 Task: Open the event Second Team Building Game: Bowling Tournament and Team Competition on '2023/12/16', change the date to 2023/10/15, change the font style of the description to Arial, set the availability to Working elsewhere, insert an emoji Red heart, logged in from the account softage.10@softage.net and add another guest for the event, softage.9@softage.net. Change the alignment of the event description to Align left.Change the font color of the description to Red and select an event charm, 
Action: Mouse pressed left at (357, 163)
Screenshot: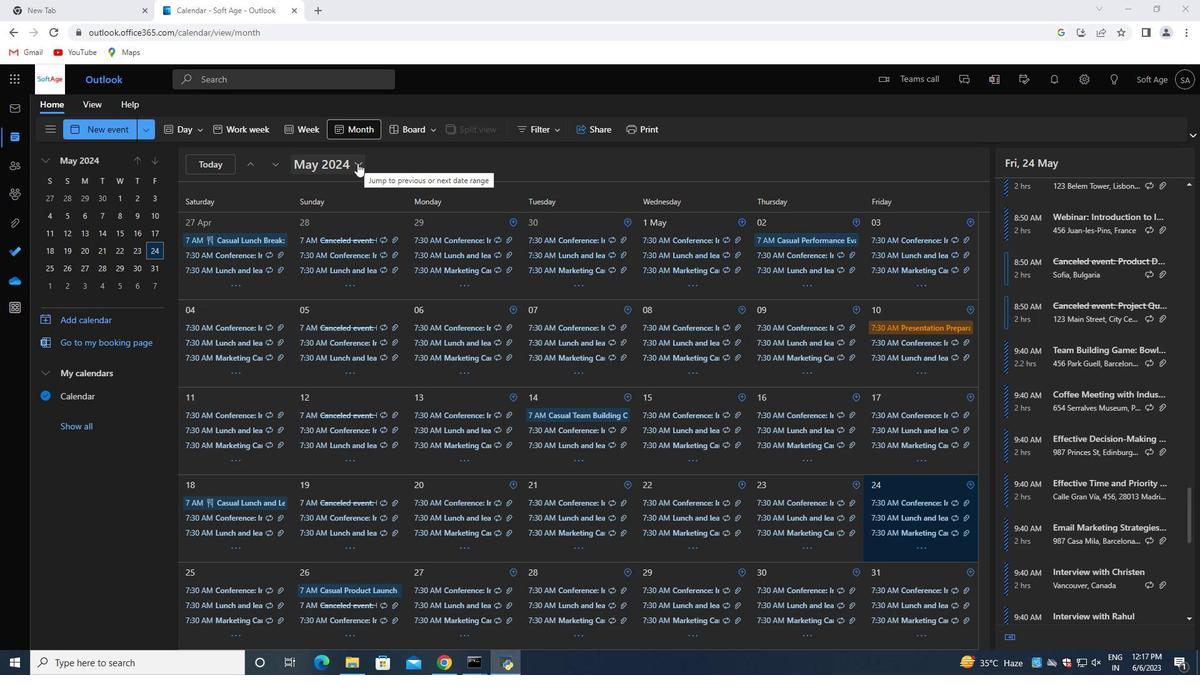 
Action: Mouse moved to (398, 195)
Screenshot: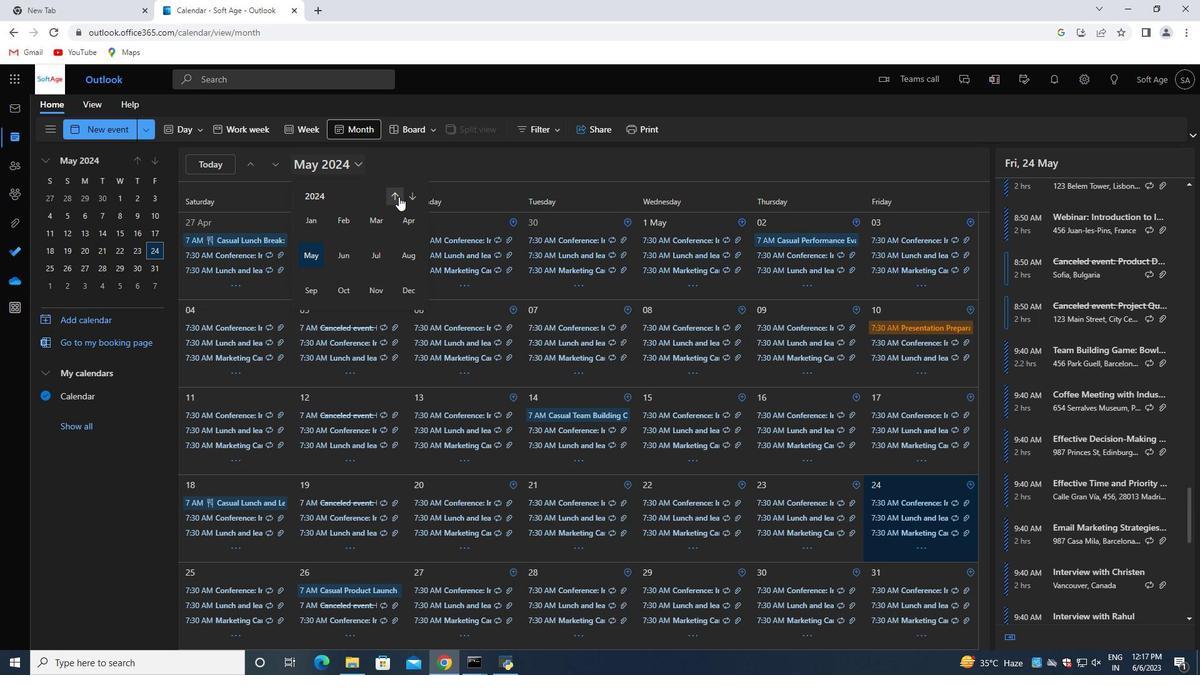 
Action: Mouse pressed left at (398, 195)
Screenshot: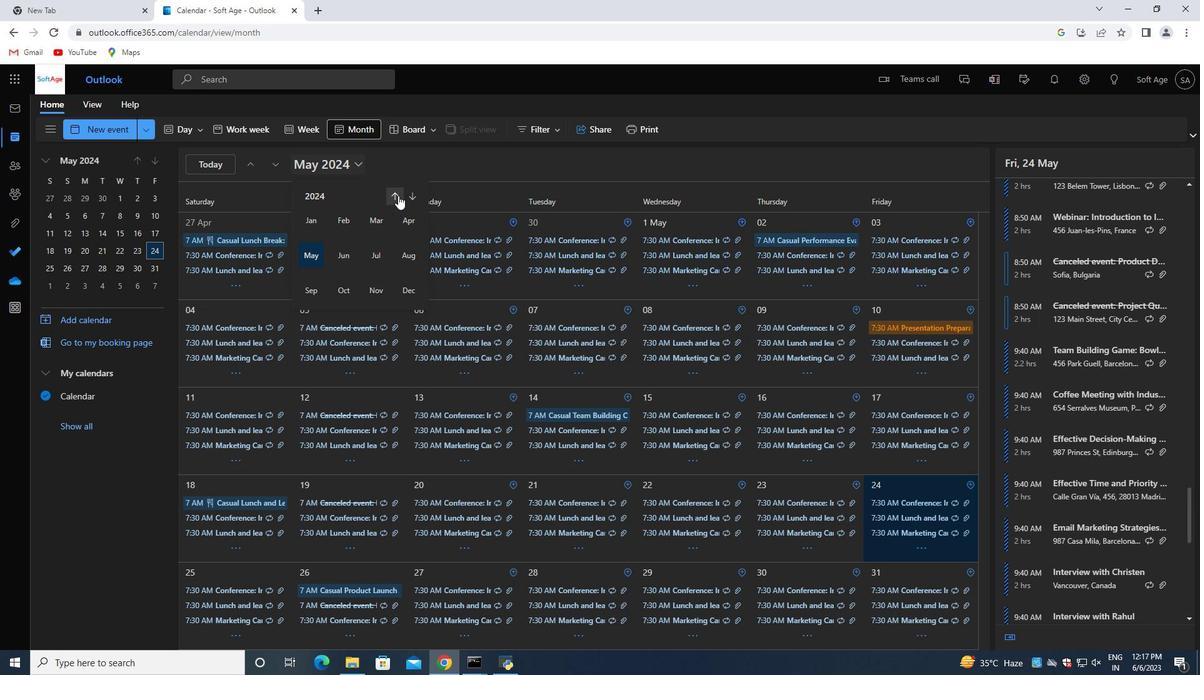 
Action: Mouse moved to (411, 293)
Screenshot: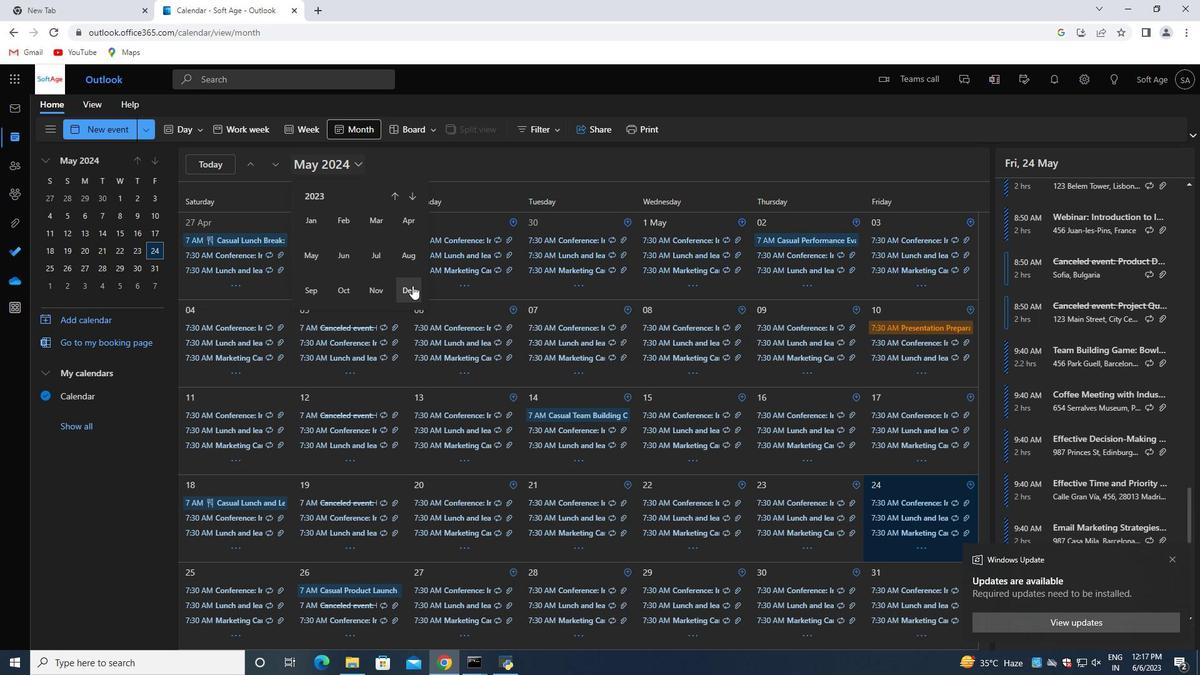
Action: Mouse pressed left at (411, 293)
Screenshot: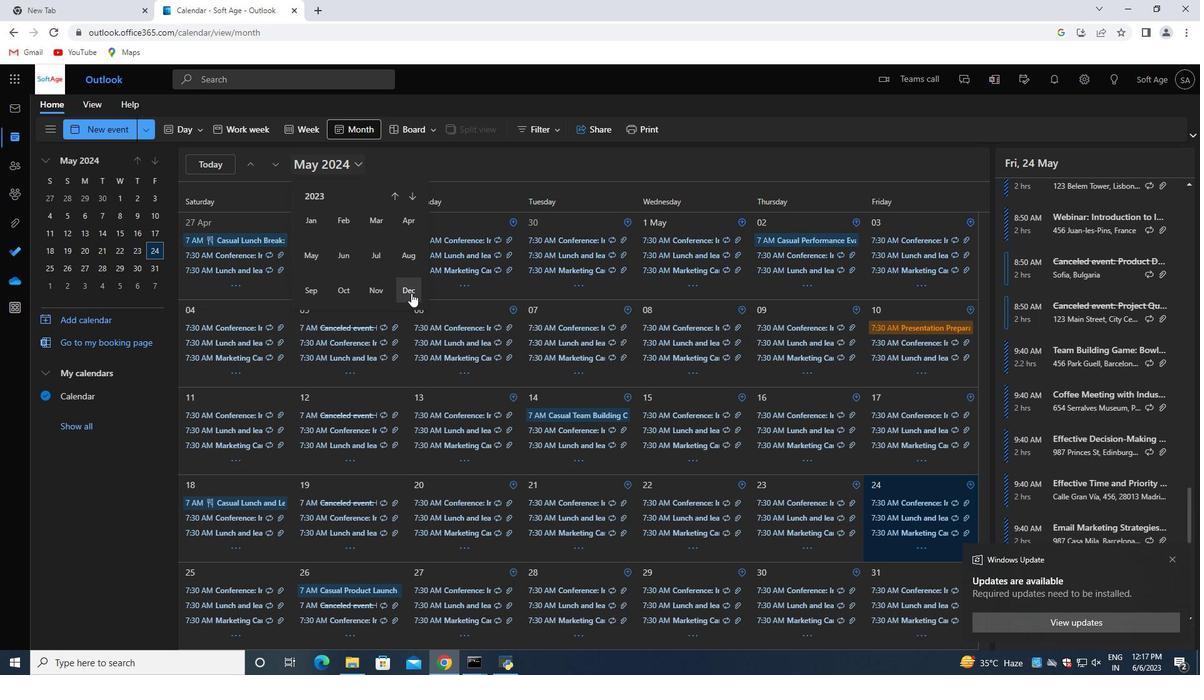 
Action: Mouse moved to (511, 392)
Screenshot: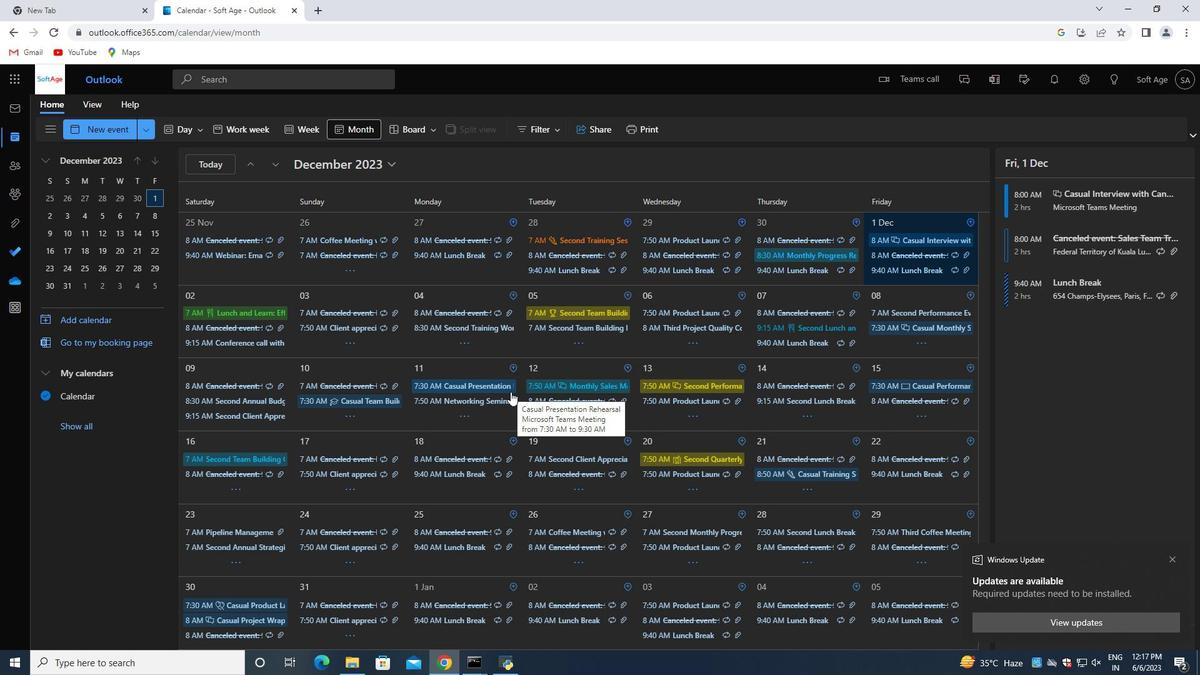 
Action: Mouse scrolled (511, 391) with delta (0, 0)
Screenshot: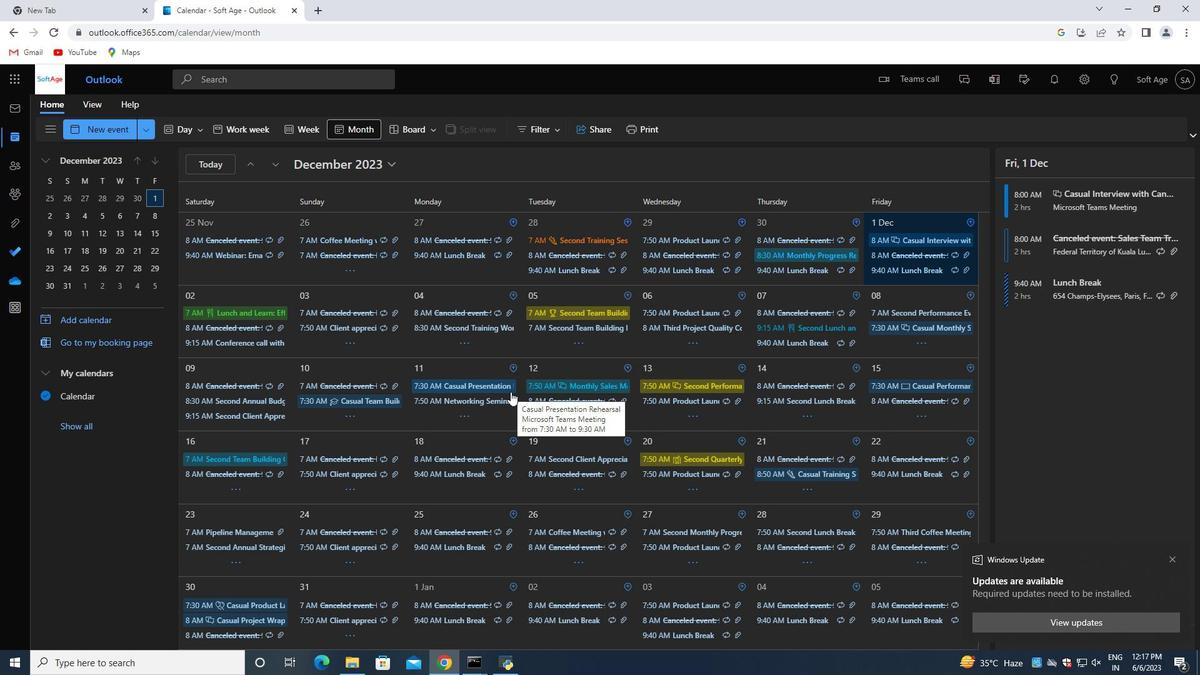 
Action: Mouse moved to (510, 393)
Screenshot: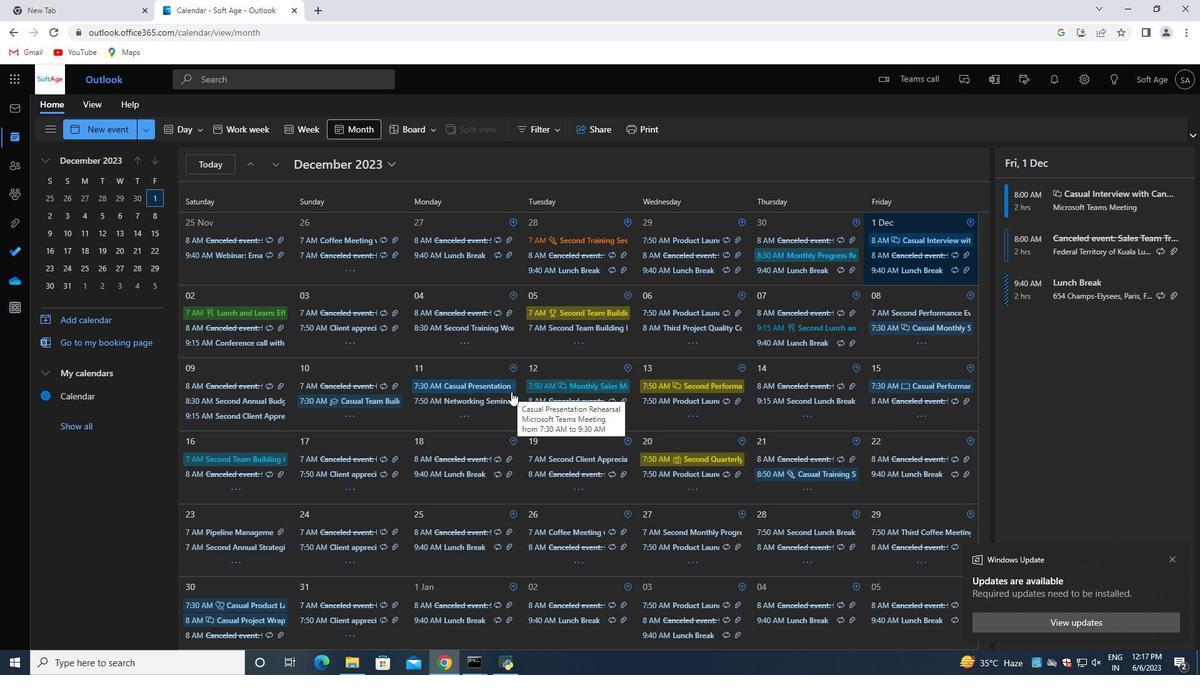 
Action: Mouse scrolled (510, 393) with delta (0, 0)
Screenshot: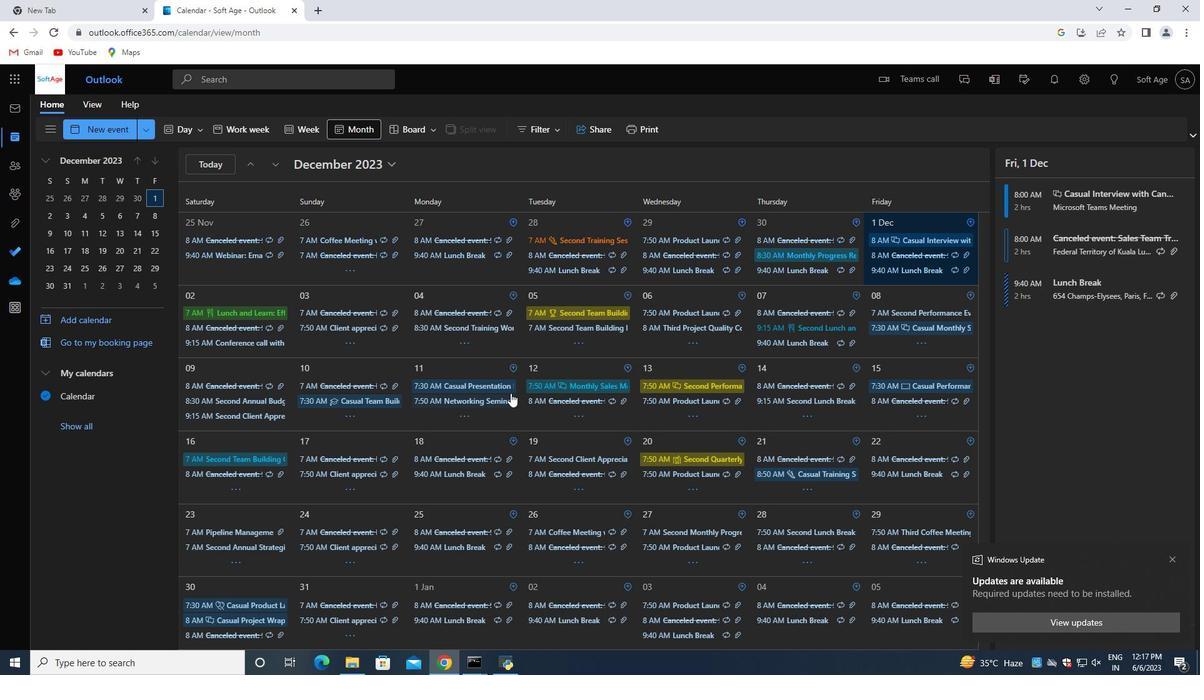 
Action: Mouse scrolled (510, 393) with delta (0, 0)
Screenshot: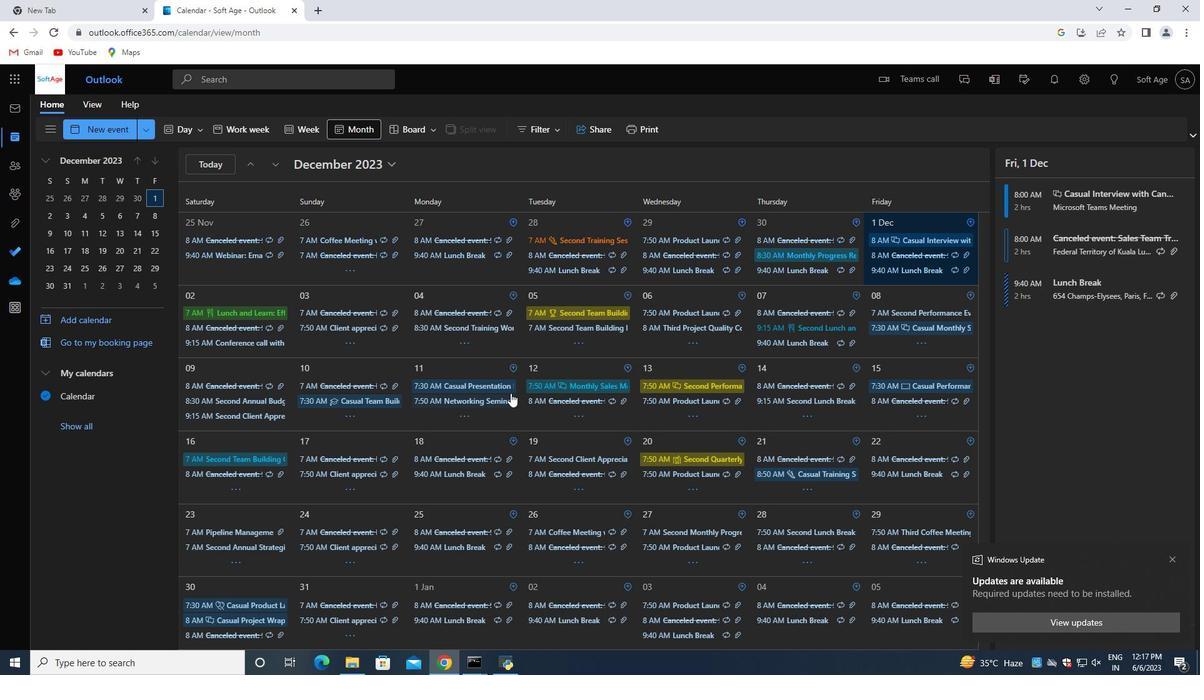 
Action: Mouse scrolled (510, 393) with delta (0, 0)
Screenshot: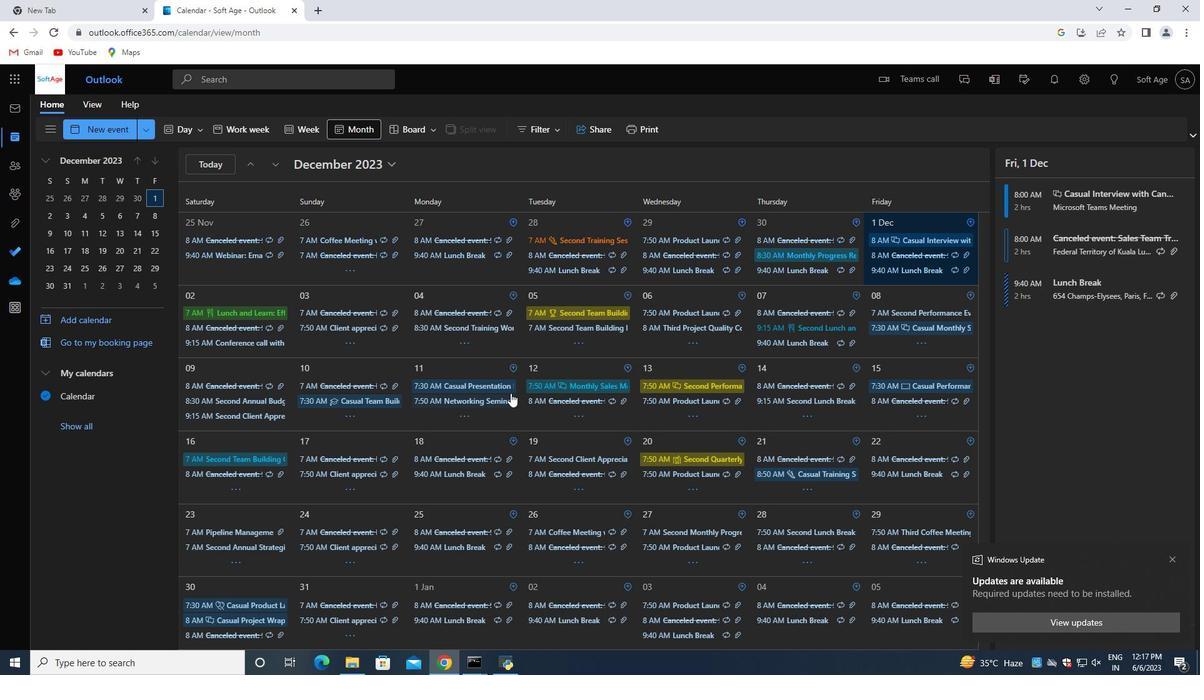 
Action: Mouse moved to (504, 388)
Screenshot: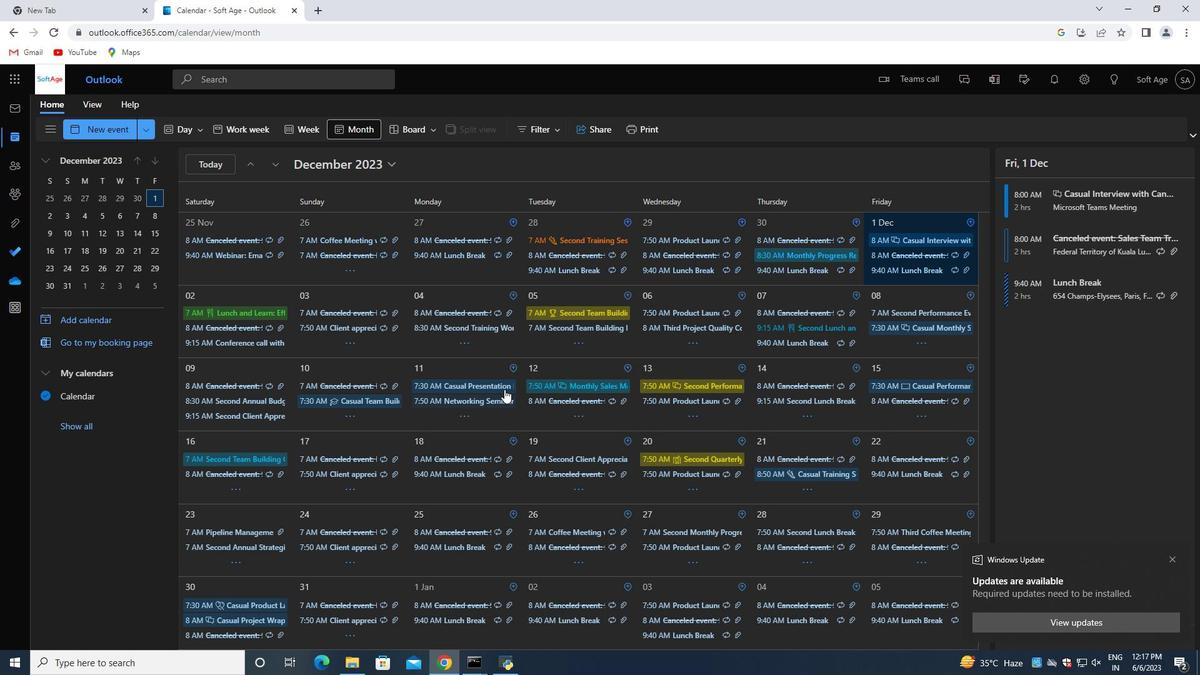 
Action: Mouse scrolled (504, 389) with delta (0, 0)
Screenshot: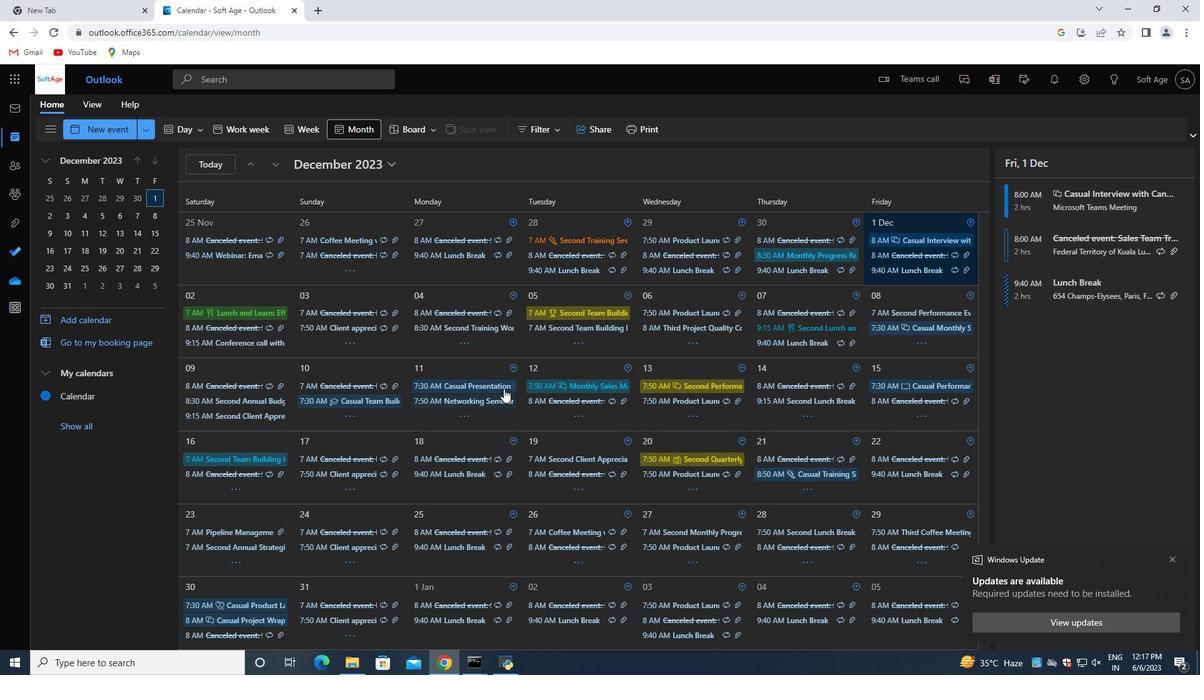 
Action: Mouse scrolled (504, 389) with delta (0, 0)
Screenshot: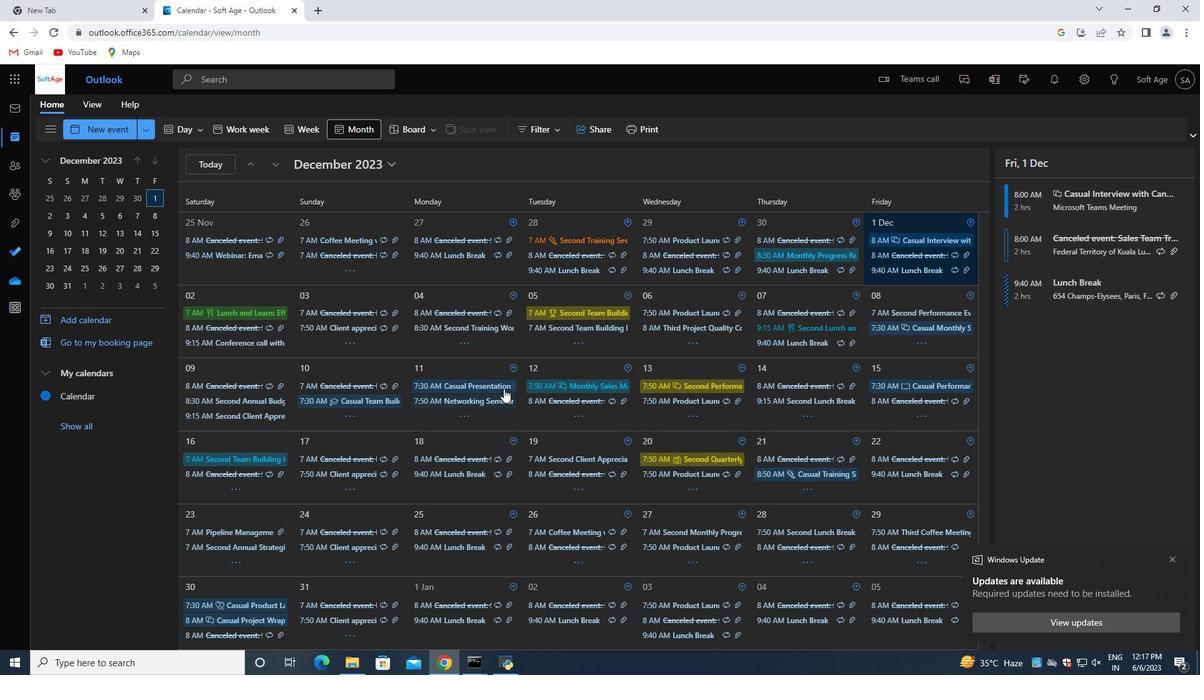 
Action: Mouse moved to (510, 310)
Screenshot: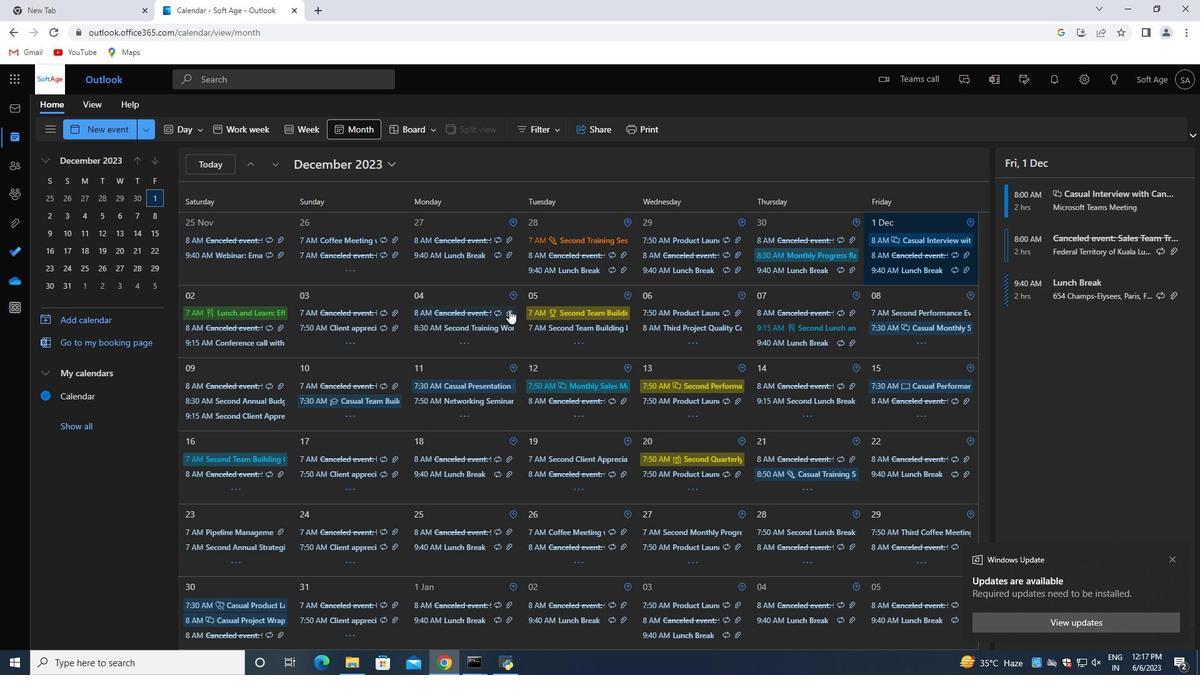 
Action: Mouse scrolled (510, 309) with delta (0, 0)
Screenshot: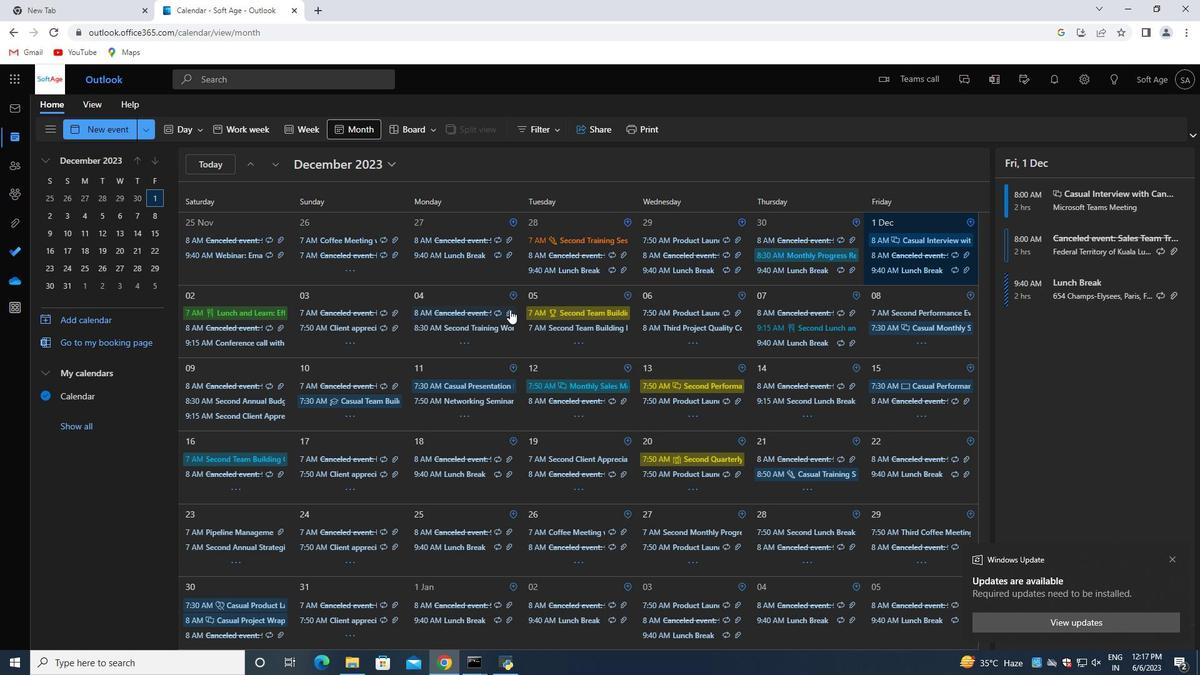 
Action: Mouse moved to (510, 310)
Screenshot: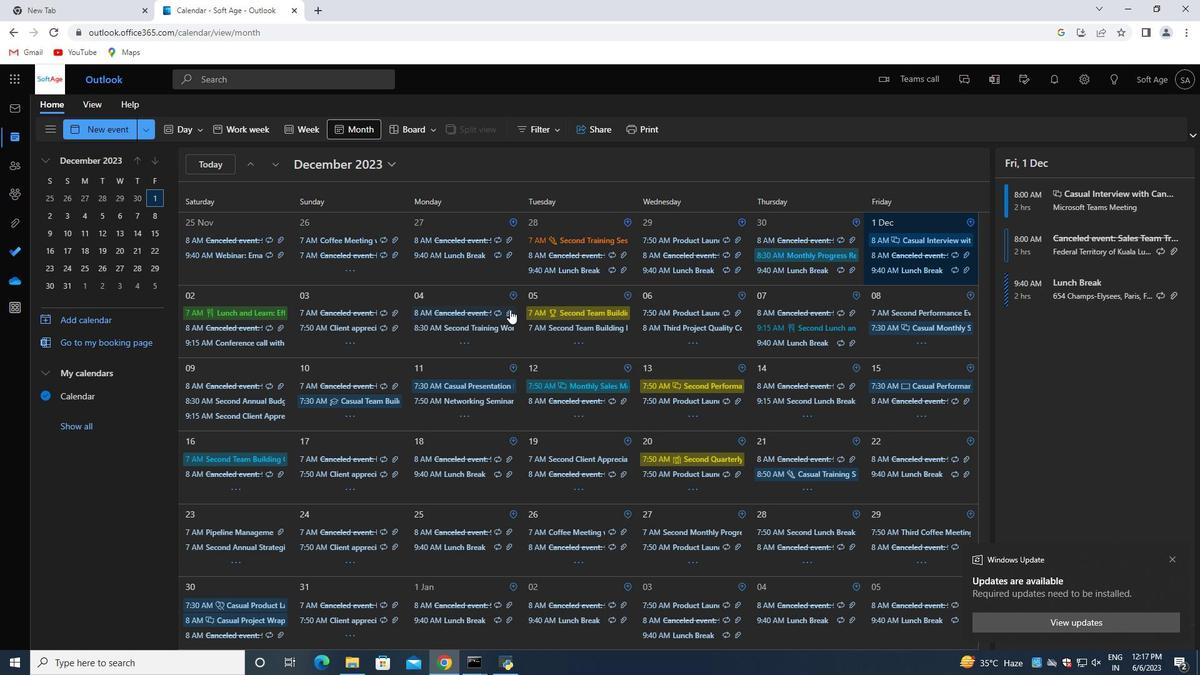 
Action: Mouse scrolled (510, 310) with delta (0, 0)
Screenshot: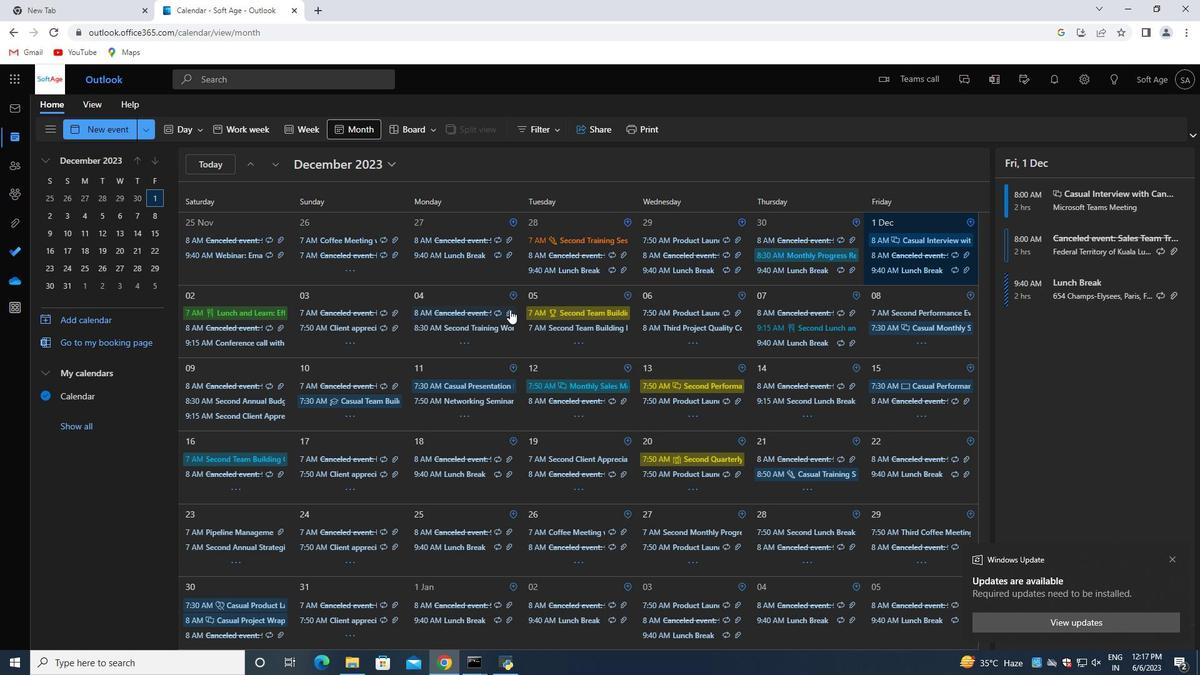 
Action: Mouse moved to (342, 438)
Screenshot: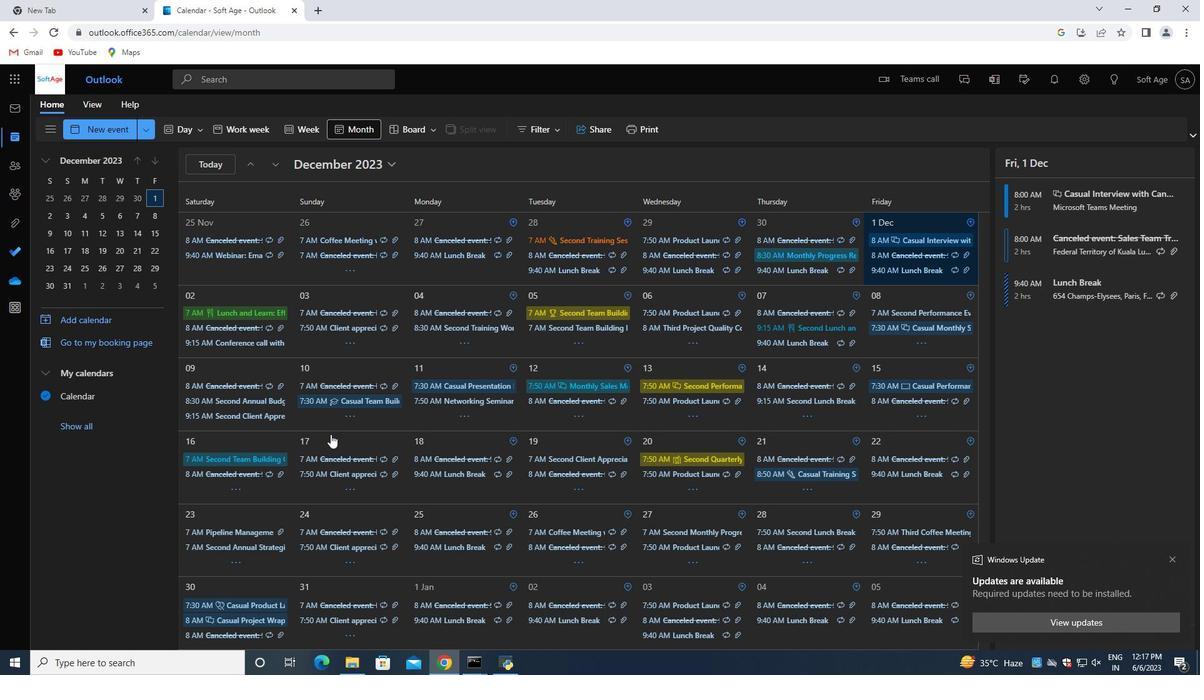 
Action: Mouse scrolled (342, 437) with delta (0, 0)
Screenshot: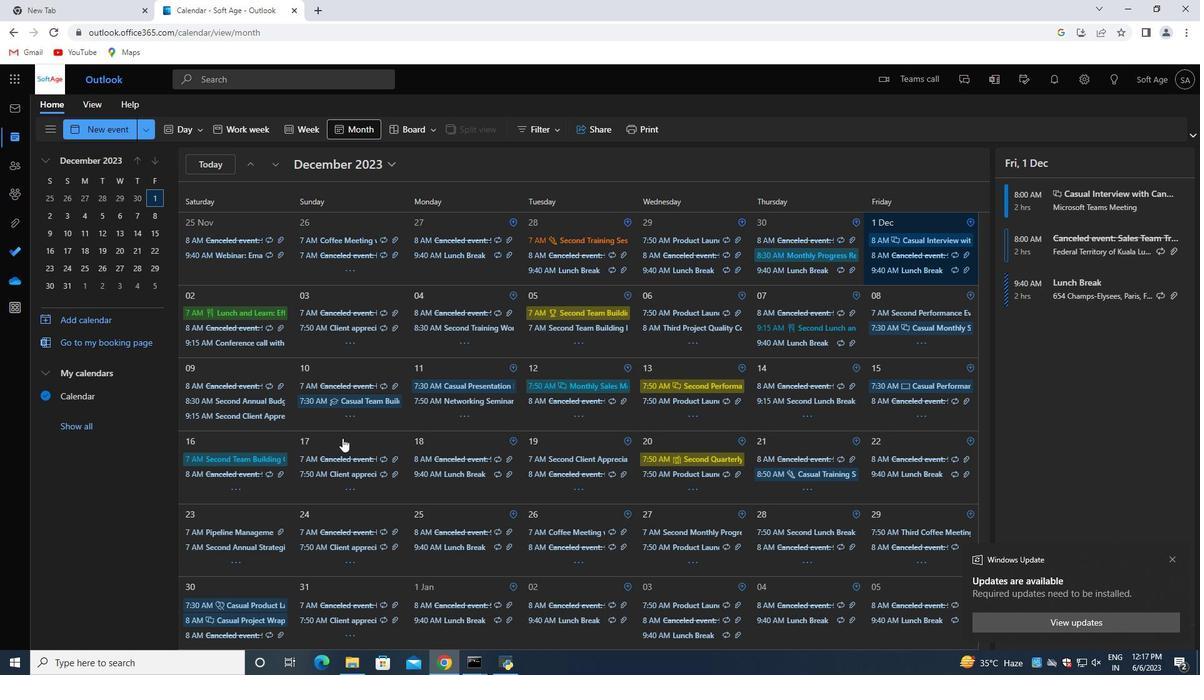 
Action: Mouse scrolled (342, 437) with delta (0, 0)
Screenshot: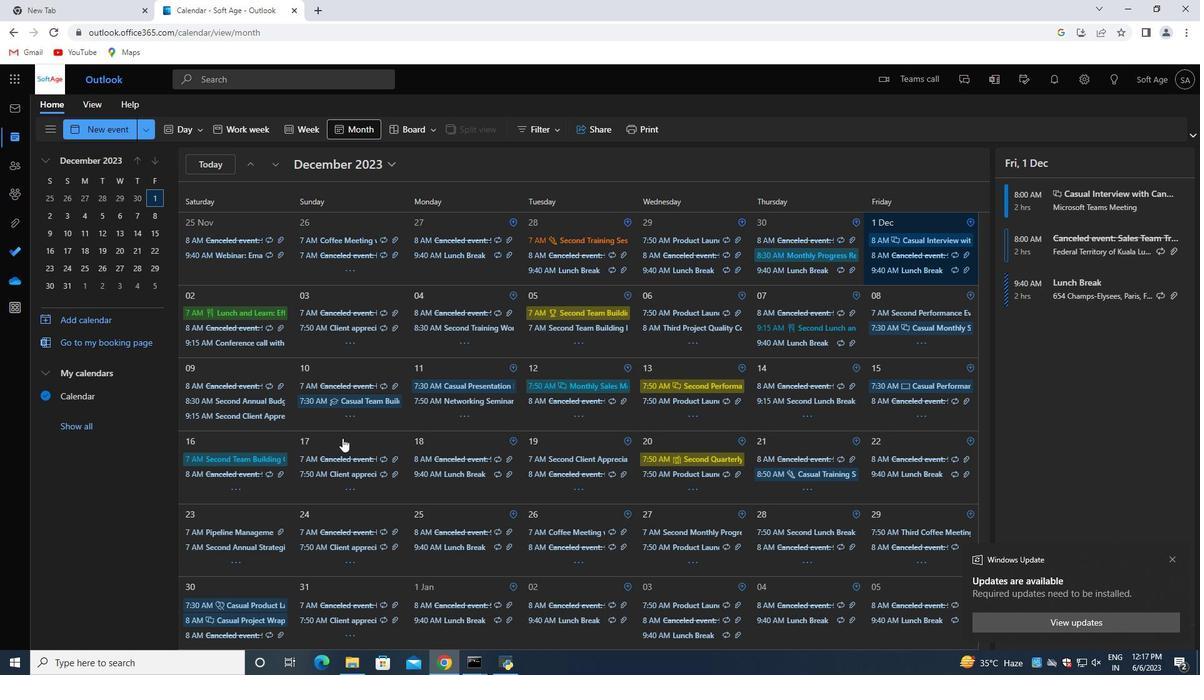 
Action: Mouse moved to (342, 438)
Screenshot: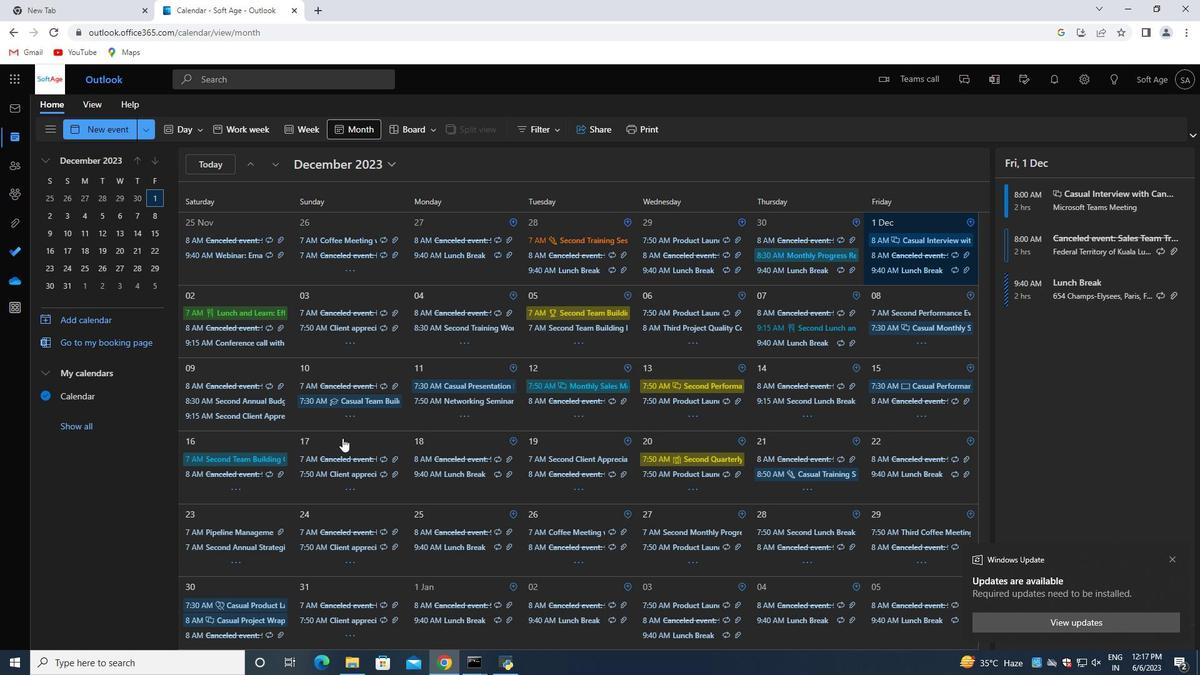 
Action: Mouse scrolled (342, 437) with delta (0, 0)
Screenshot: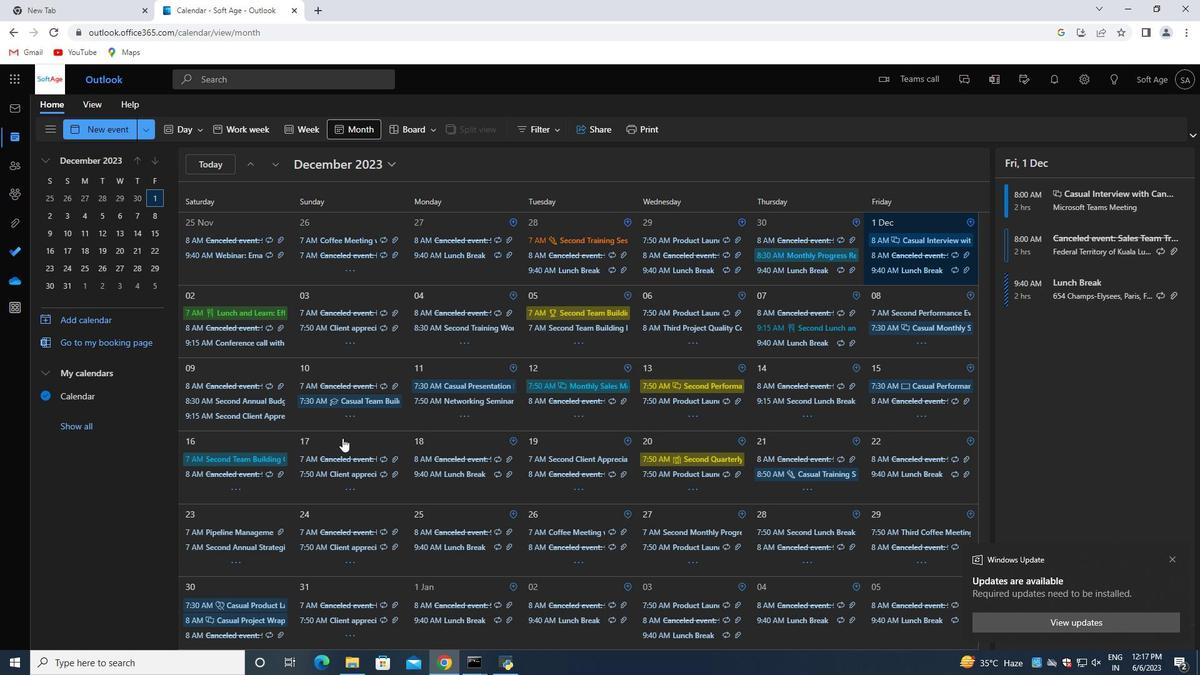 
Action: Mouse moved to (205, 492)
Screenshot: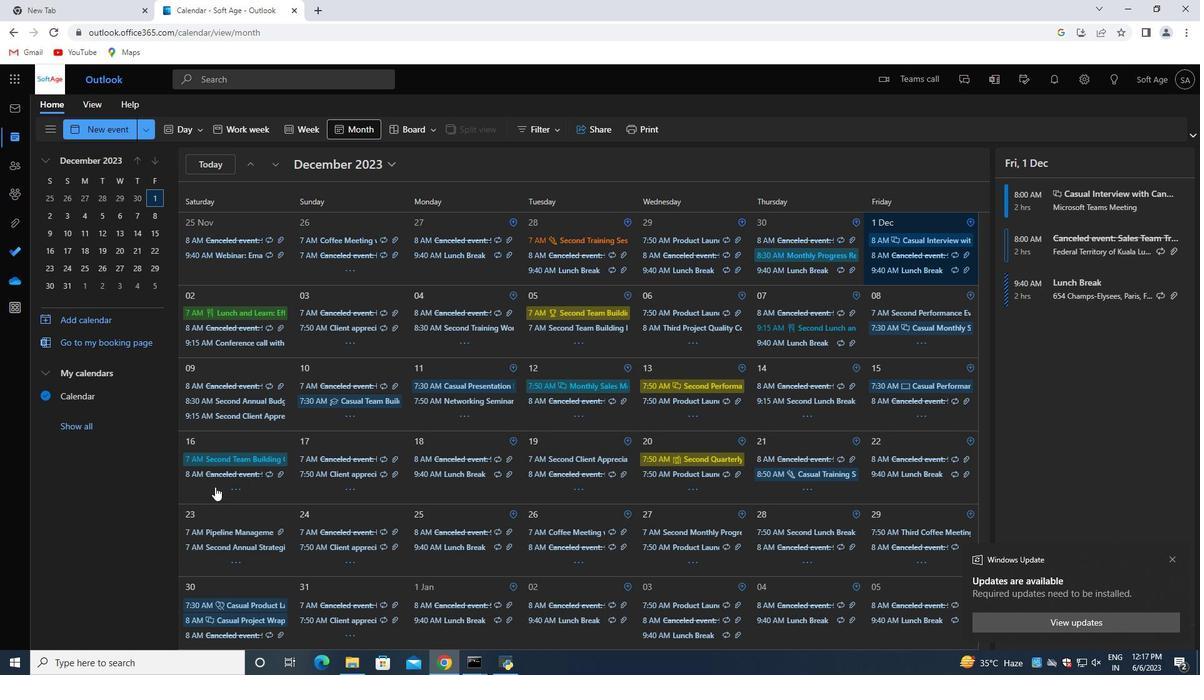 
Action: Mouse pressed left at (205, 492)
Screenshot: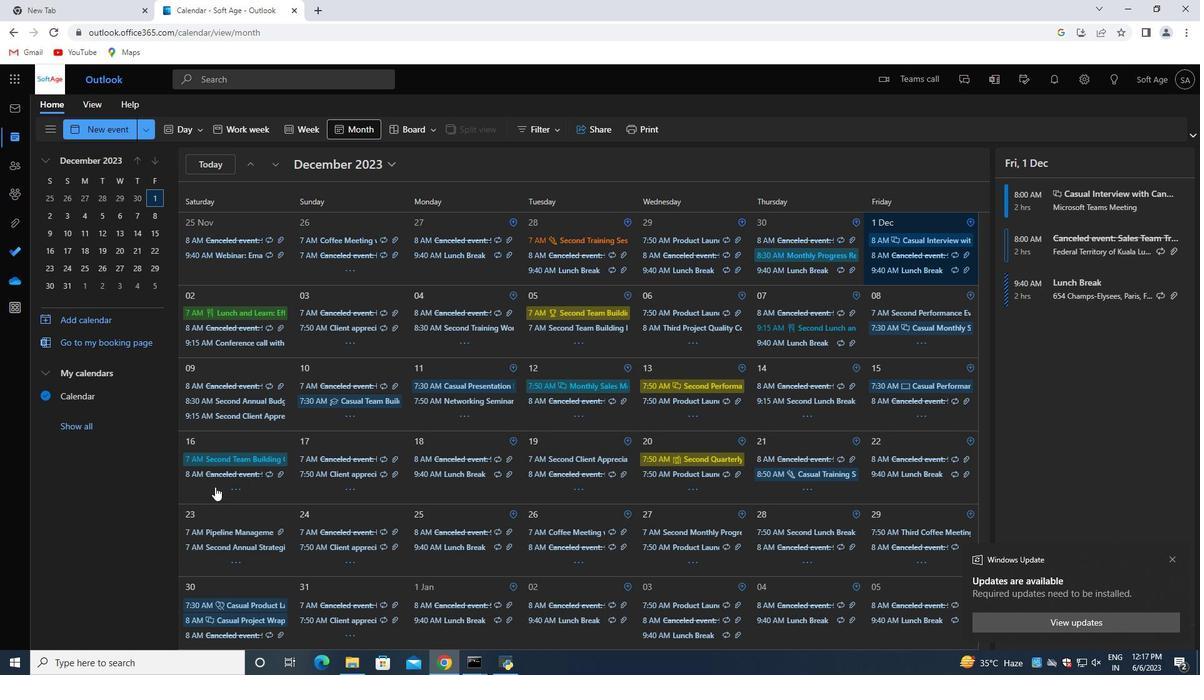 
Action: Mouse moved to (1066, 217)
Screenshot: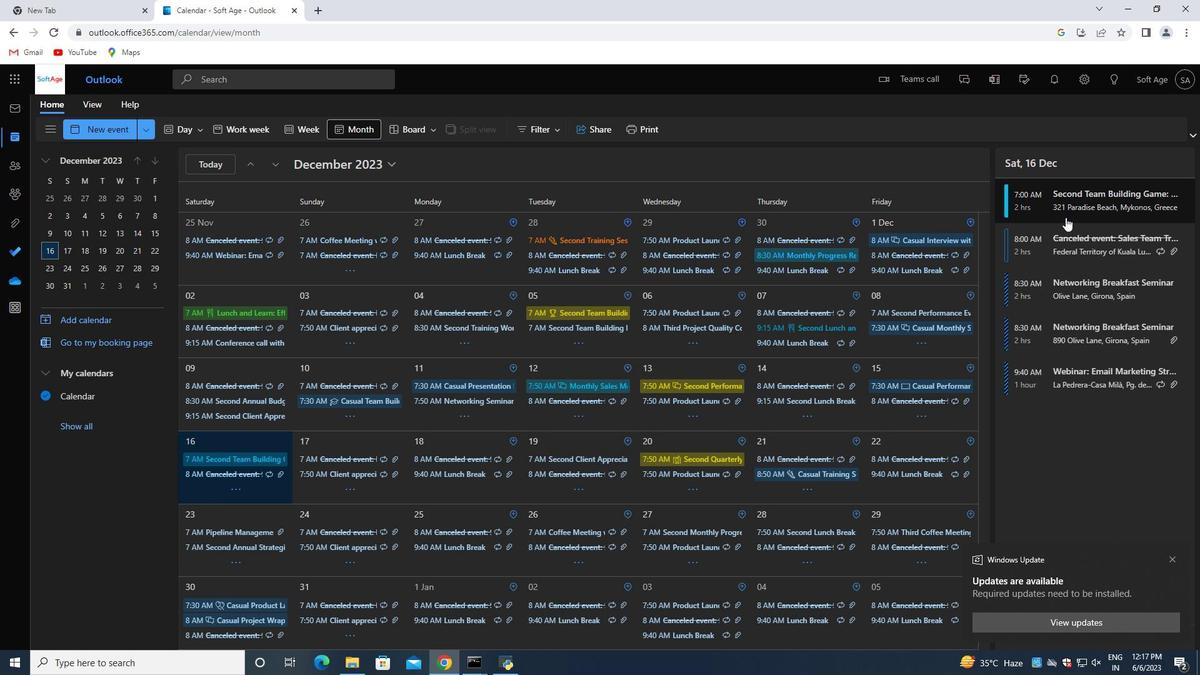 
Action: Mouse pressed left at (1066, 217)
Screenshot: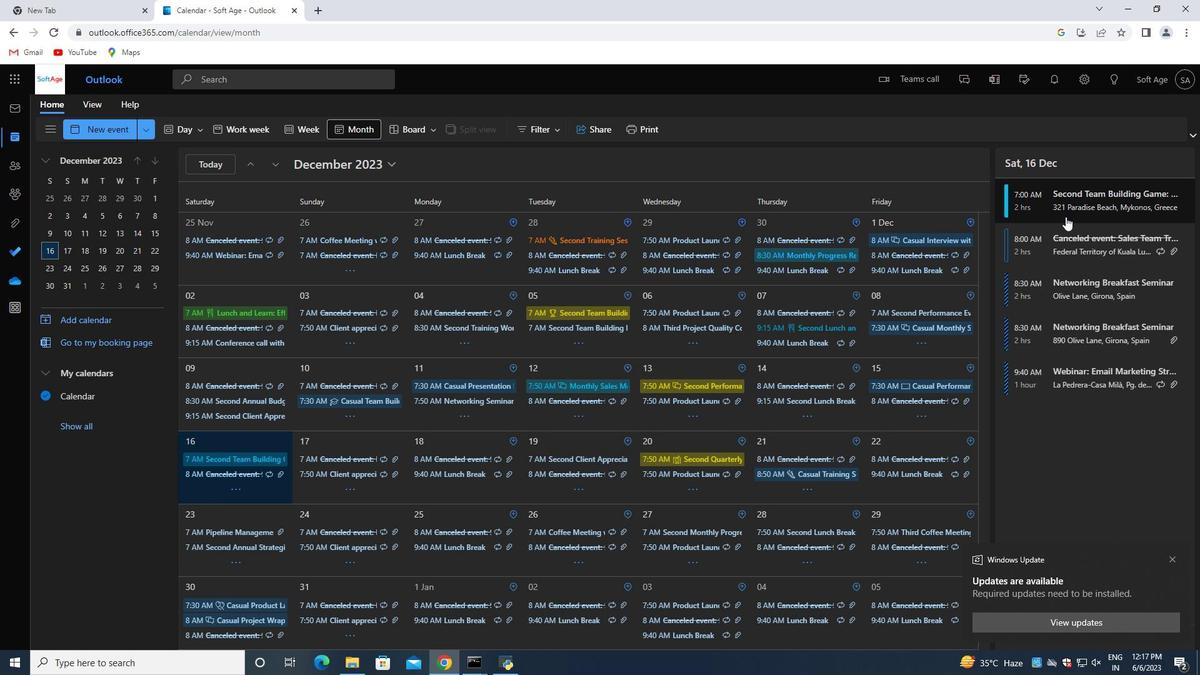 
Action: Mouse moved to (794, 360)
Screenshot: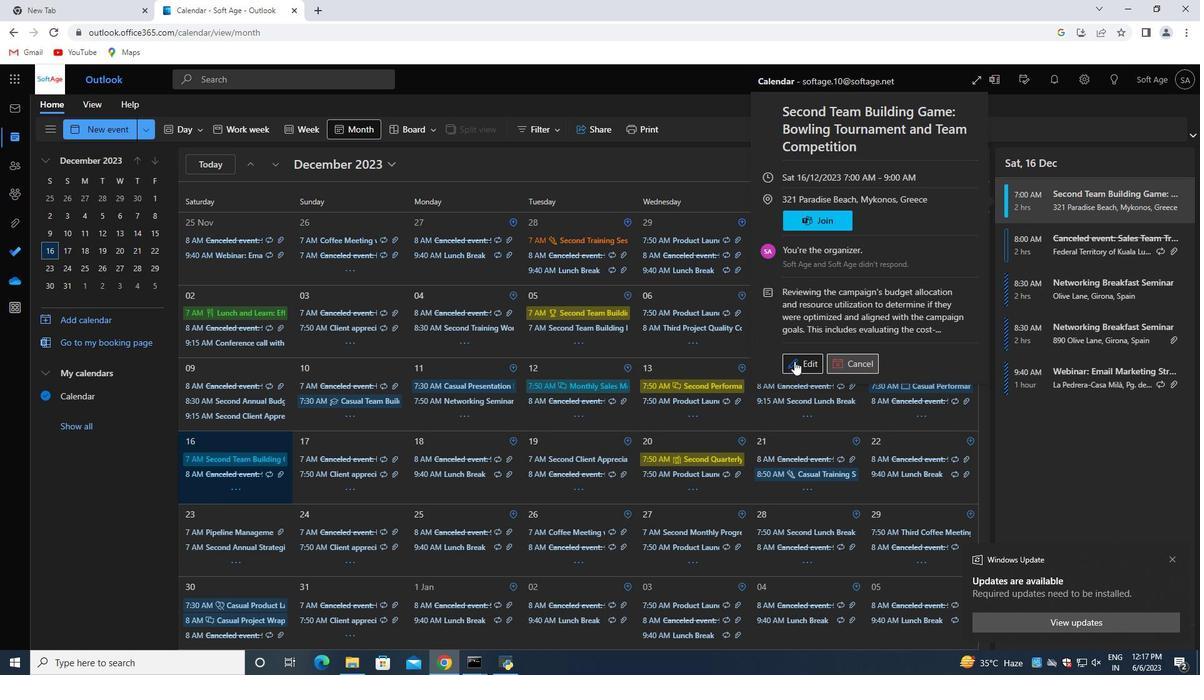 
Action: Mouse pressed left at (794, 360)
Screenshot: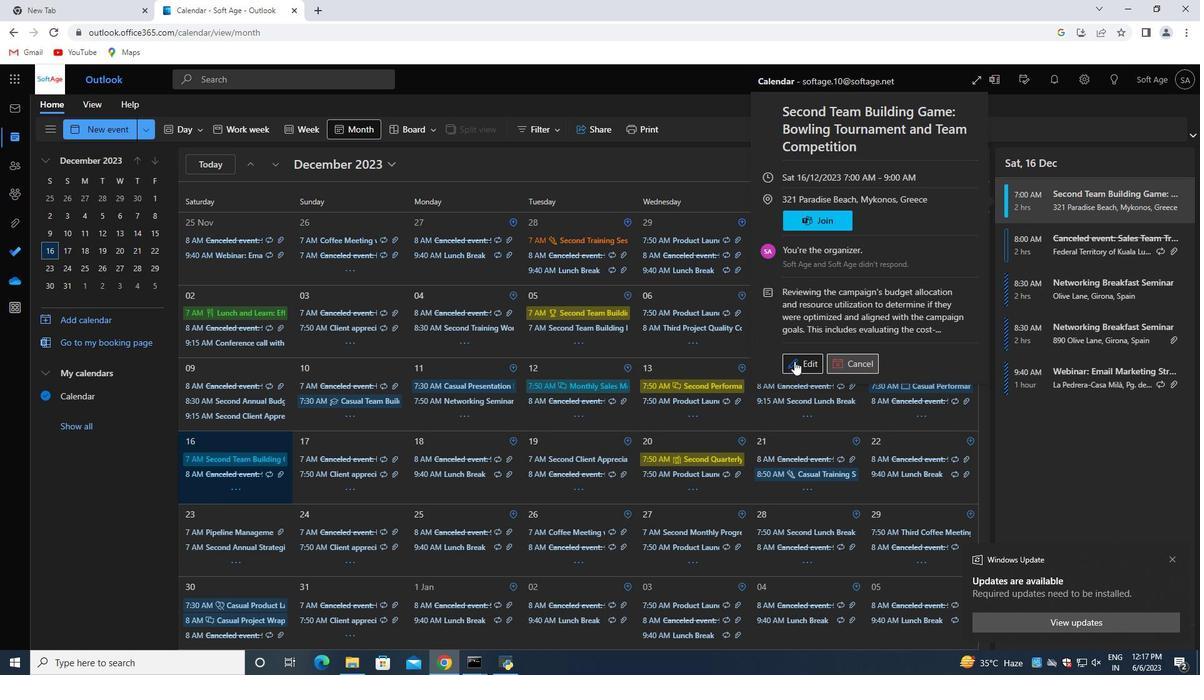
Action: Mouse moved to (363, 347)
Screenshot: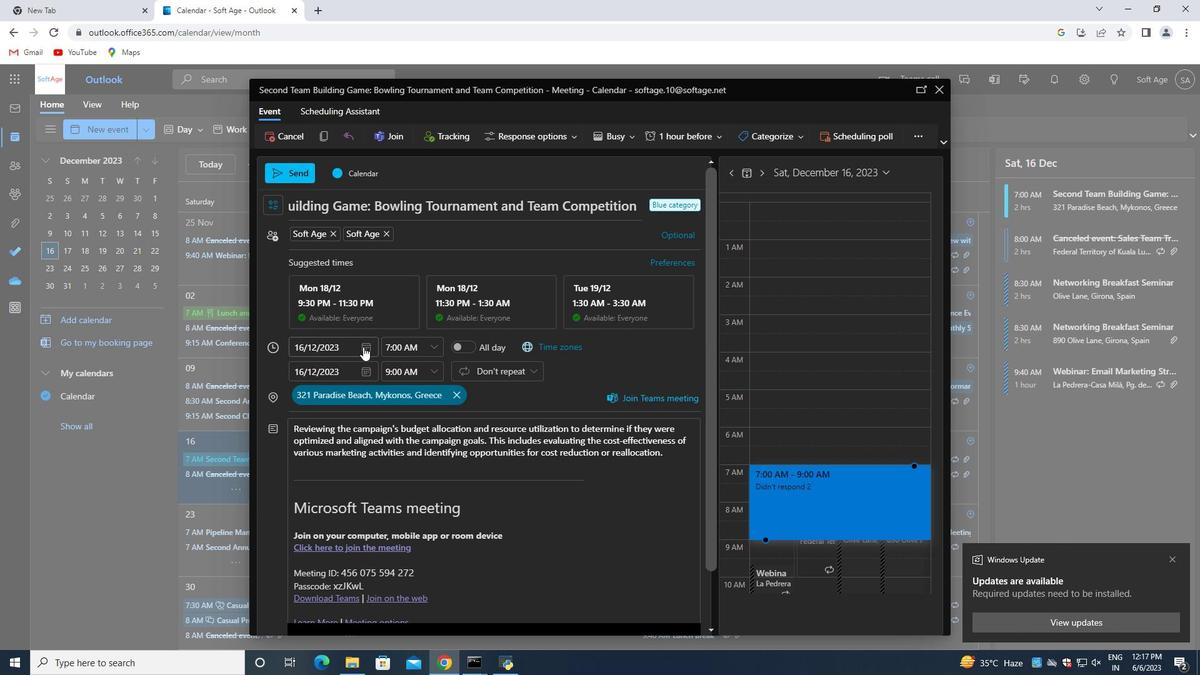 
Action: Mouse pressed left at (363, 347)
Screenshot: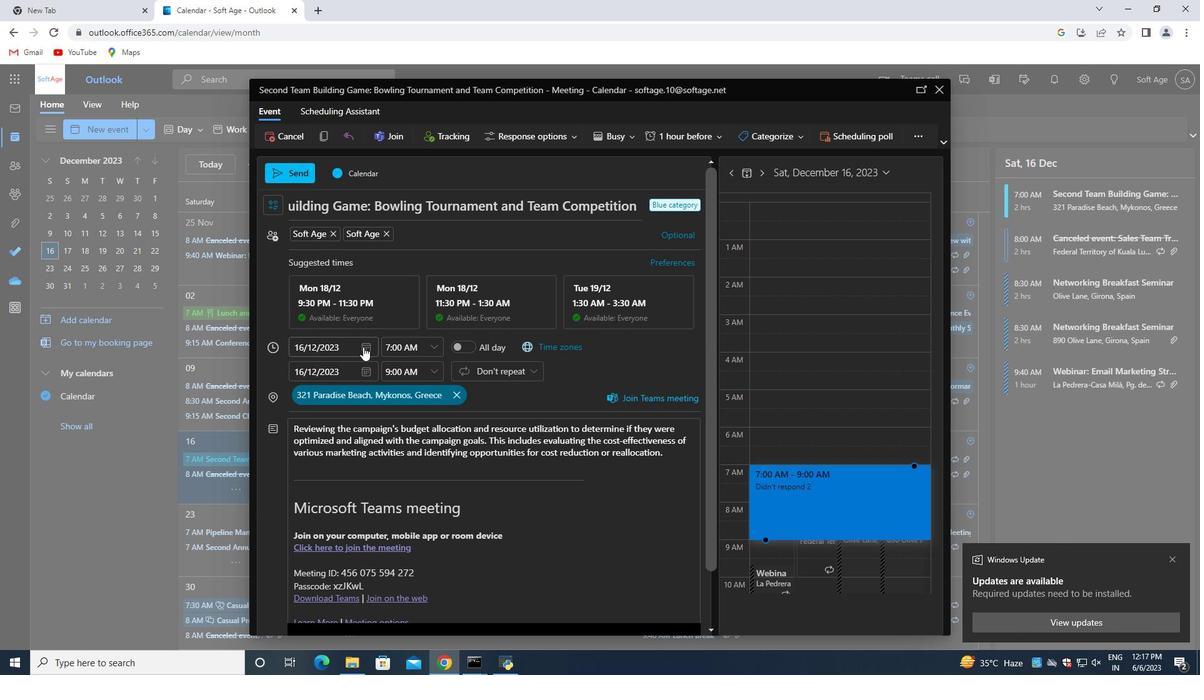 
Action: Mouse moved to (390, 368)
Screenshot: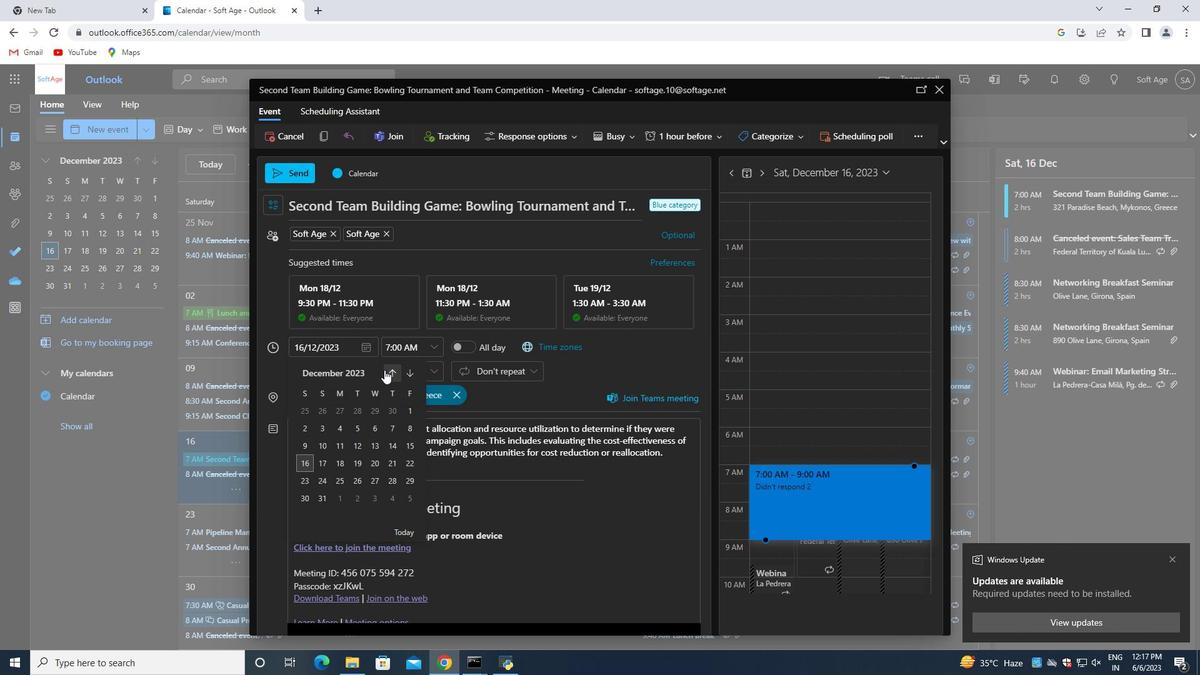 
Action: Mouse pressed left at (390, 368)
Screenshot: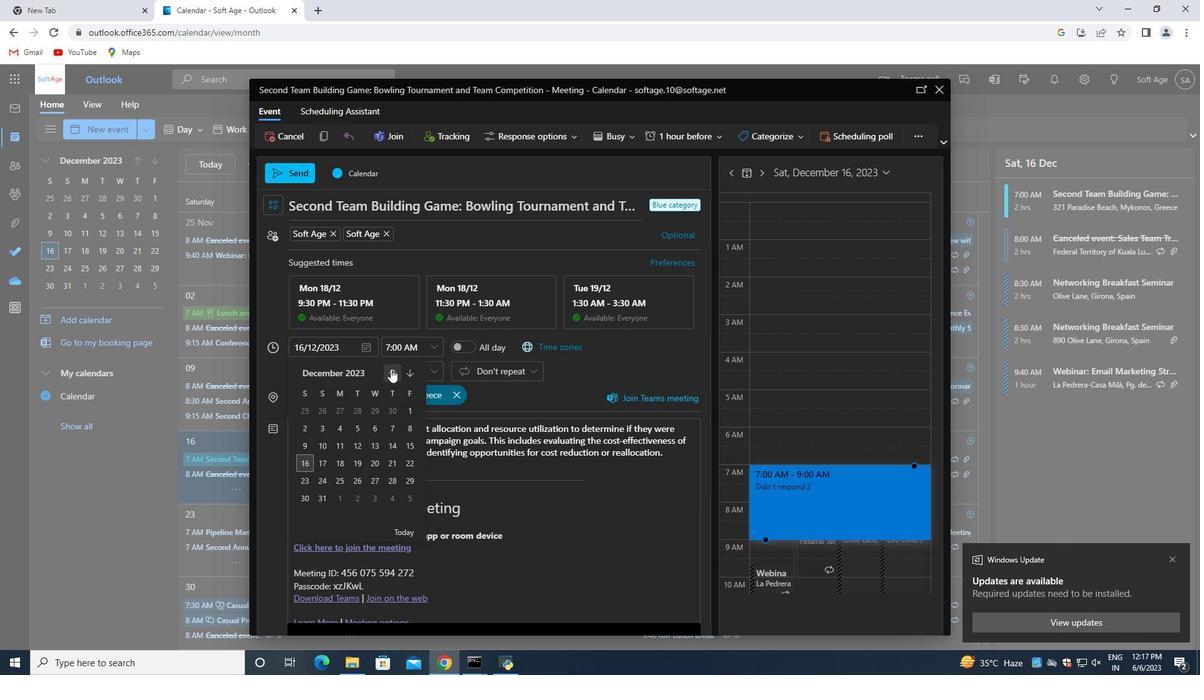 
Action: Mouse pressed left at (390, 368)
Screenshot: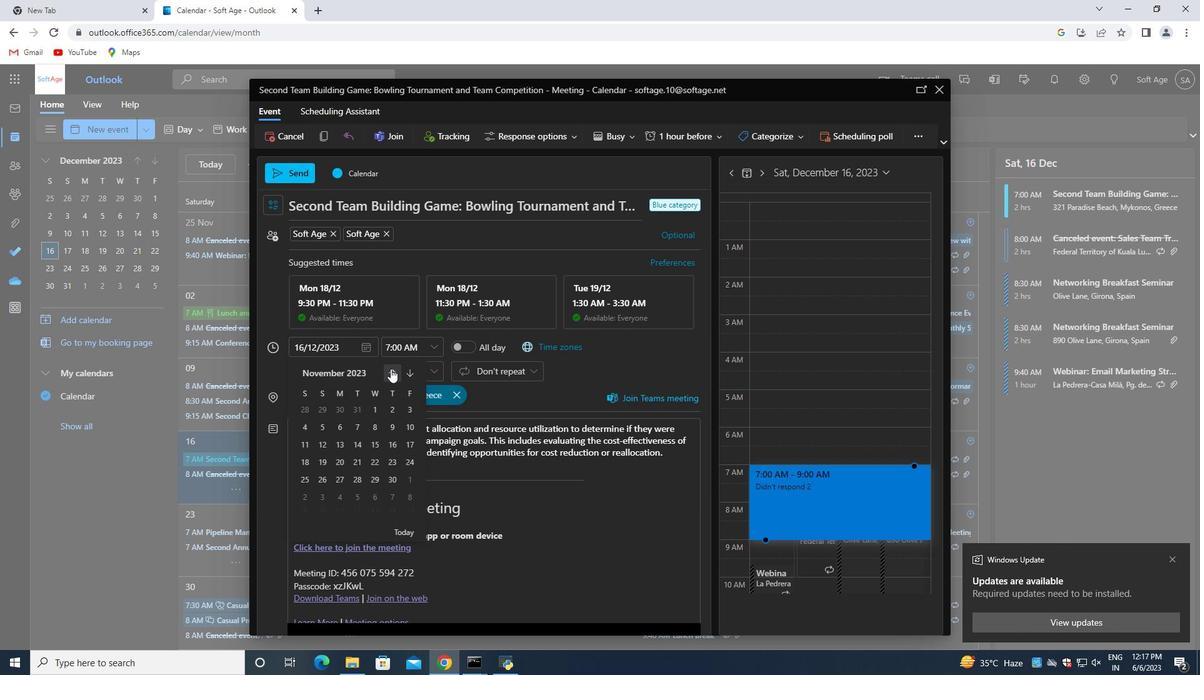 
Action: Mouse moved to (322, 444)
Screenshot: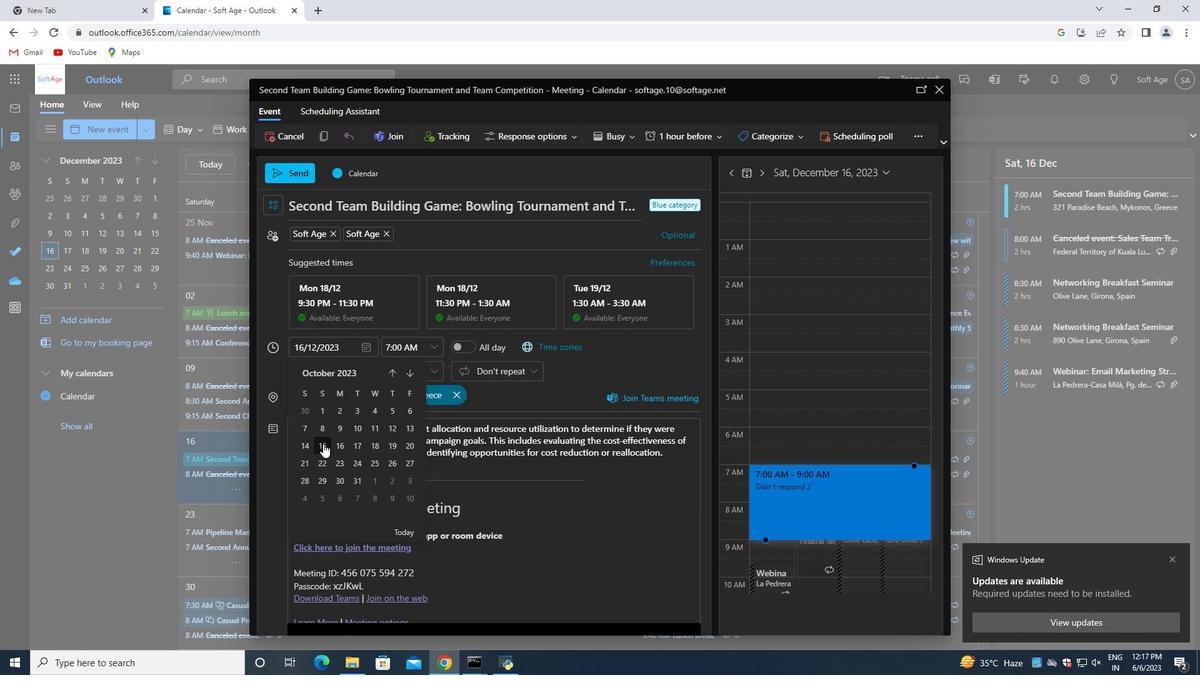 
Action: Mouse pressed left at (322, 444)
Screenshot: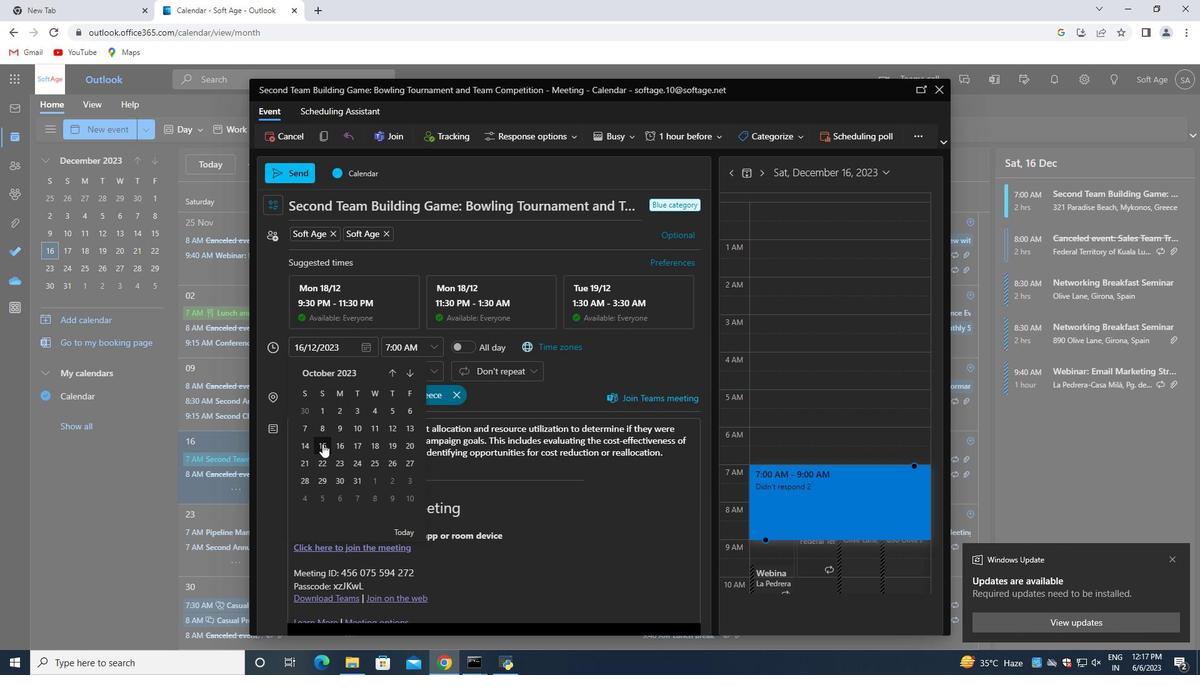 
Action: Mouse moved to (664, 456)
Screenshot: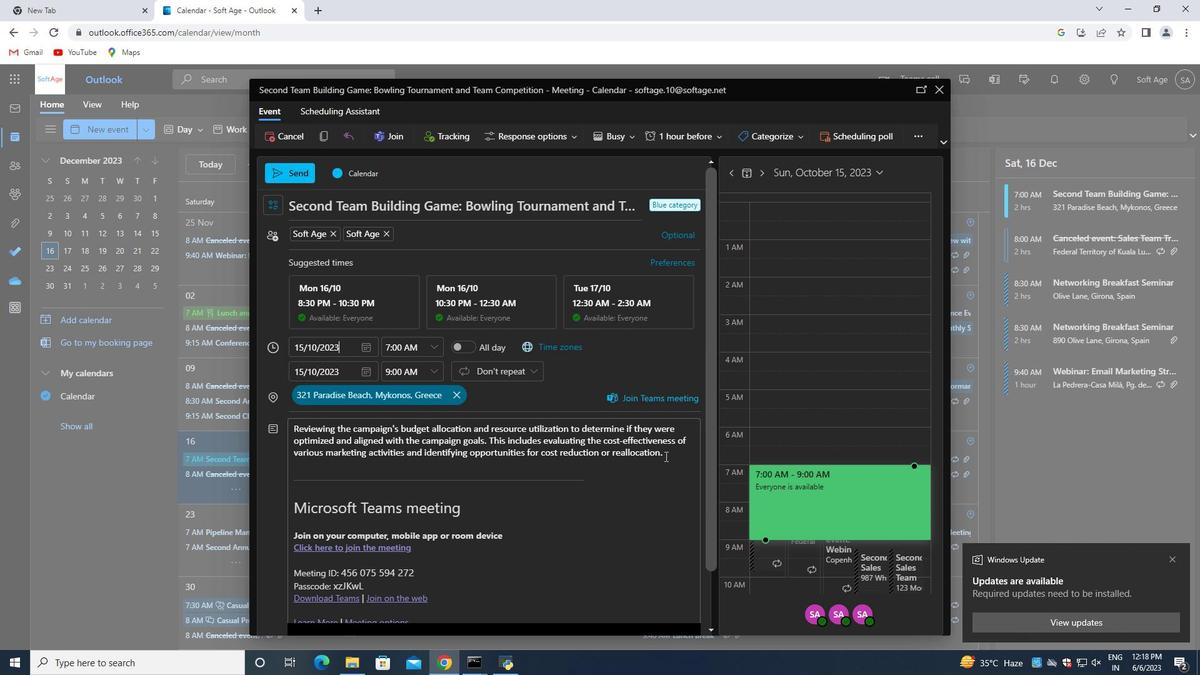 
Action: Mouse pressed left at (664, 456)
Screenshot: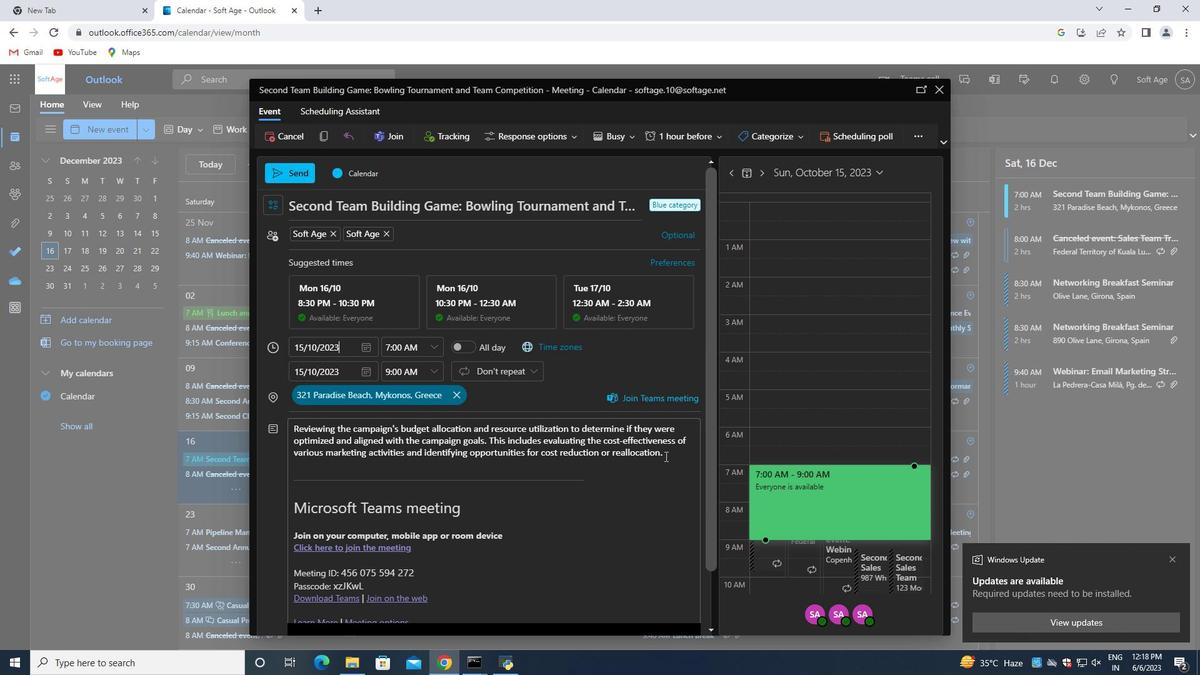 
Action: Mouse moved to (380, 470)
Screenshot: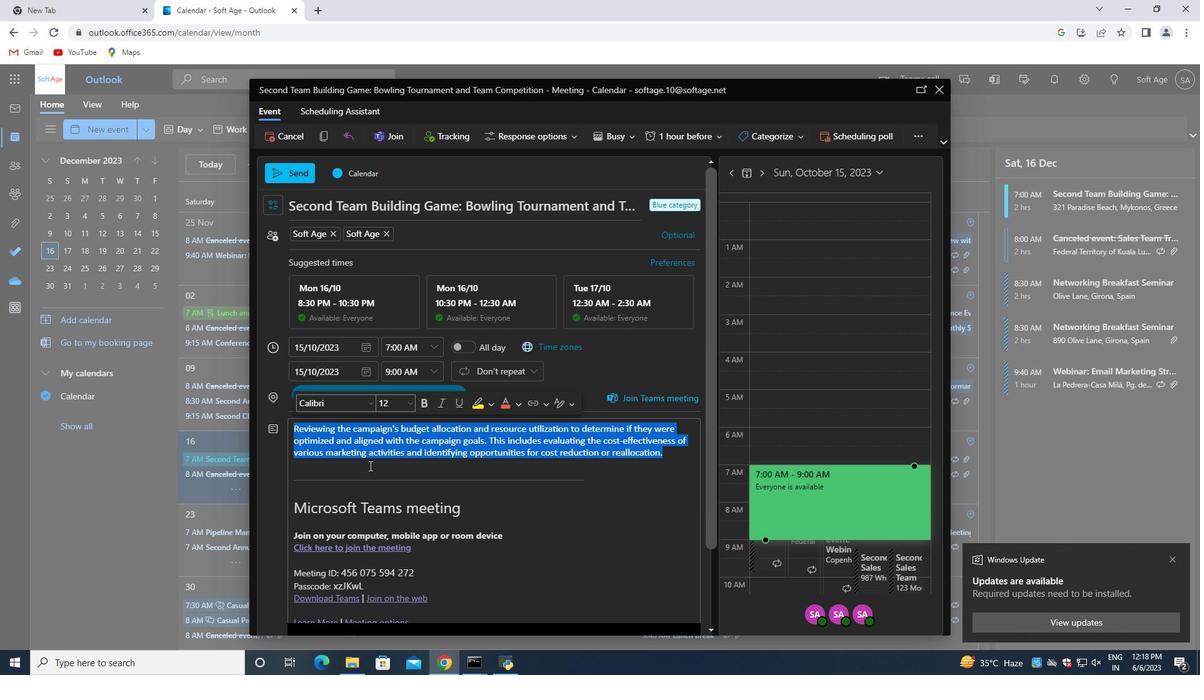 
Action: Mouse scrolled (380, 470) with delta (0, 0)
Screenshot: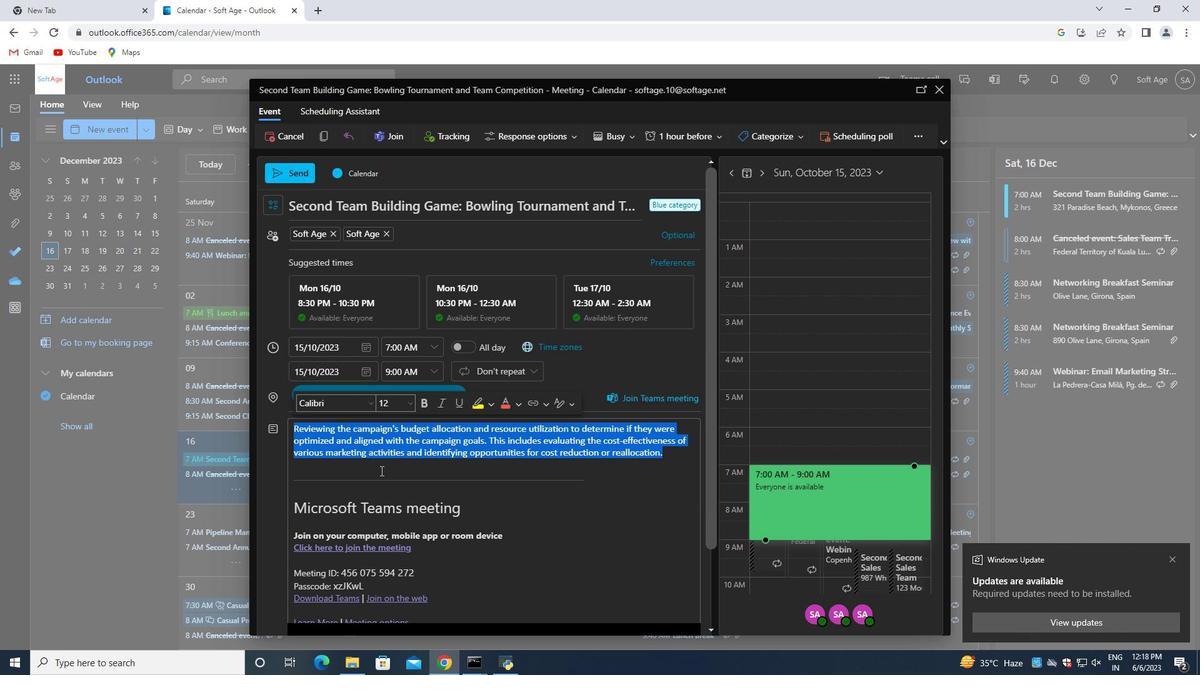 
Action: Mouse scrolled (380, 470) with delta (0, 0)
Screenshot: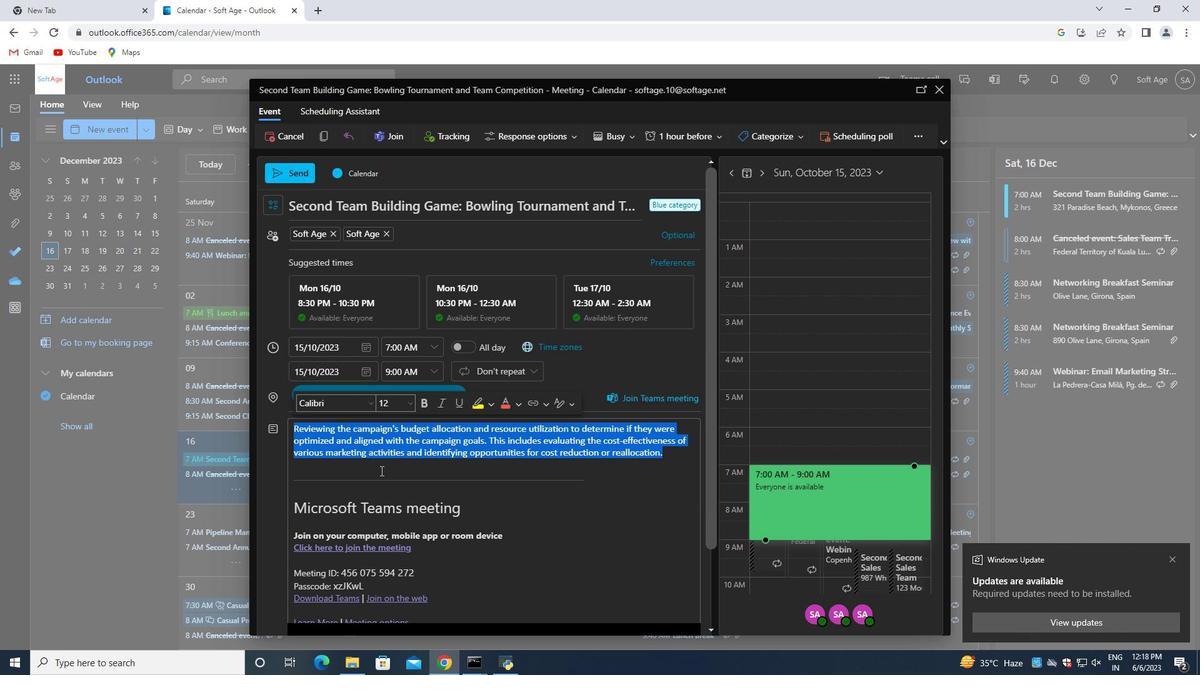 
Action: Mouse scrolled (380, 470) with delta (0, 0)
Screenshot: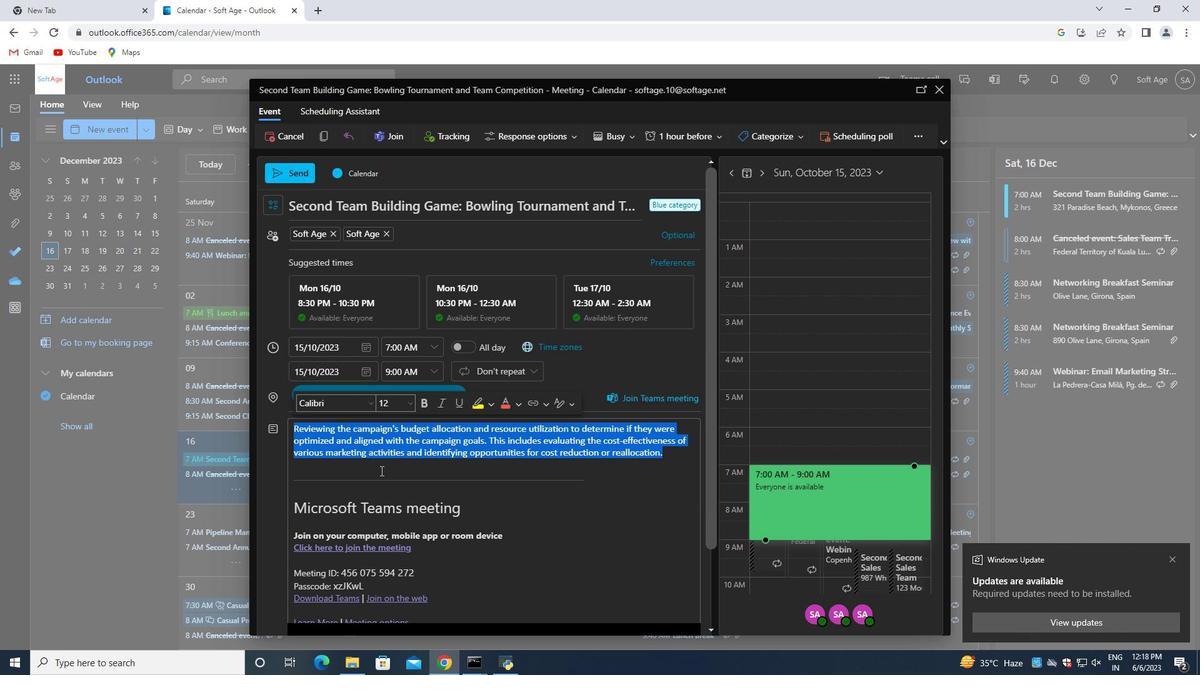 
Action: Mouse moved to (380, 471)
Screenshot: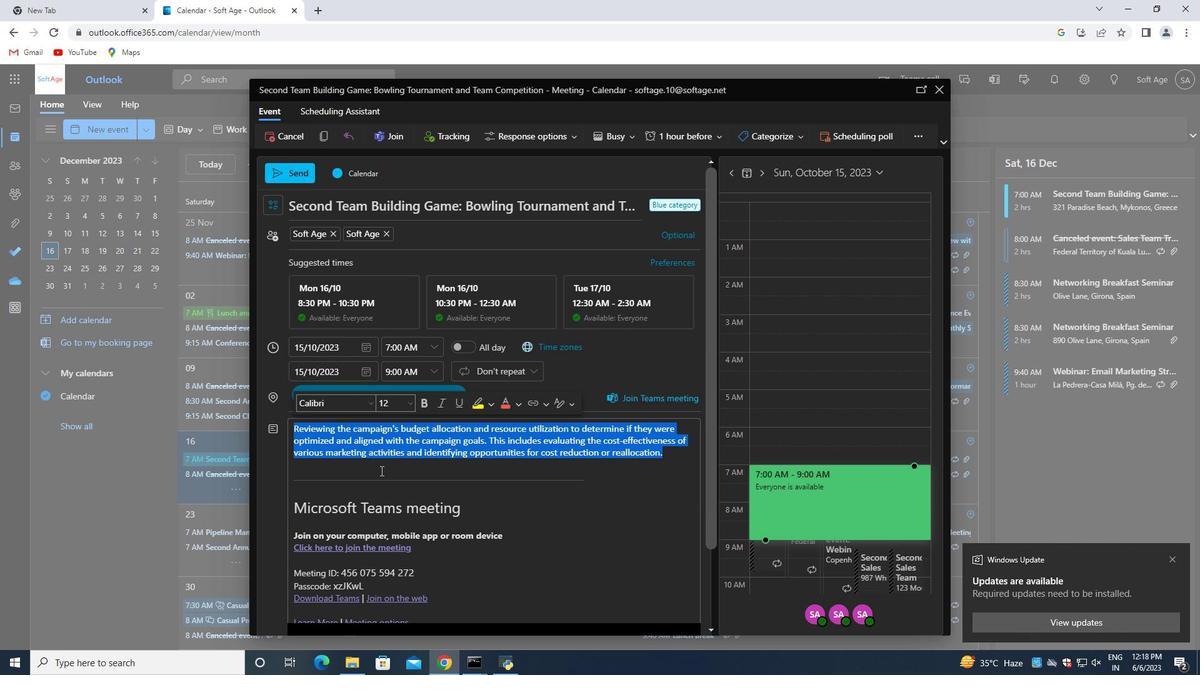
Action: Mouse scrolled (380, 470) with delta (0, 0)
Screenshot: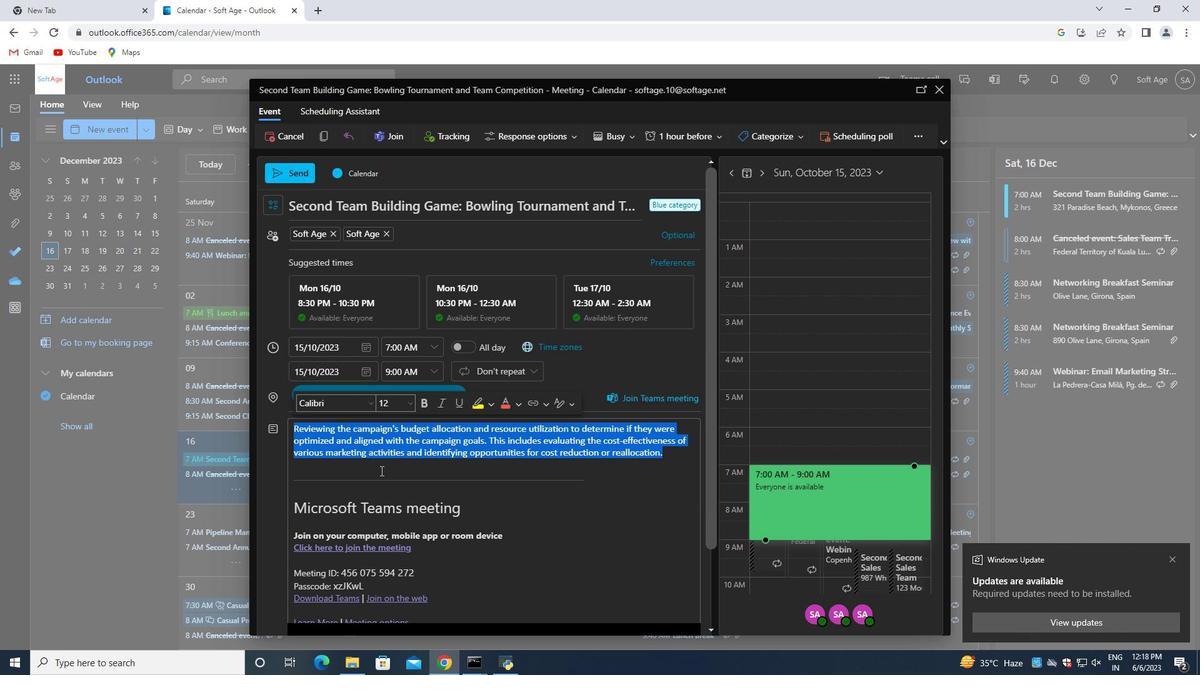 
Action: Mouse moved to (380, 472)
Screenshot: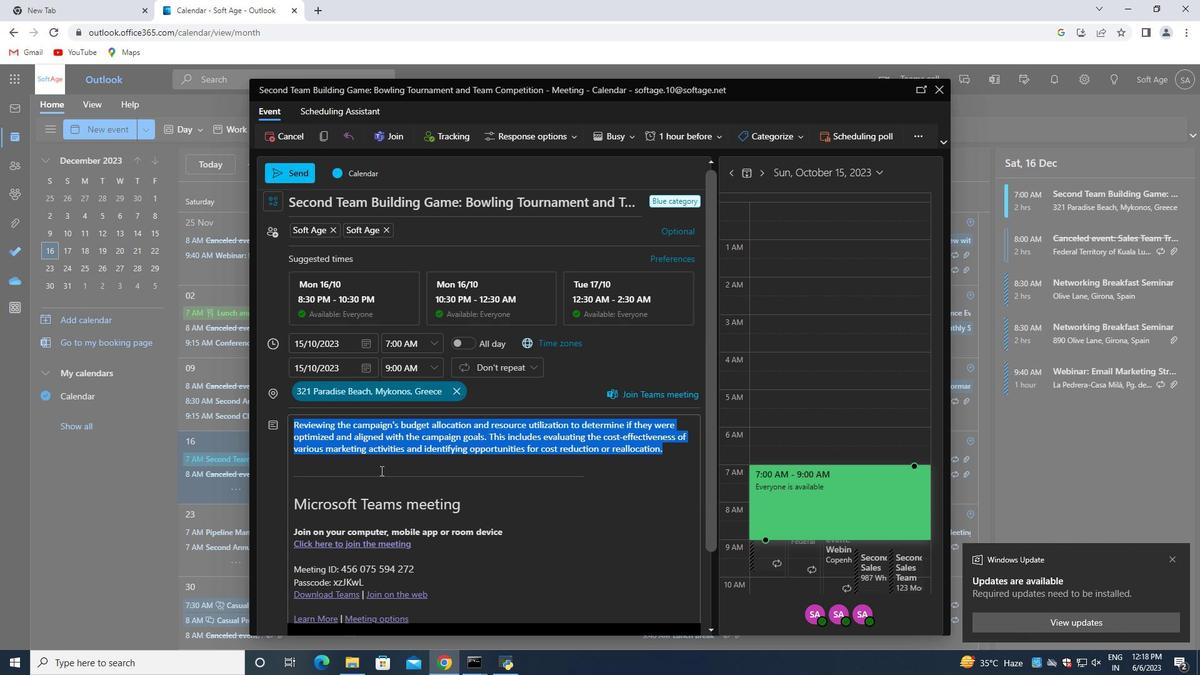 
Action: Mouse scrolled (380, 471) with delta (0, 0)
Screenshot: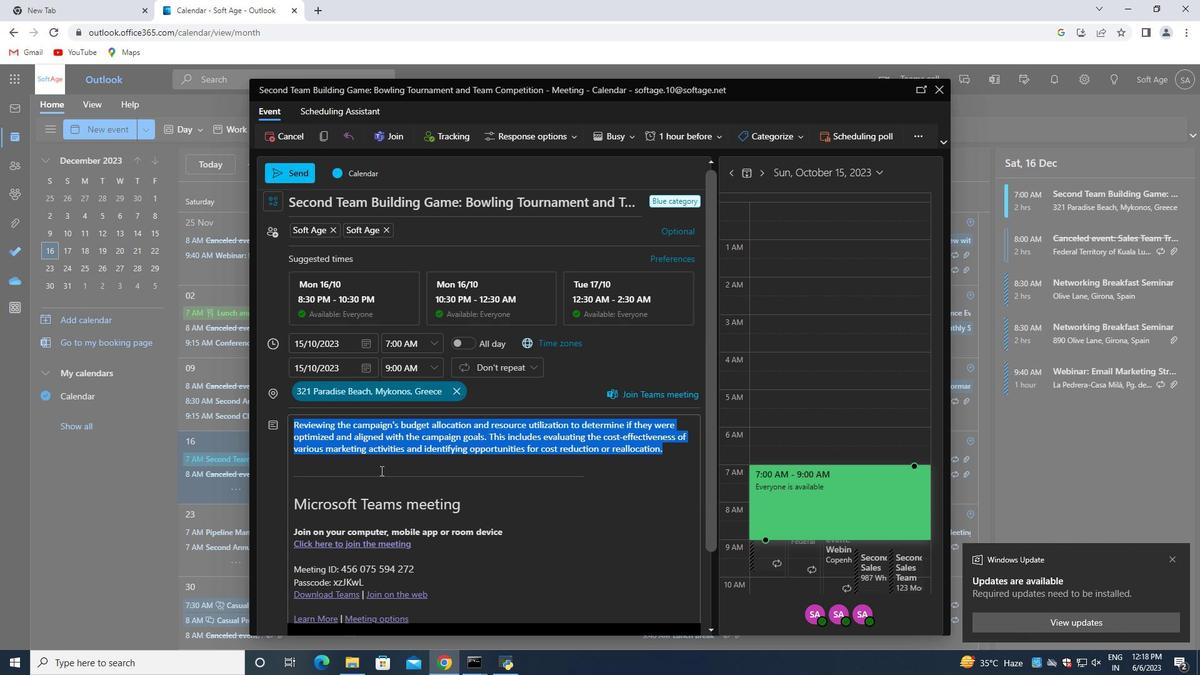 
Action: Mouse scrolled (380, 471) with delta (0, 0)
Screenshot: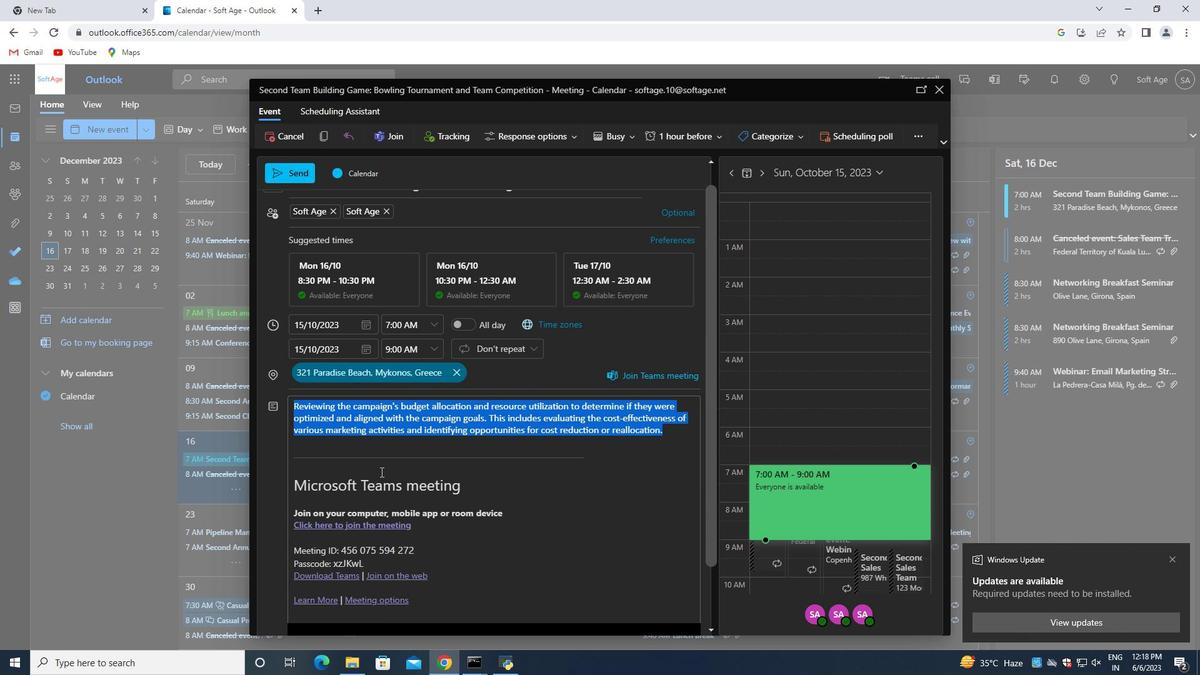 
Action: Mouse moved to (323, 573)
Screenshot: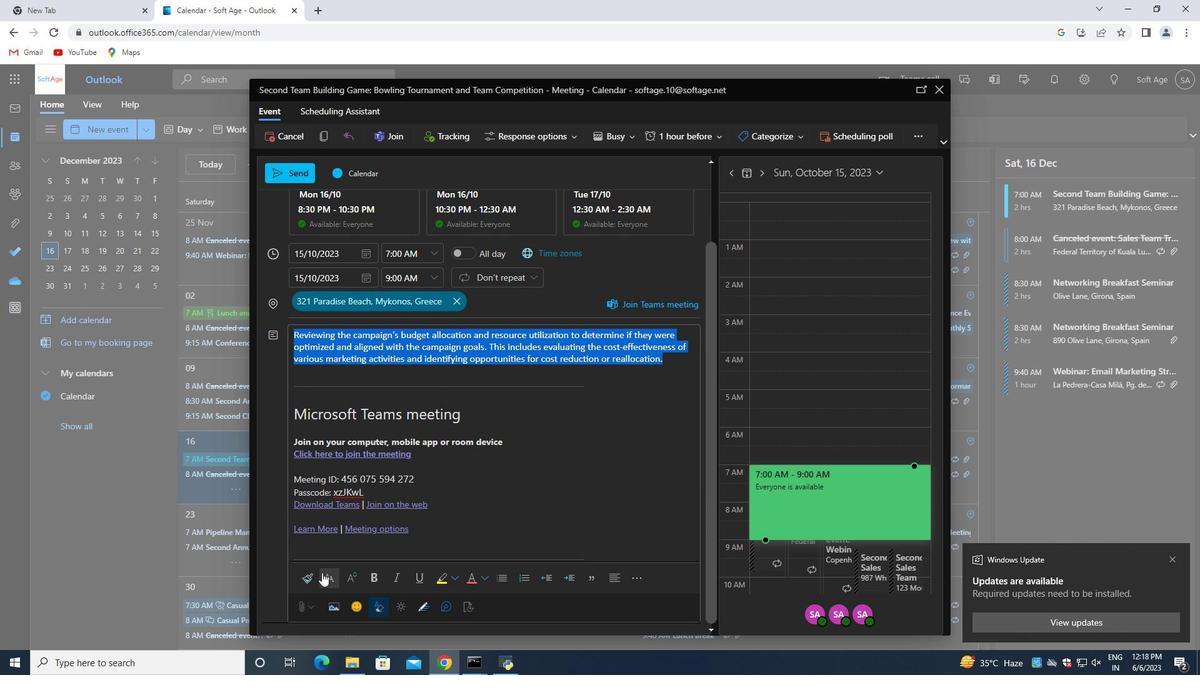 
Action: Mouse pressed left at (323, 573)
Screenshot: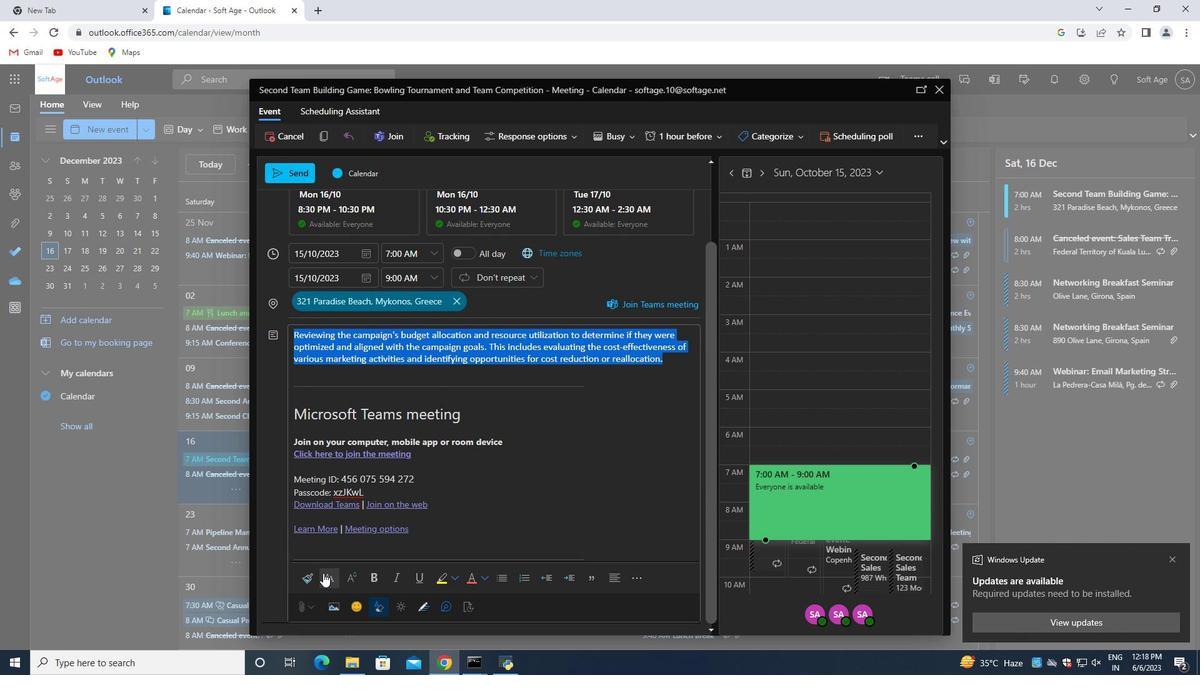 
Action: Mouse moved to (365, 425)
Screenshot: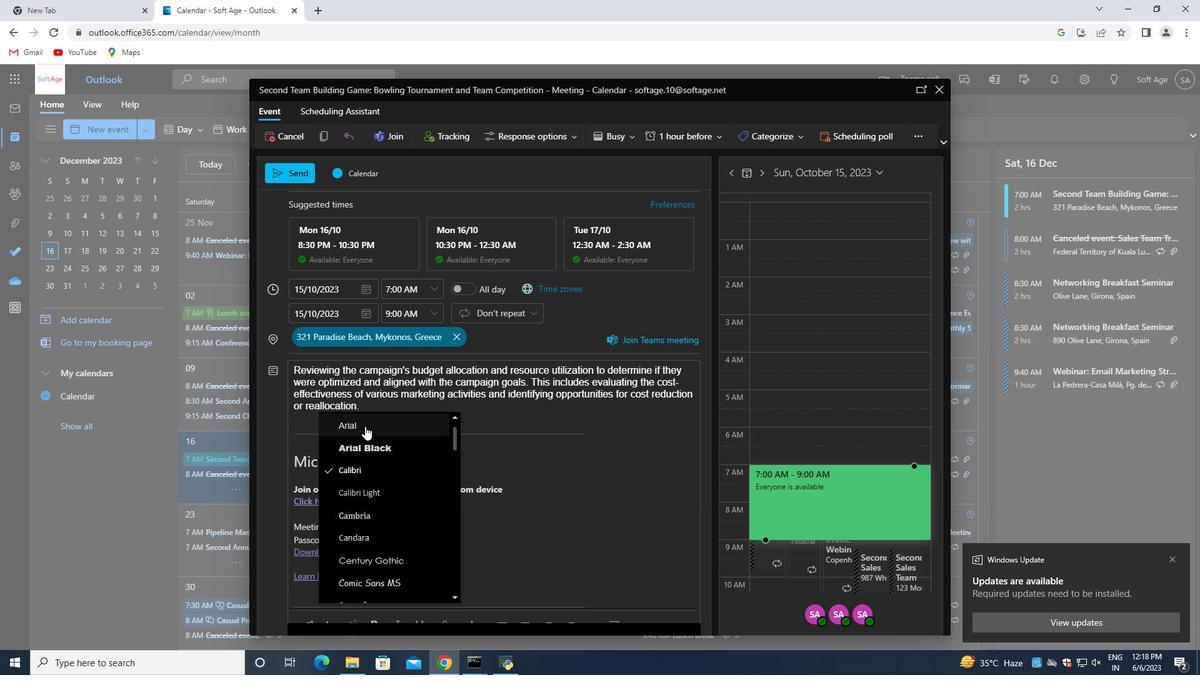 
Action: Mouse pressed left at (365, 425)
Screenshot: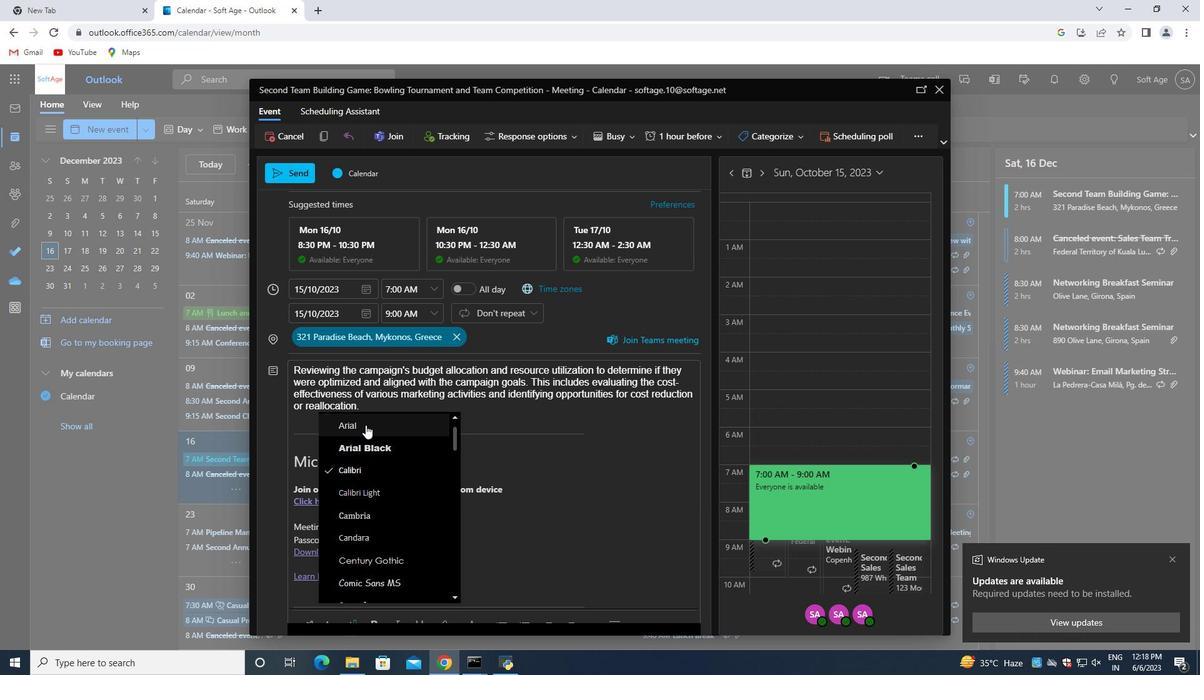 
Action: Mouse moved to (396, 412)
Screenshot: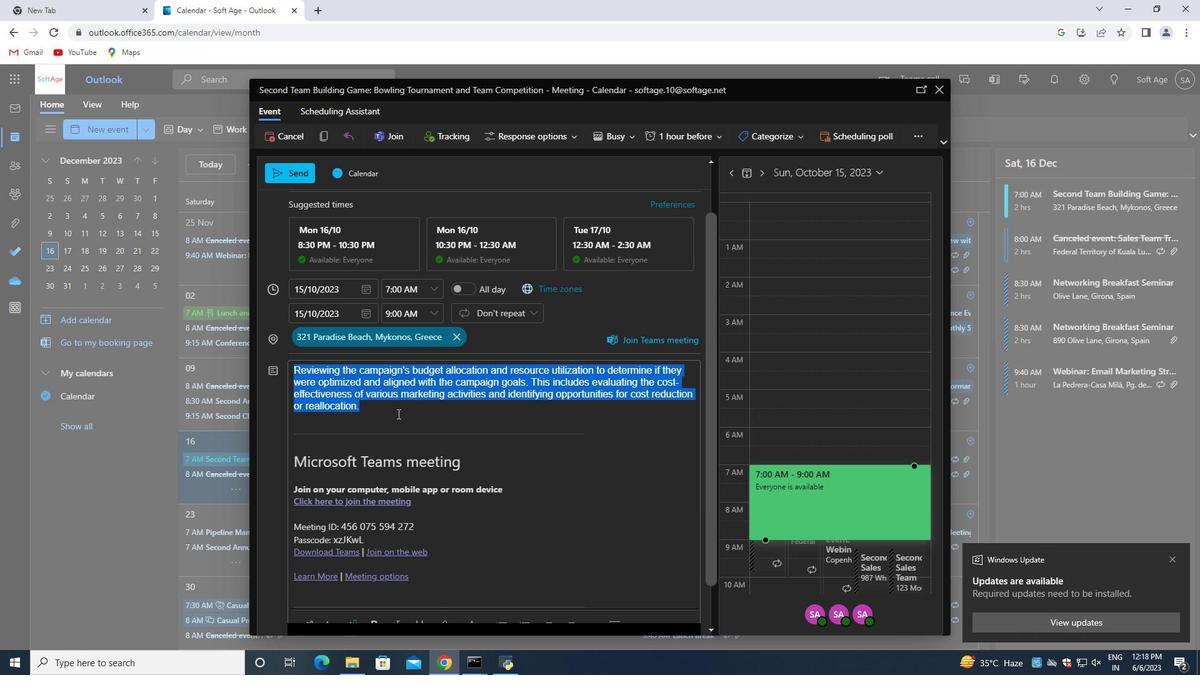 
Action: Mouse pressed left at (396, 412)
Screenshot: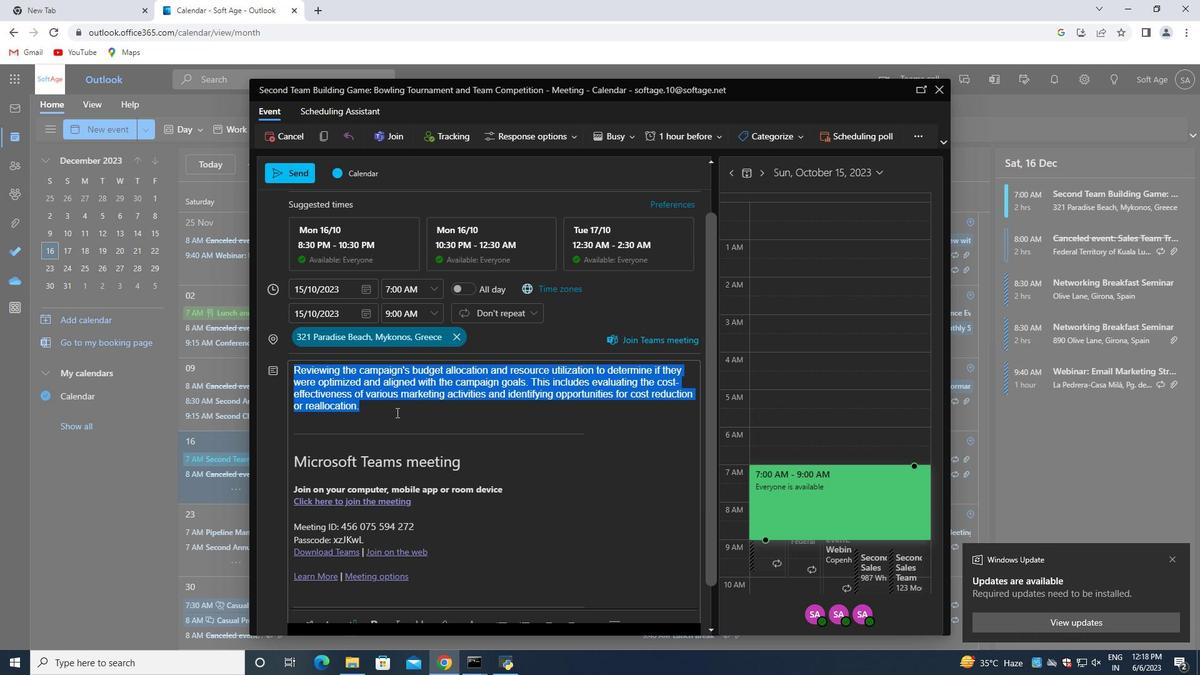 
Action: Mouse moved to (387, 406)
Screenshot: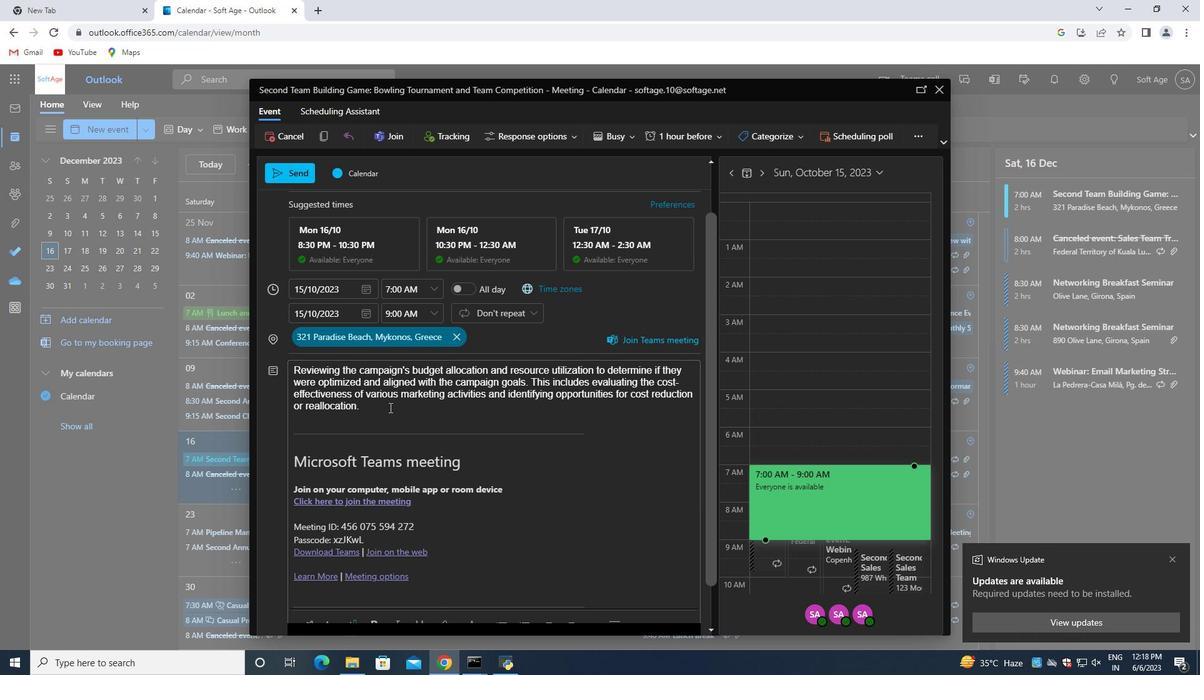 
Action: Mouse pressed left at (387, 406)
Screenshot: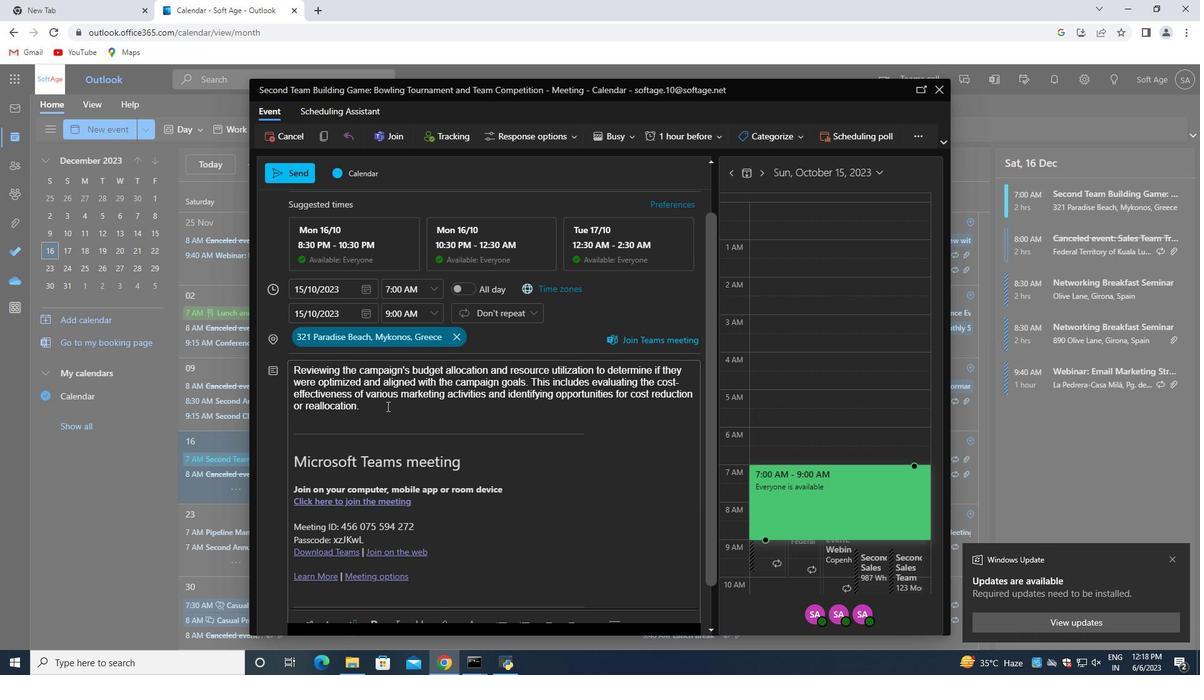 
Action: Mouse scrolled (387, 407) with delta (0, 0)
Screenshot: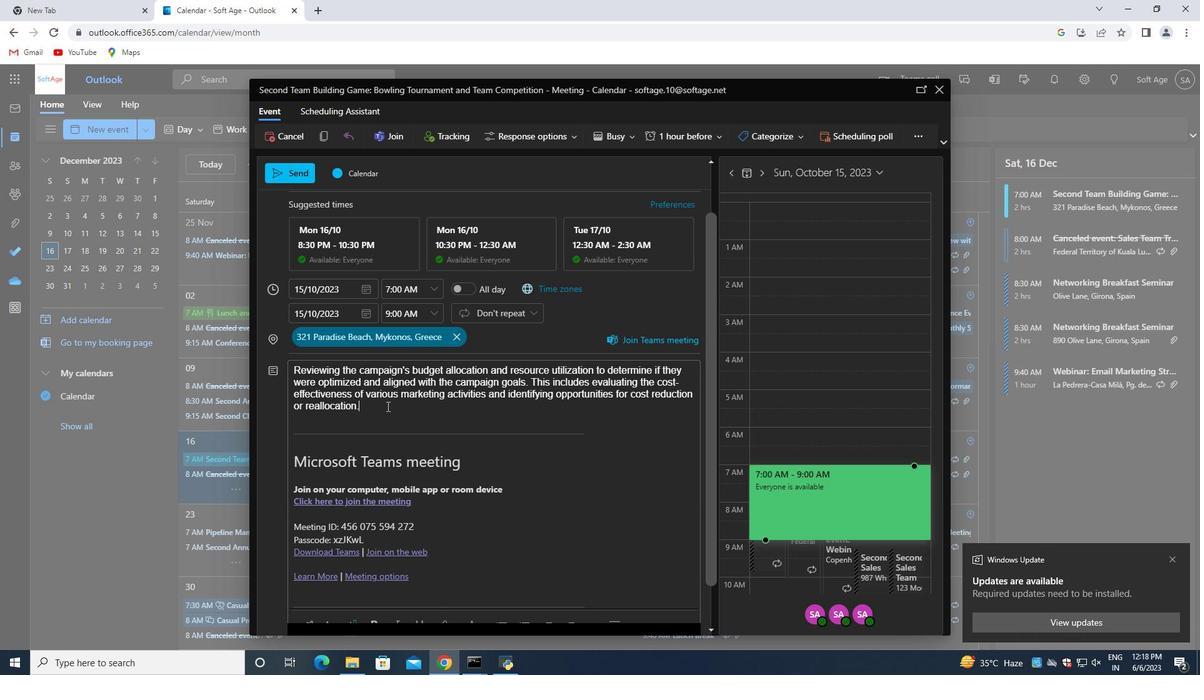 
Action: Mouse scrolled (387, 407) with delta (0, 0)
Screenshot: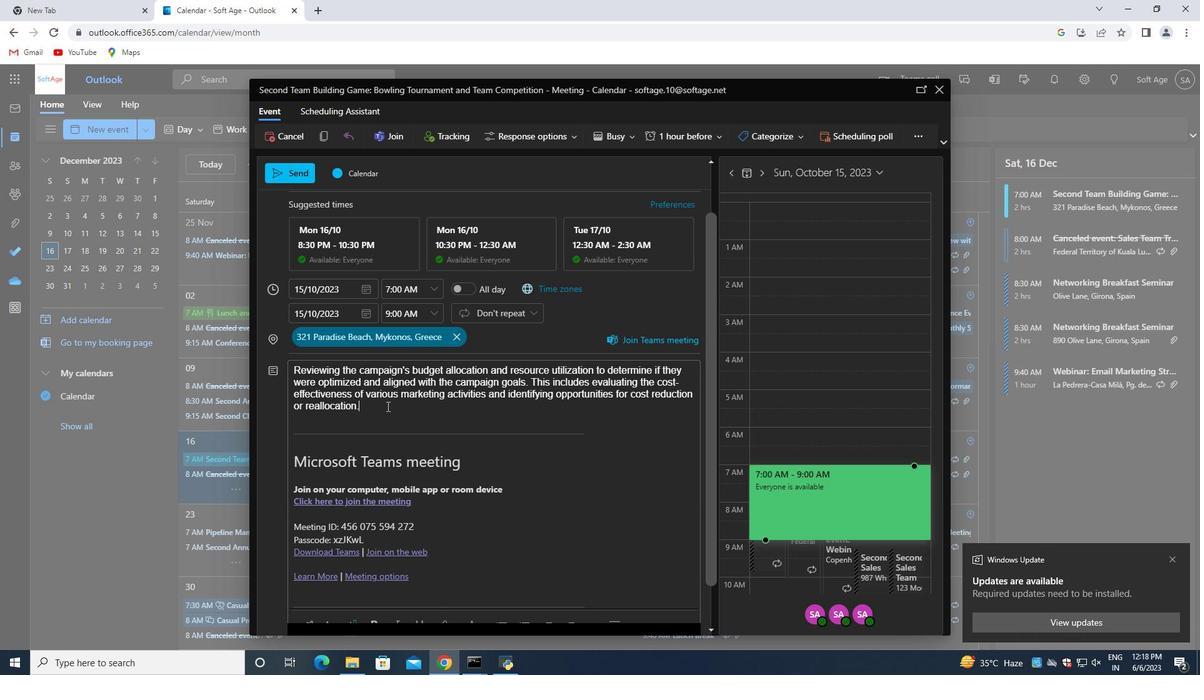 
Action: Mouse scrolled (387, 407) with delta (0, 0)
Screenshot: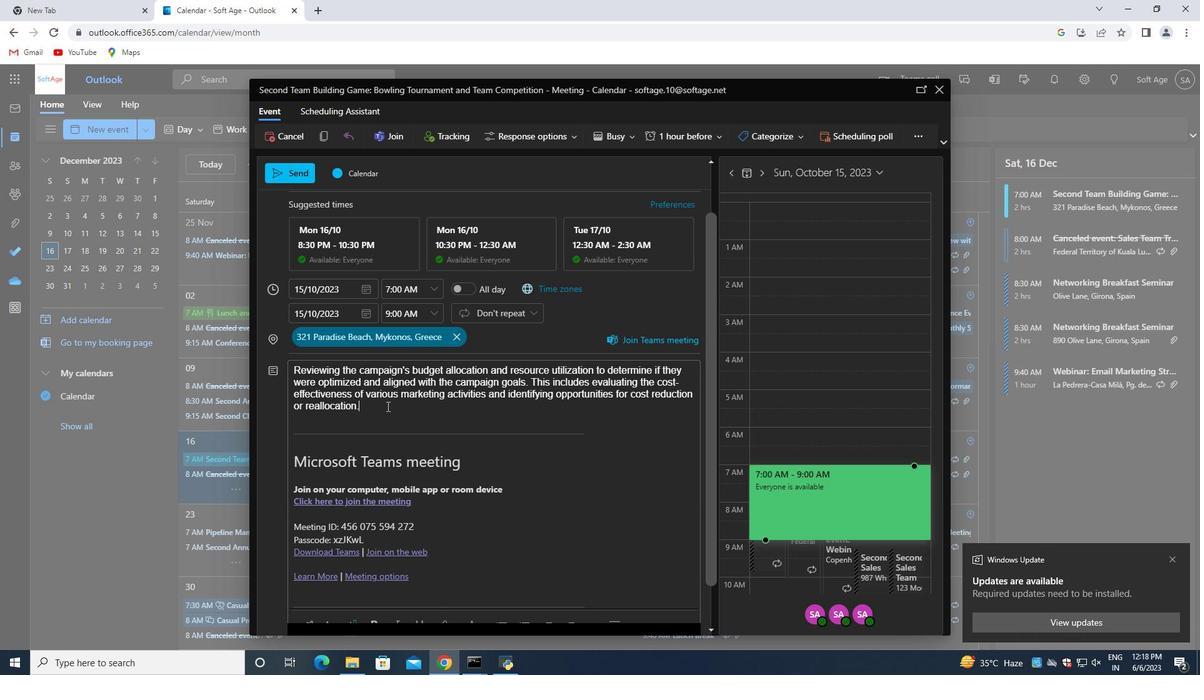 
Action: Mouse scrolled (387, 407) with delta (0, 0)
Screenshot: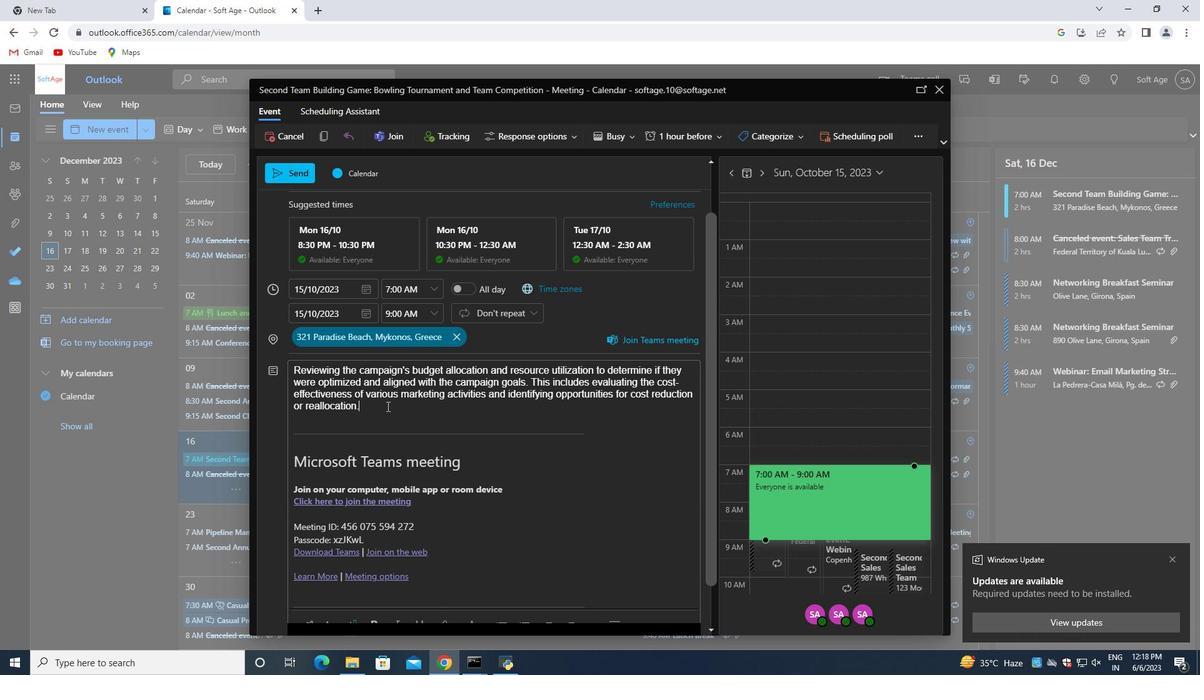 
Action: Mouse moved to (626, 136)
Screenshot: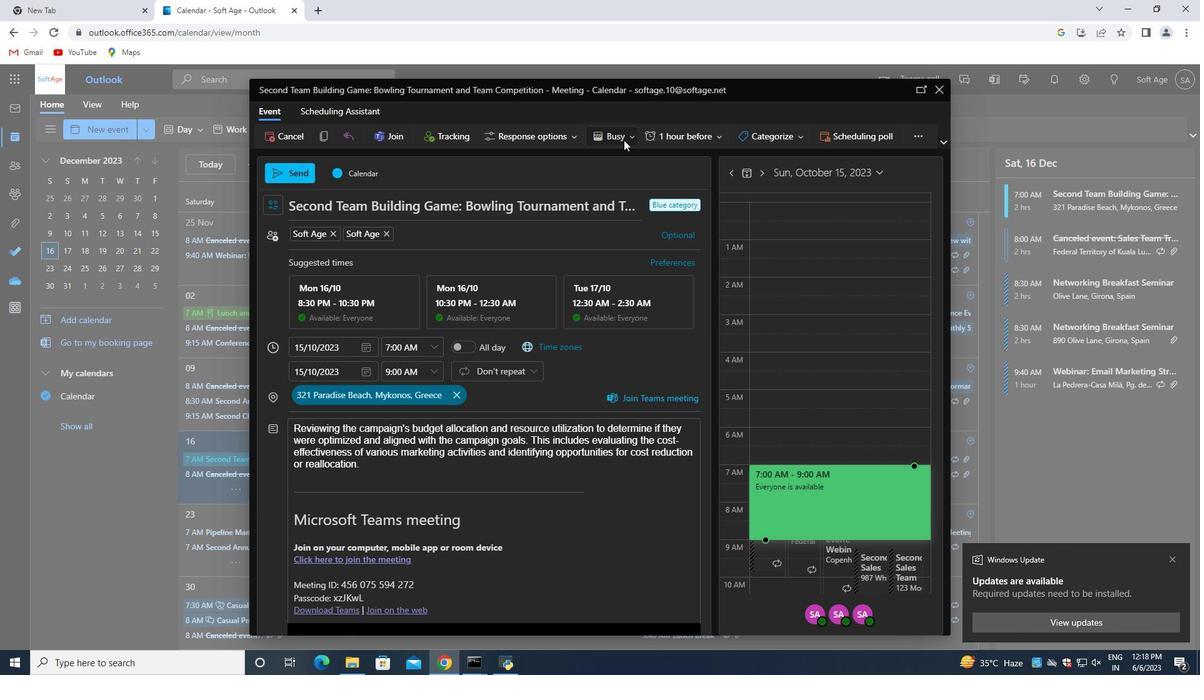 
Action: Mouse pressed left at (626, 136)
Screenshot: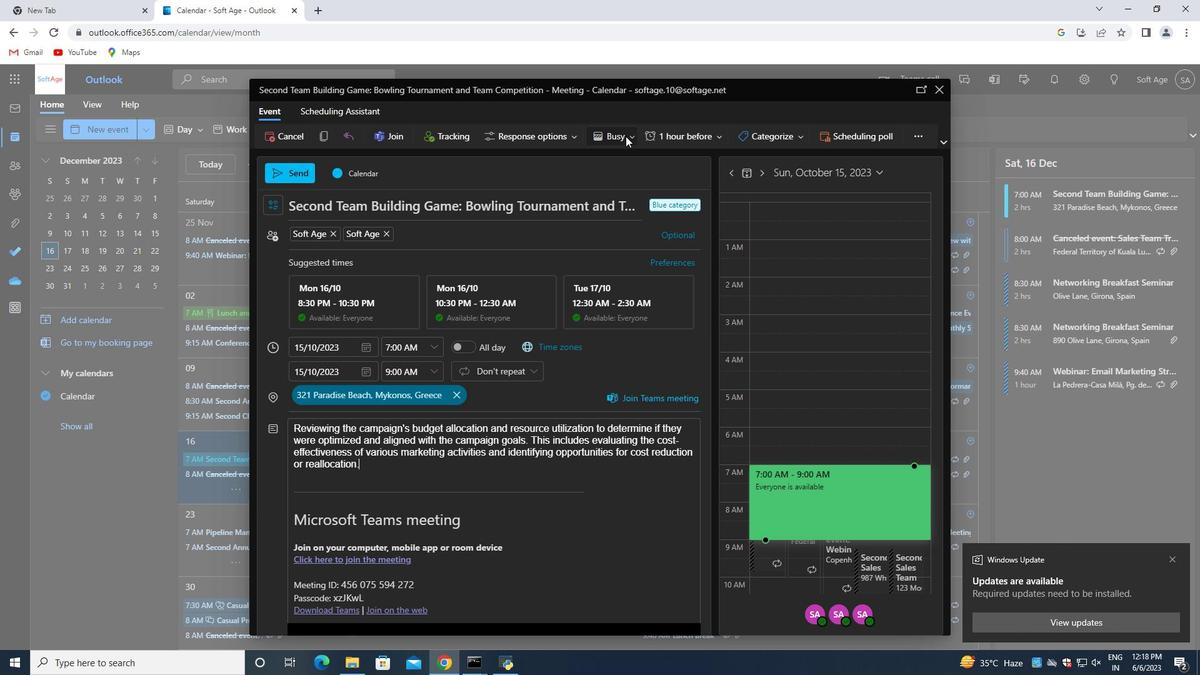 
Action: Mouse moved to (574, 179)
Screenshot: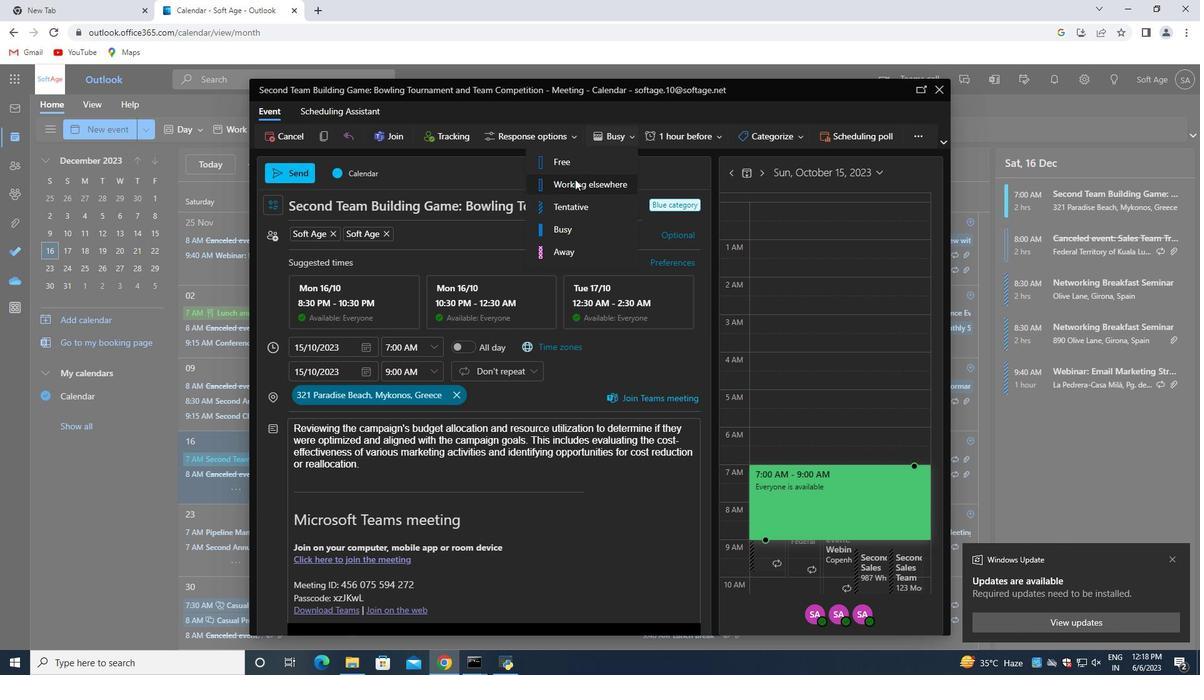 
Action: Mouse pressed left at (574, 179)
Screenshot: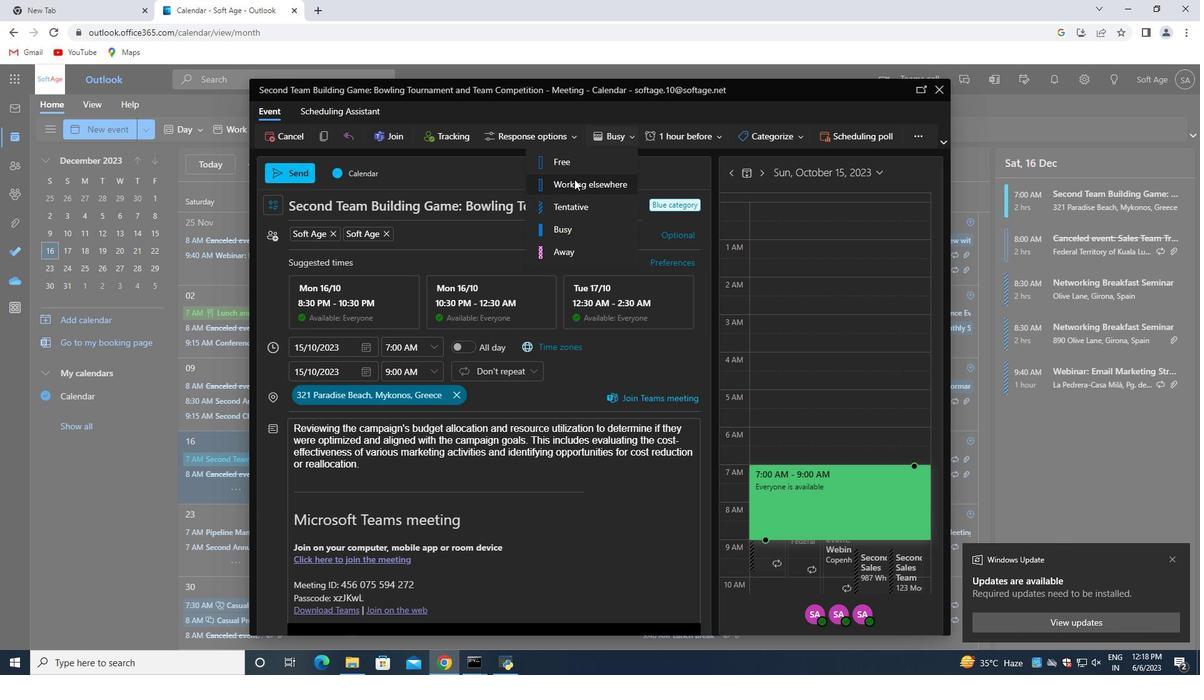 
Action: Mouse moved to (472, 322)
Screenshot: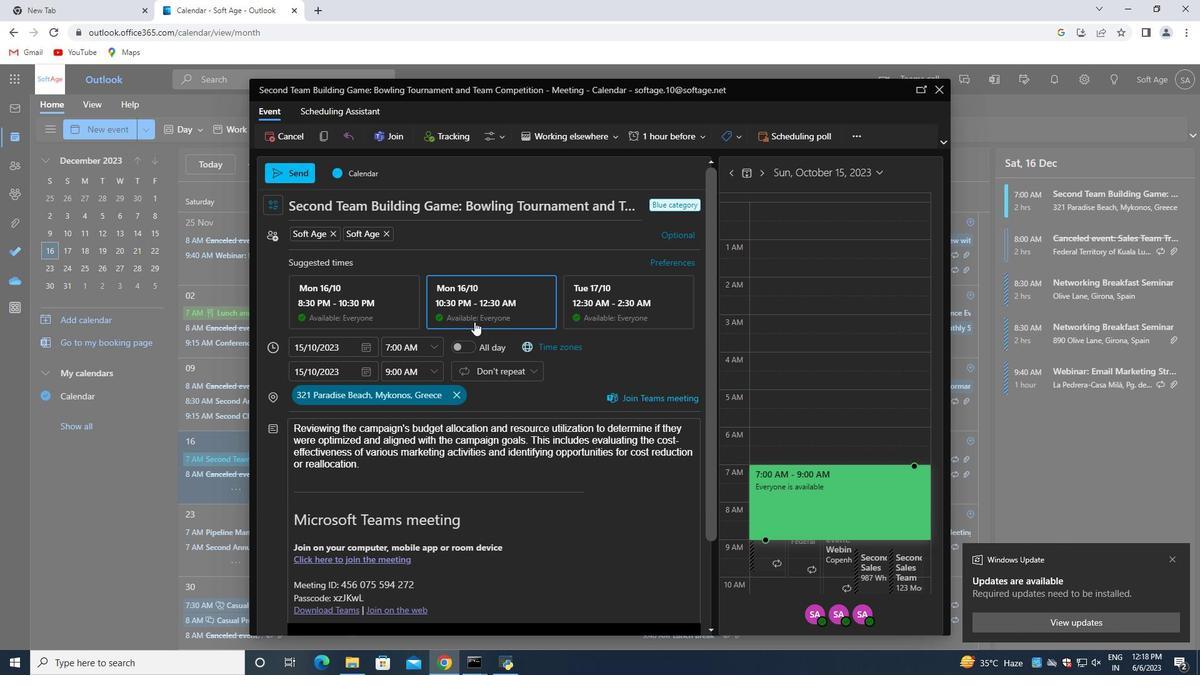 
Action: Mouse scrolled (472, 322) with delta (0, 0)
Screenshot: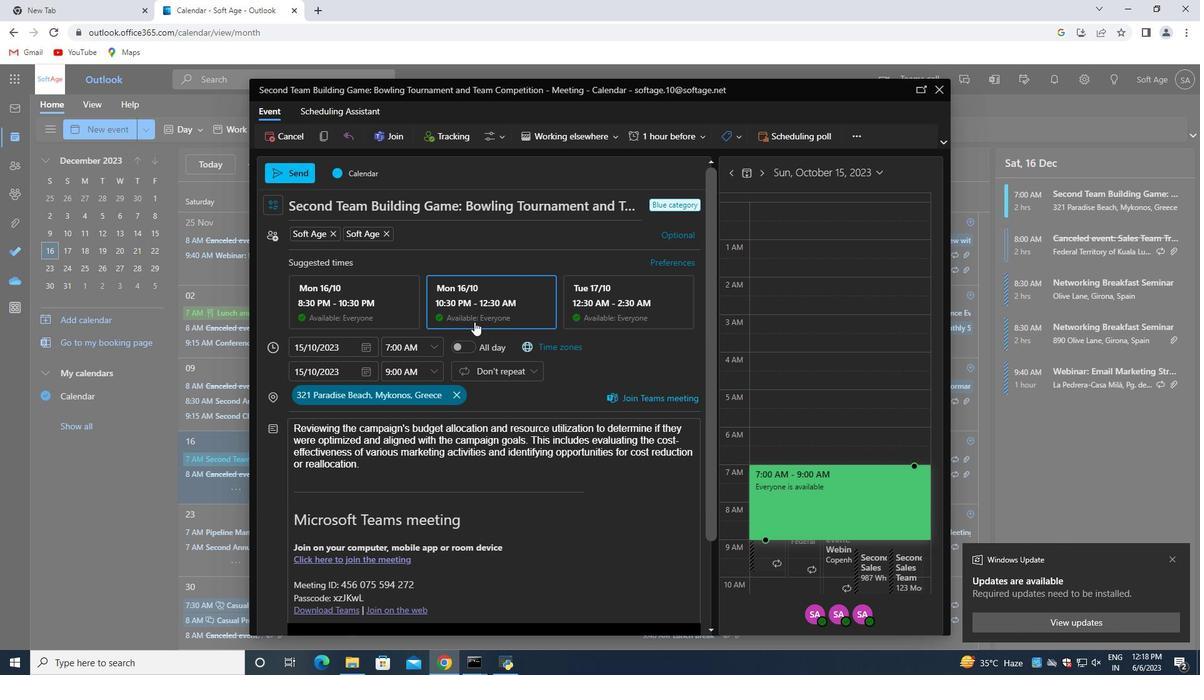 
Action: Mouse moved to (472, 323)
Screenshot: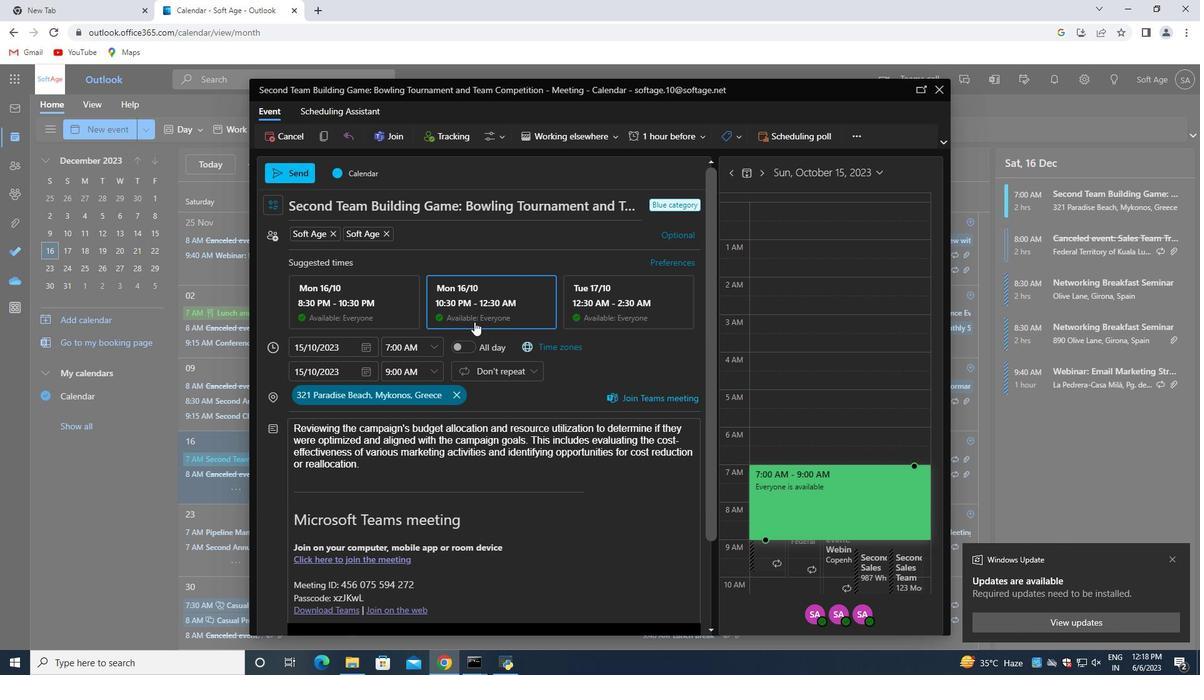 
Action: Mouse scrolled (472, 322) with delta (0, 0)
Screenshot: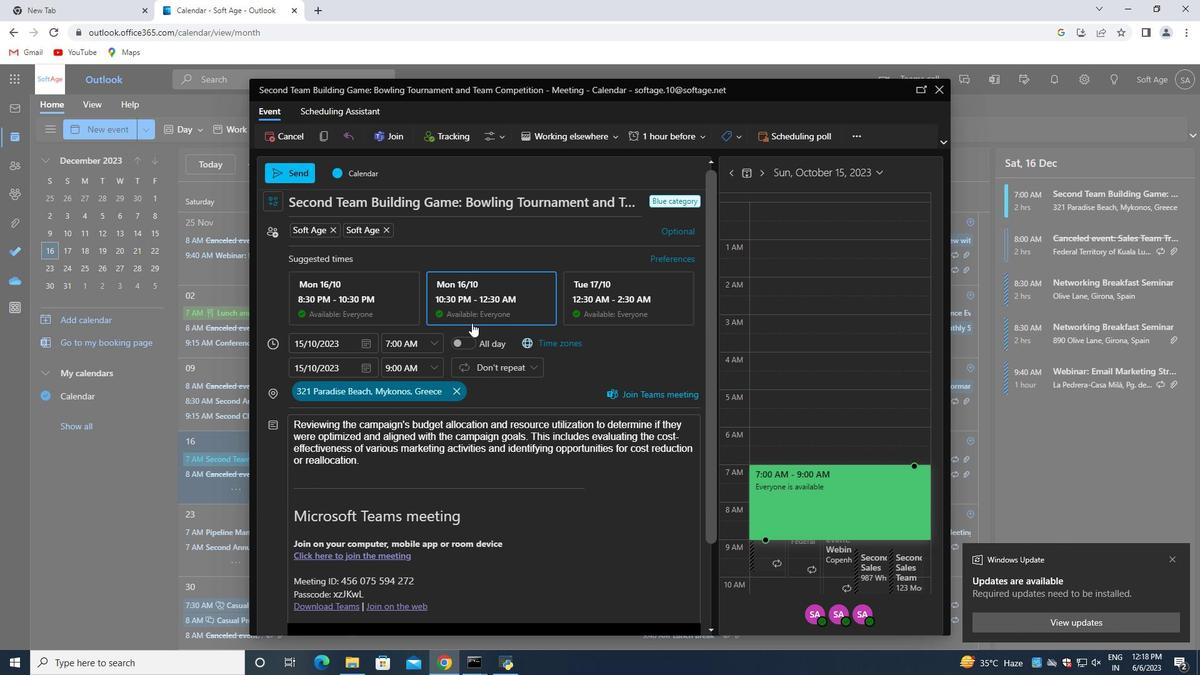 
Action: Mouse moved to (379, 362)
Screenshot: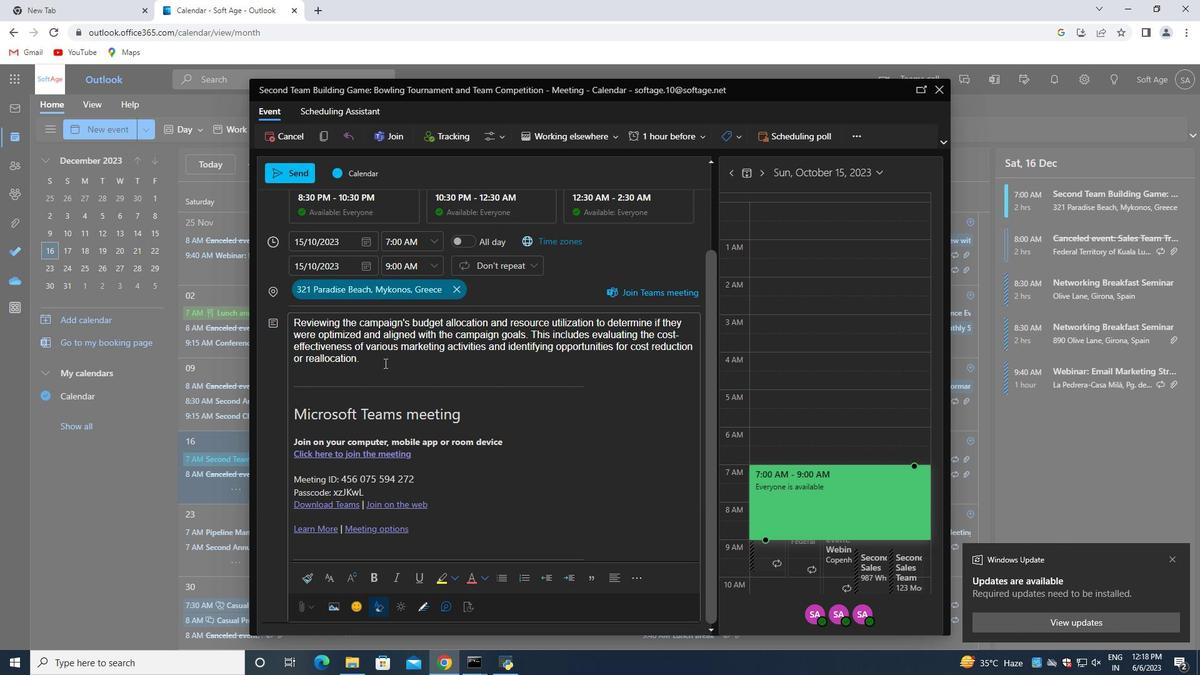 
Action: Mouse pressed left at (379, 362)
Screenshot: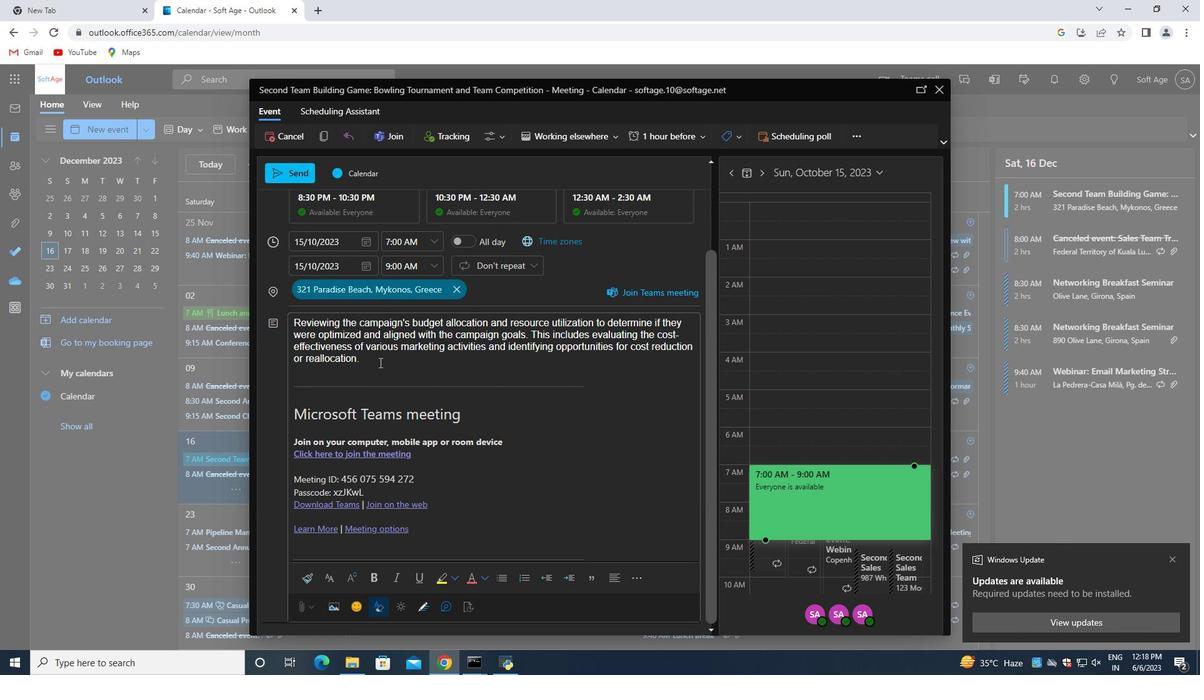 
Action: Mouse moved to (358, 605)
Screenshot: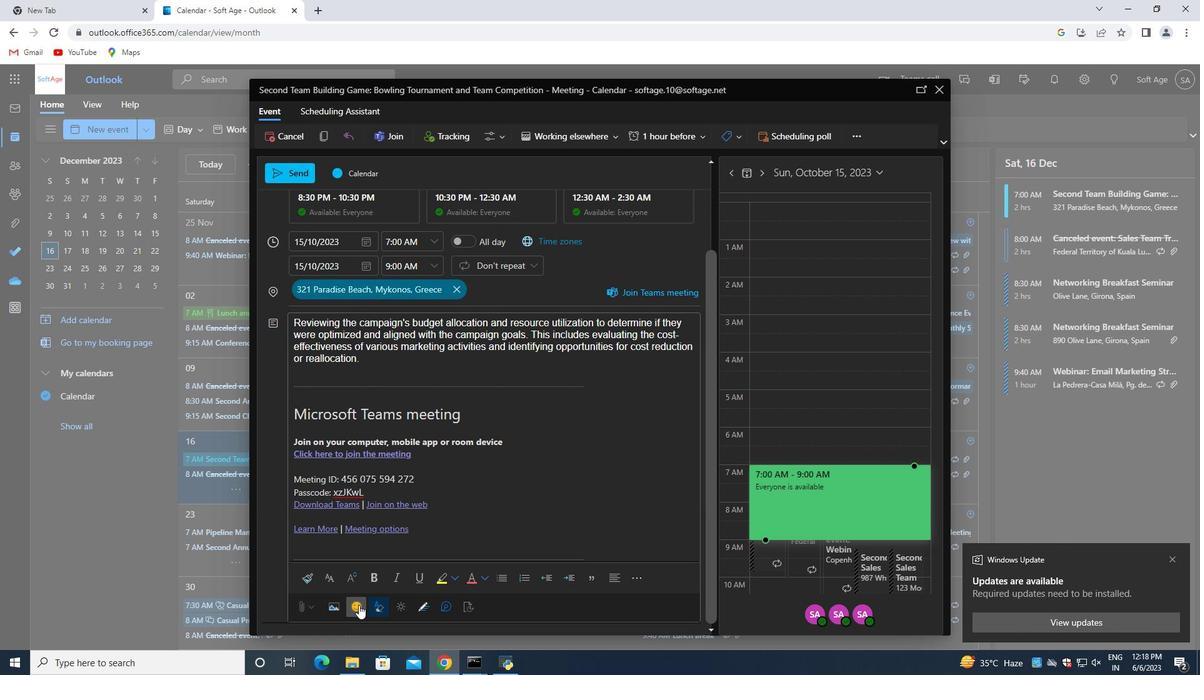 
Action: Mouse pressed left at (358, 605)
Screenshot: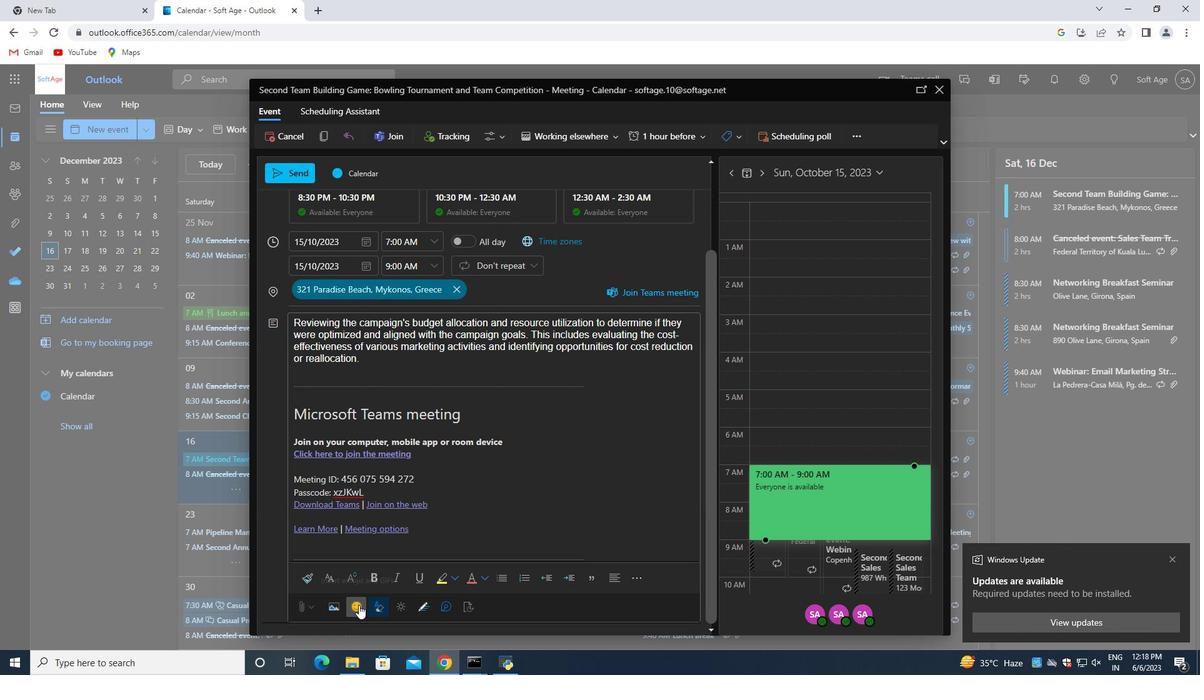 
Action: Mouse moved to (913, 272)
Screenshot: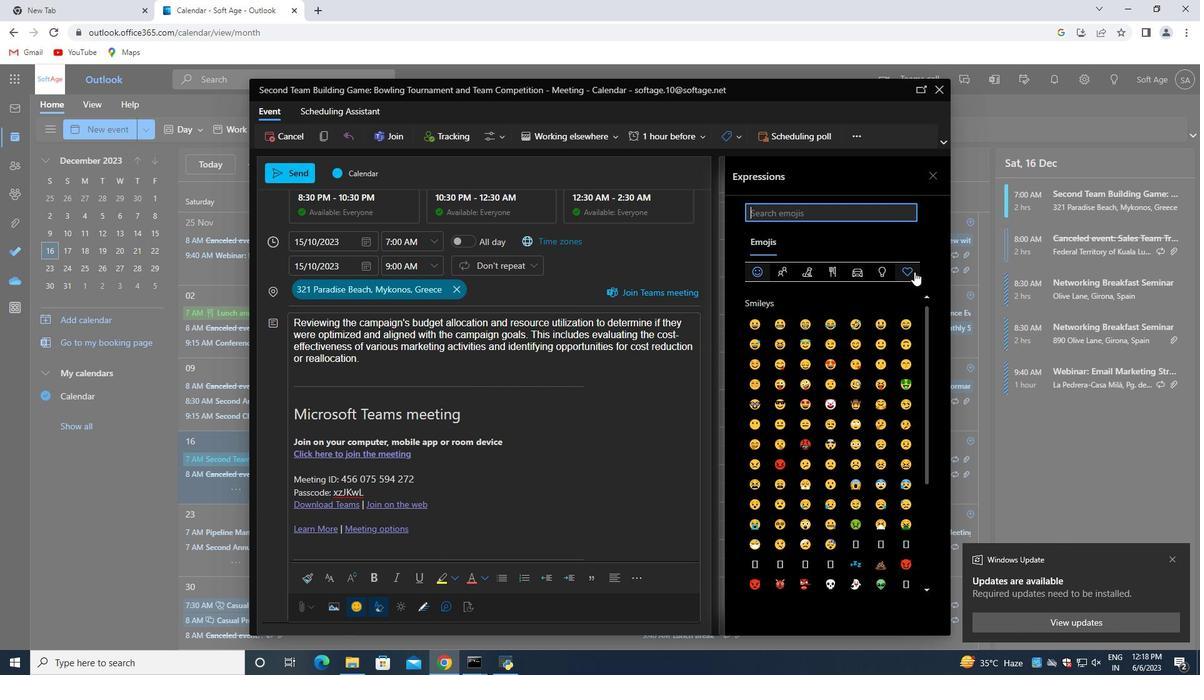 
Action: Mouse pressed left at (913, 272)
Screenshot: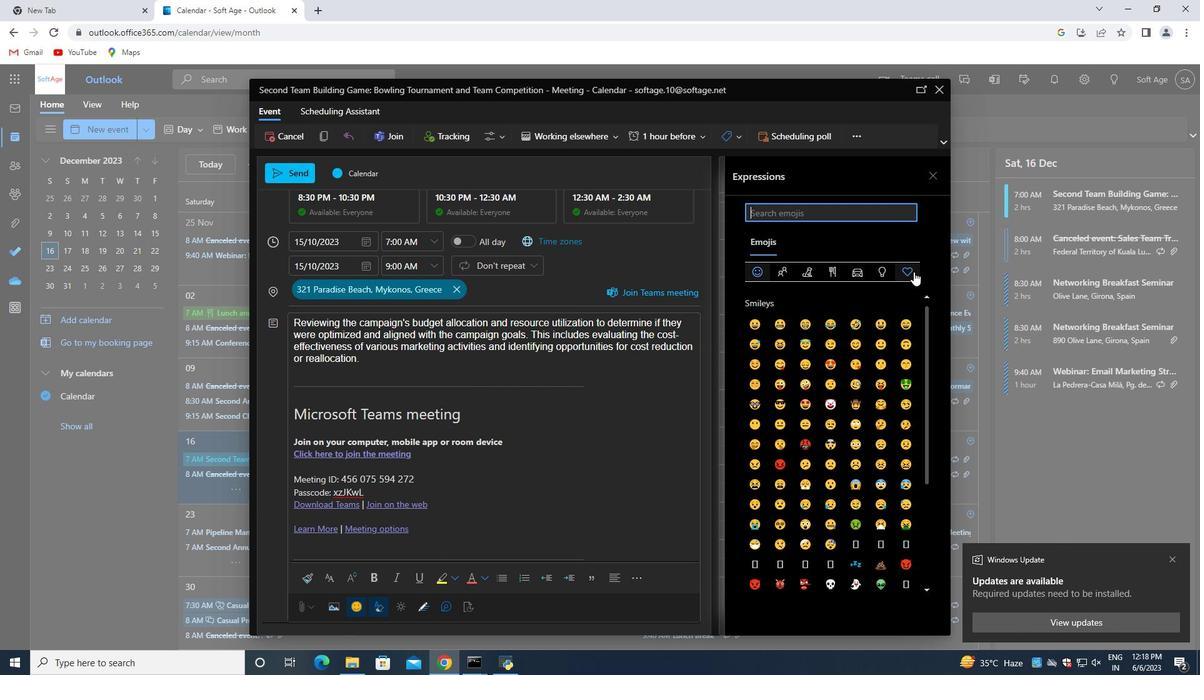 
Action: Mouse moved to (778, 327)
Screenshot: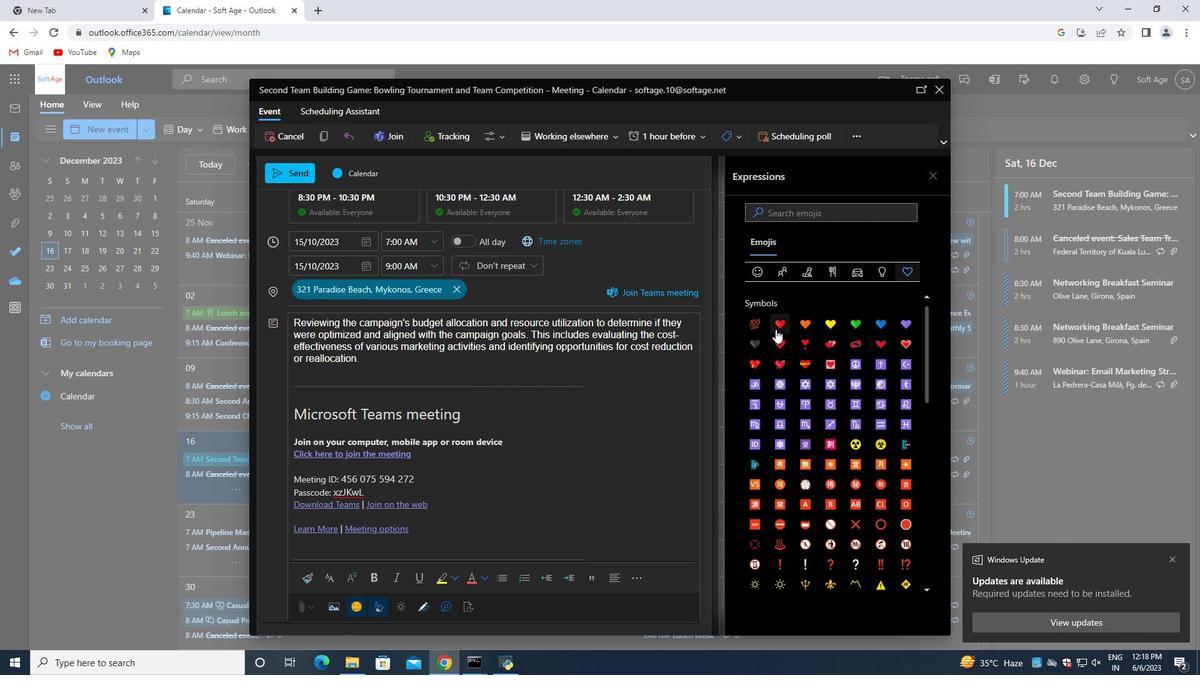 
Action: Mouse pressed left at (778, 327)
Screenshot: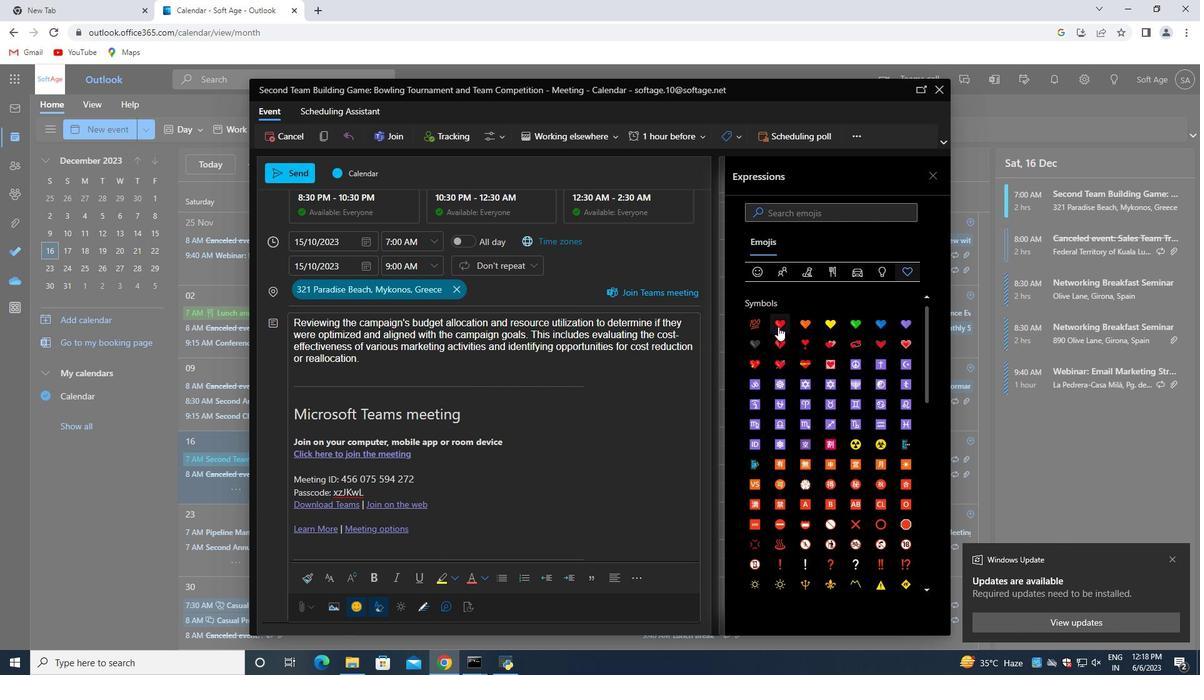 
Action: Mouse moved to (928, 180)
Screenshot: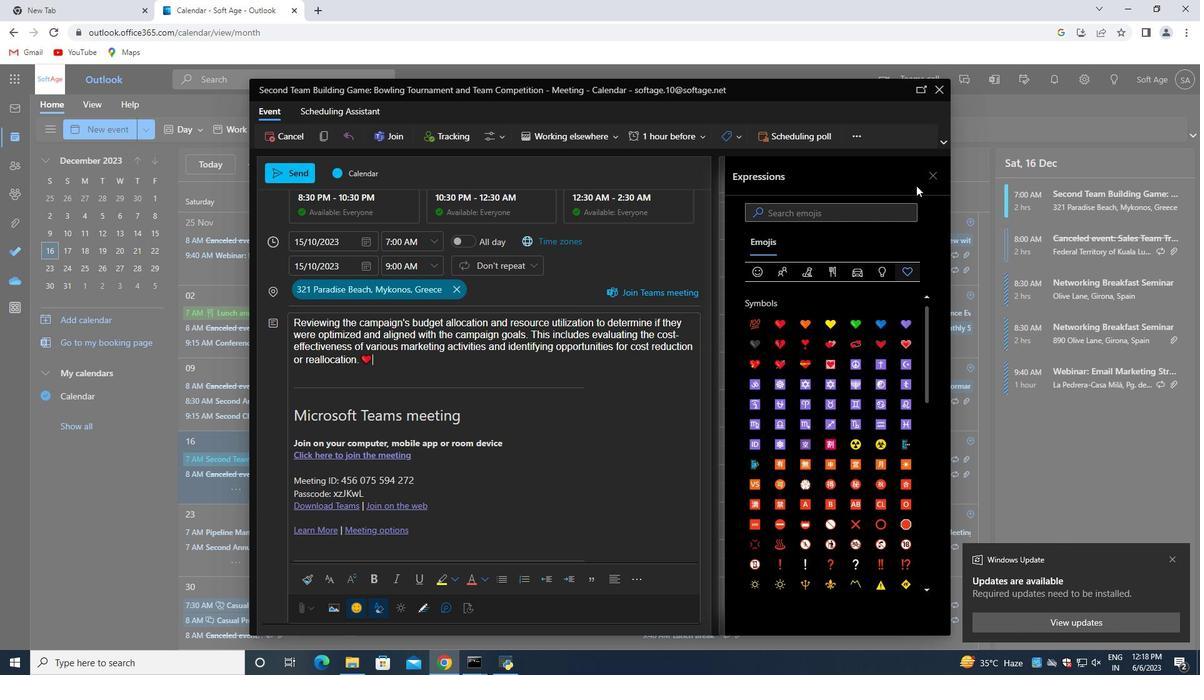 
Action: Mouse pressed left at (928, 180)
Screenshot: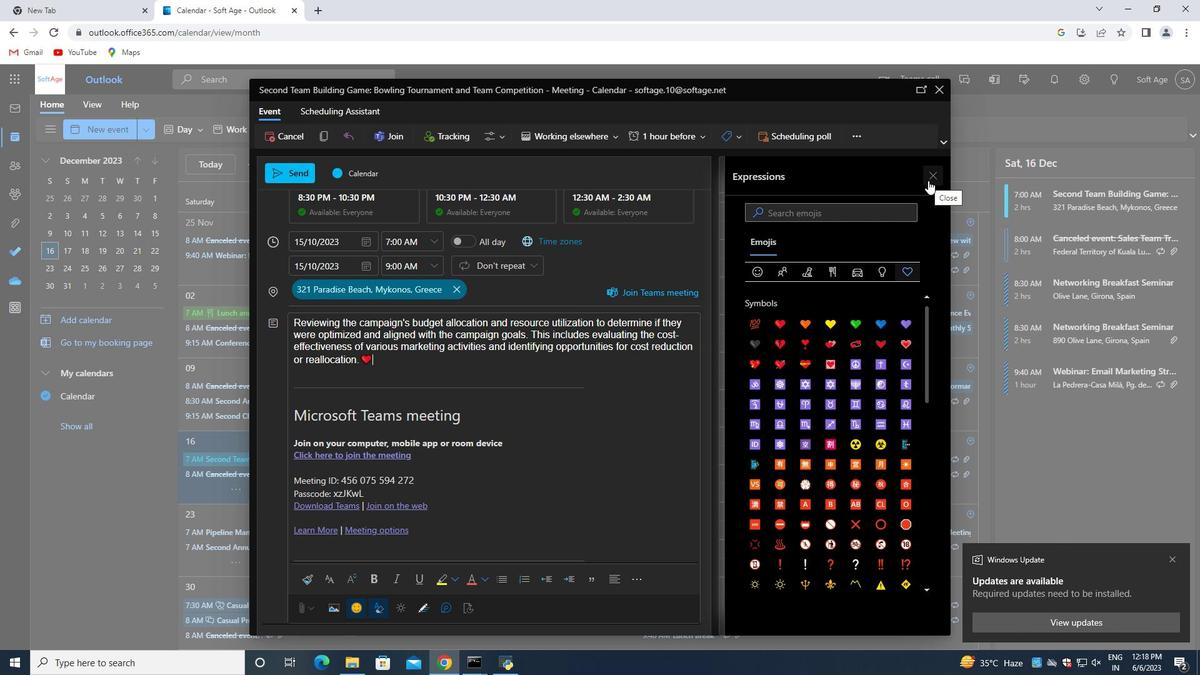 
Action: Mouse moved to (485, 248)
Screenshot: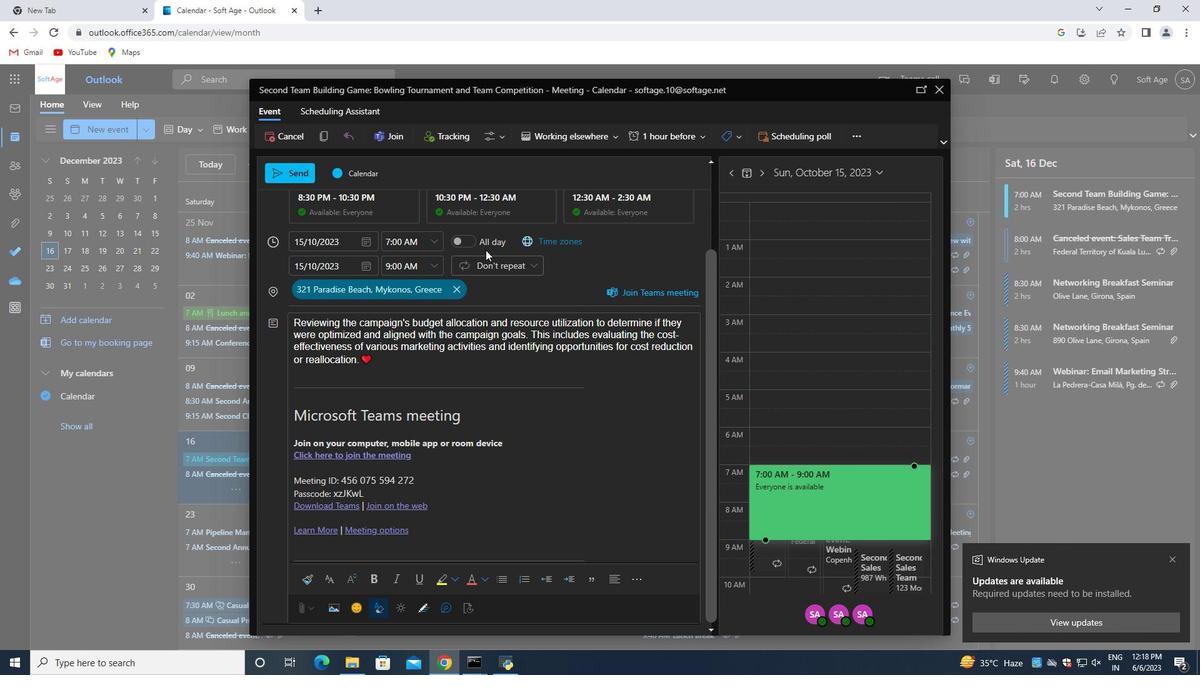 
Action: Mouse scrolled (485, 248) with delta (0, 0)
Screenshot: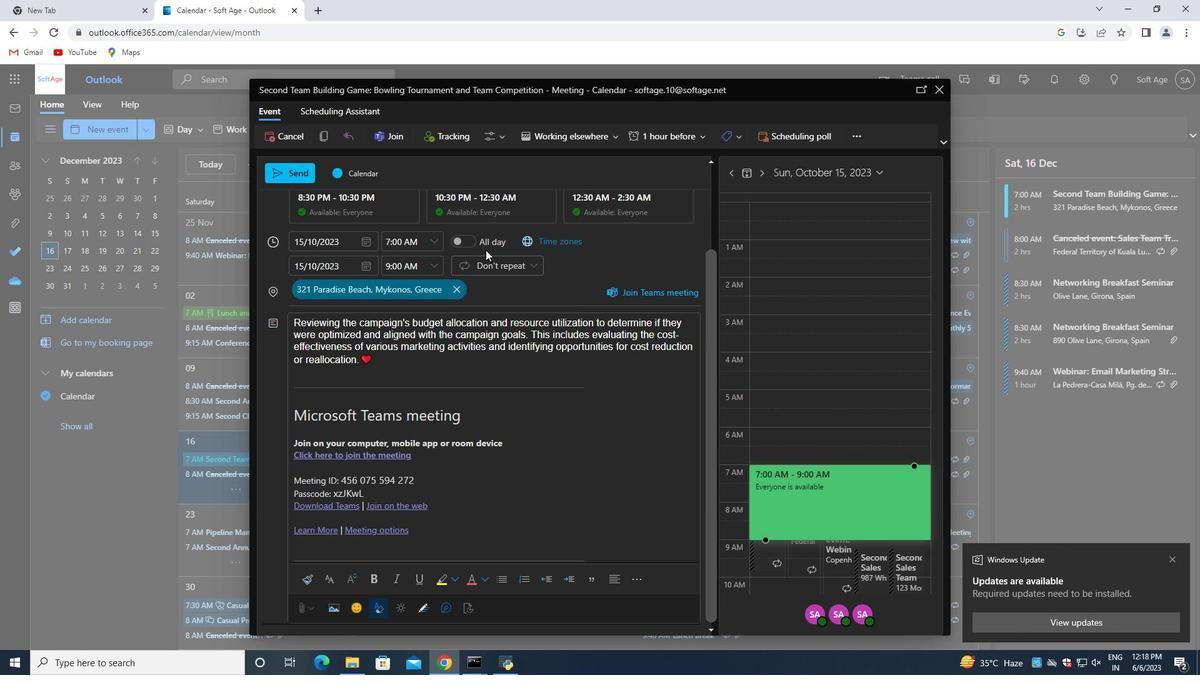 
Action: Mouse moved to (484, 247)
Screenshot: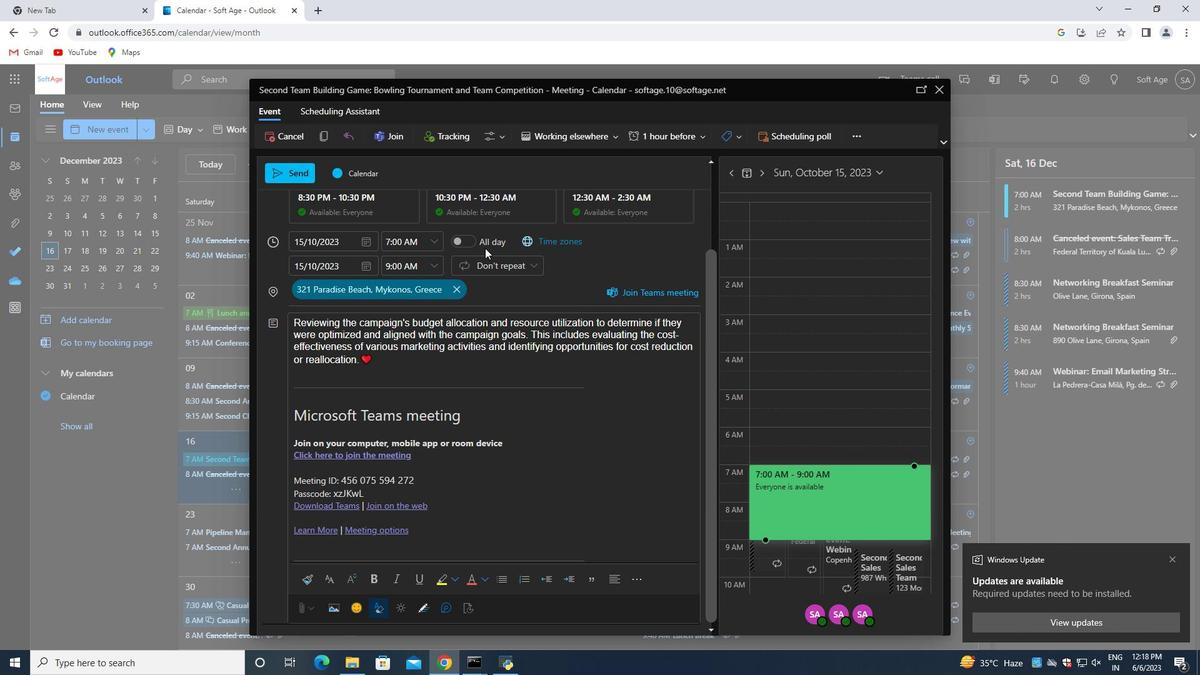 
Action: Mouse scrolled (484, 247) with delta (0, 0)
Screenshot: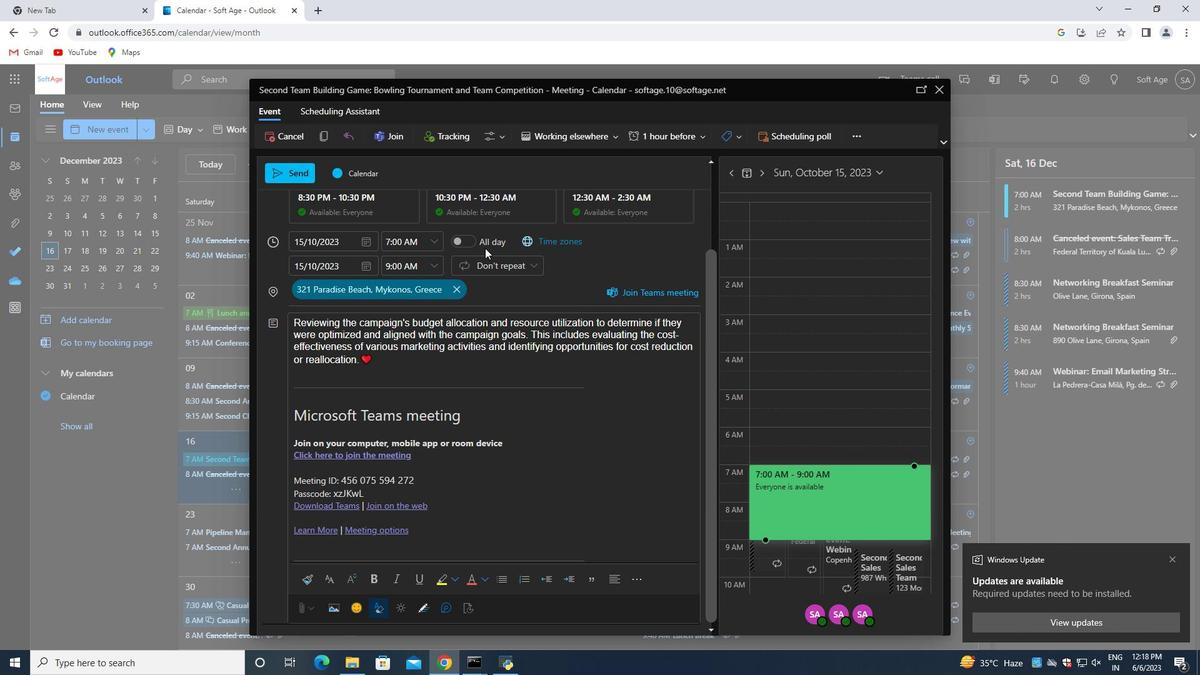 
Action: Mouse scrolled (484, 247) with delta (0, 0)
Screenshot: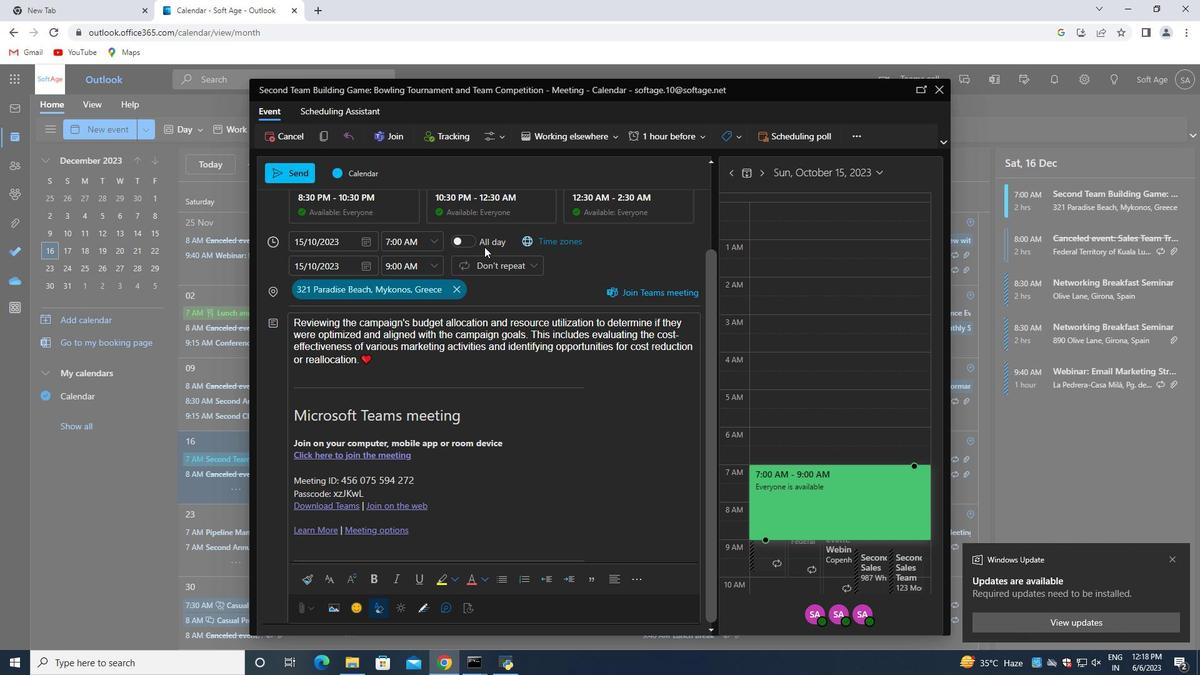 
Action: Mouse moved to (414, 234)
Screenshot: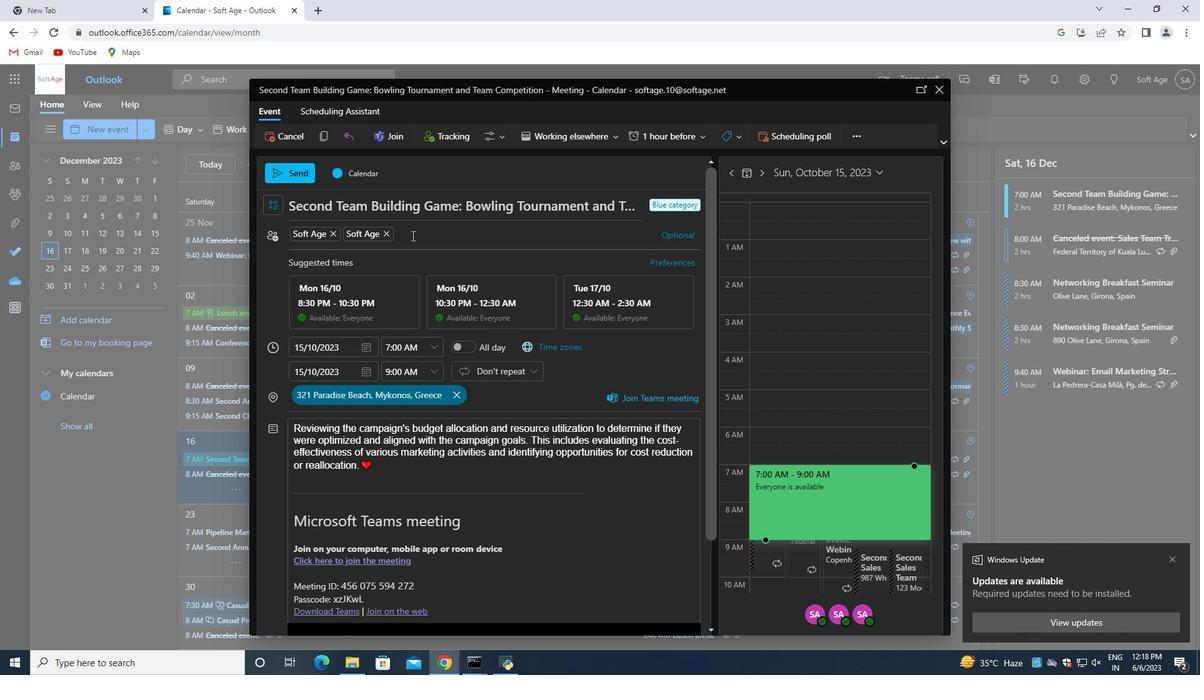 
Action: Mouse pressed left at (414, 234)
Screenshot: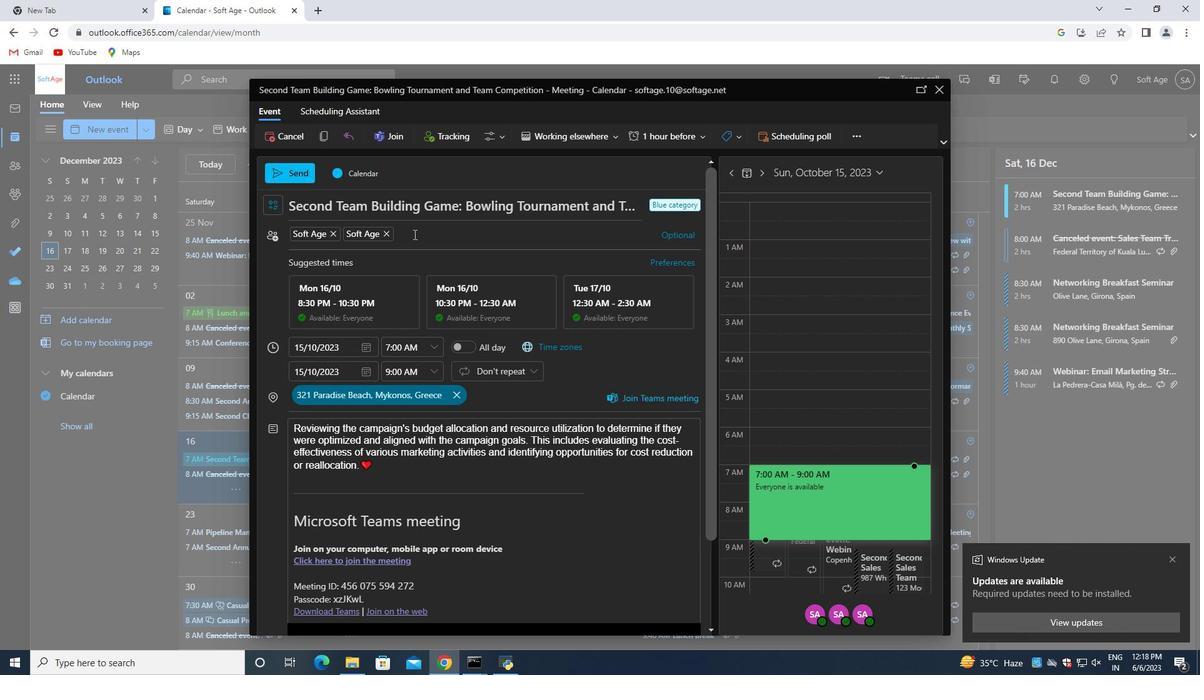 
Action: Key pressed softage.9<Key.shift>@softage.net<Key.enter>
Screenshot: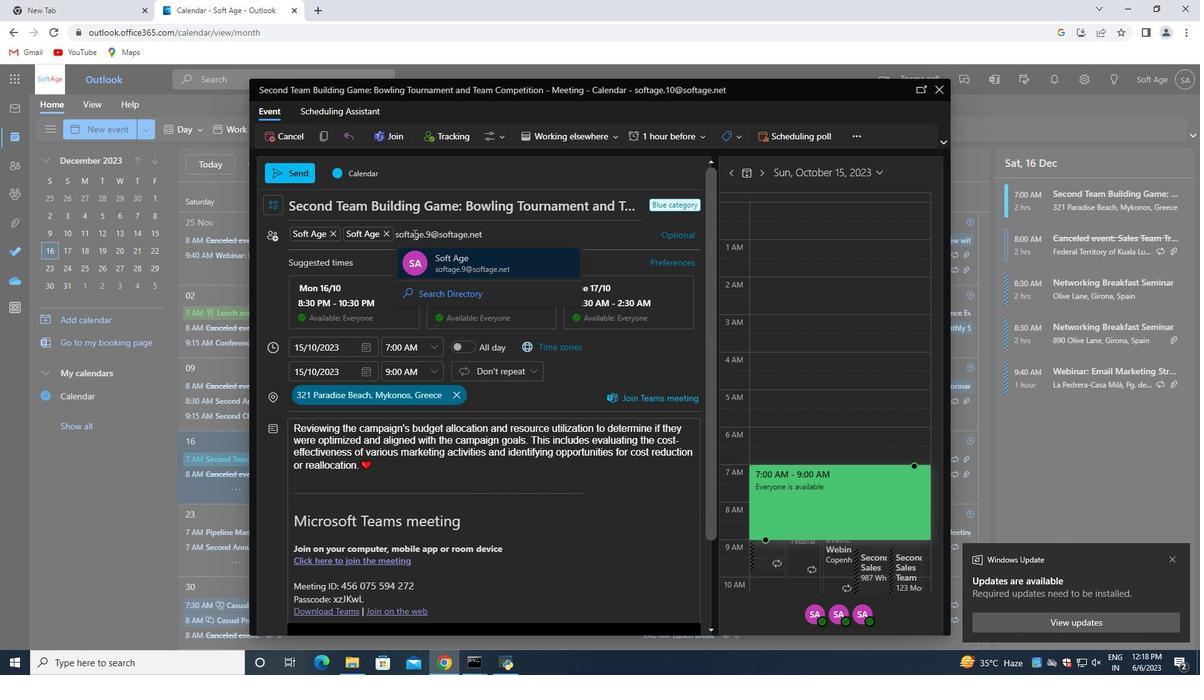 
Action: Mouse moved to (377, 462)
Screenshot: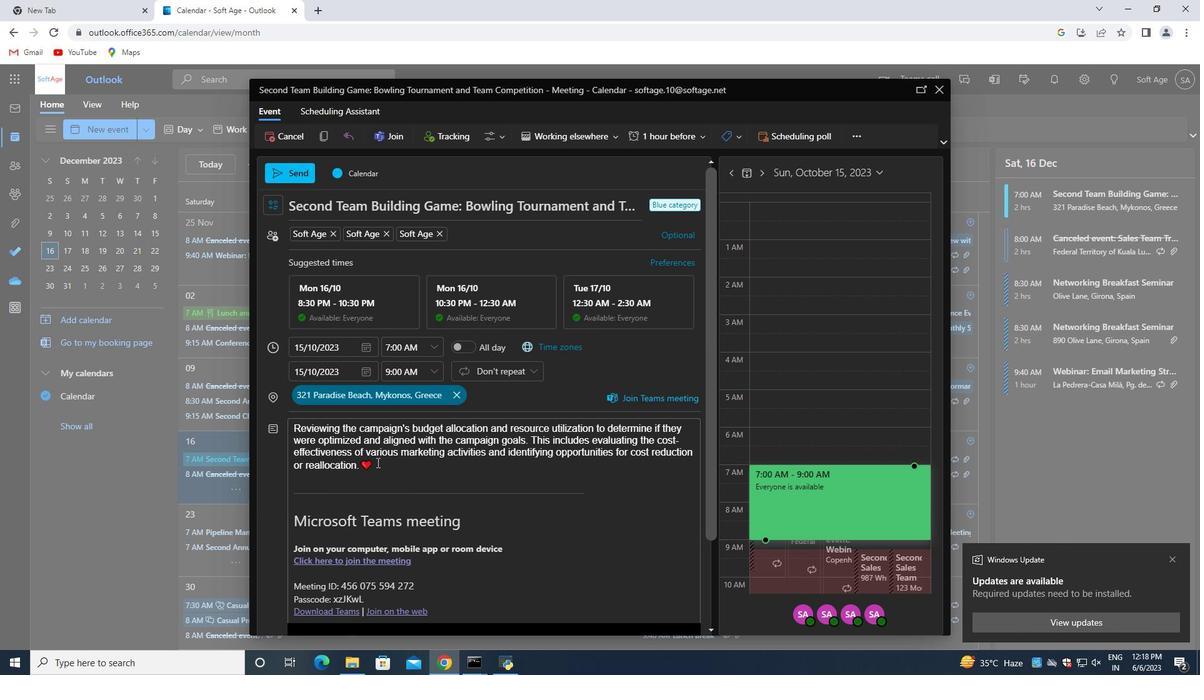 
Action: Mouse pressed left at (377, 462)
Screenshot: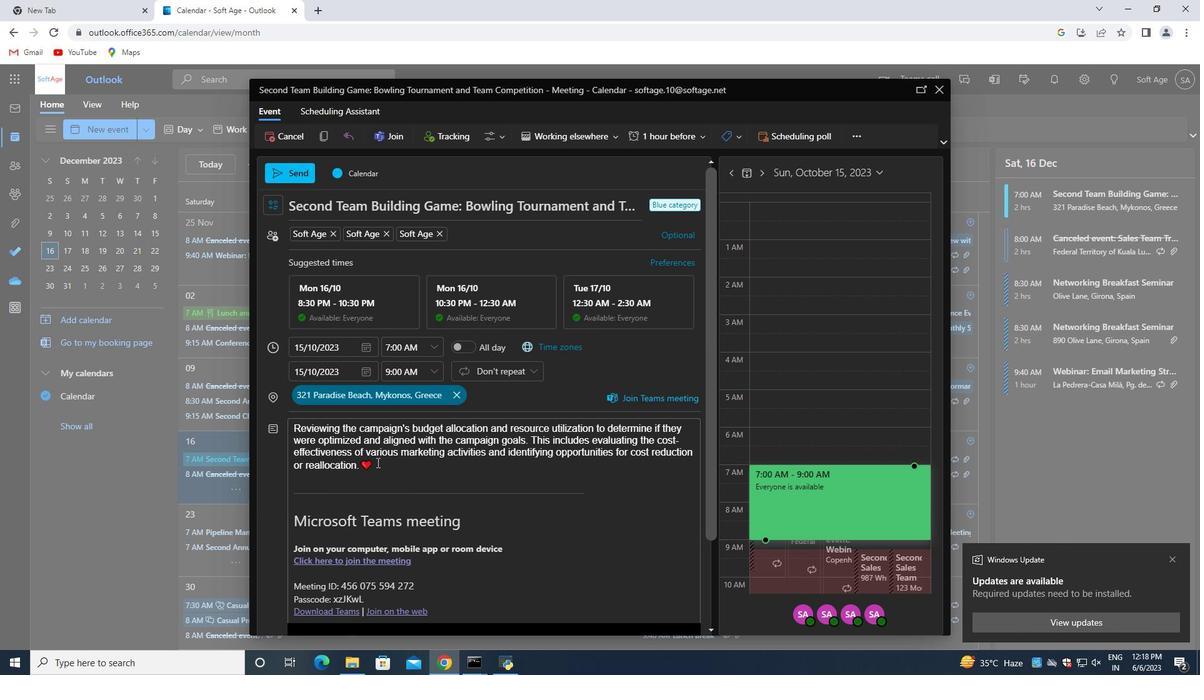 
Action: Mouse moved to (409, 469)
Screenshot: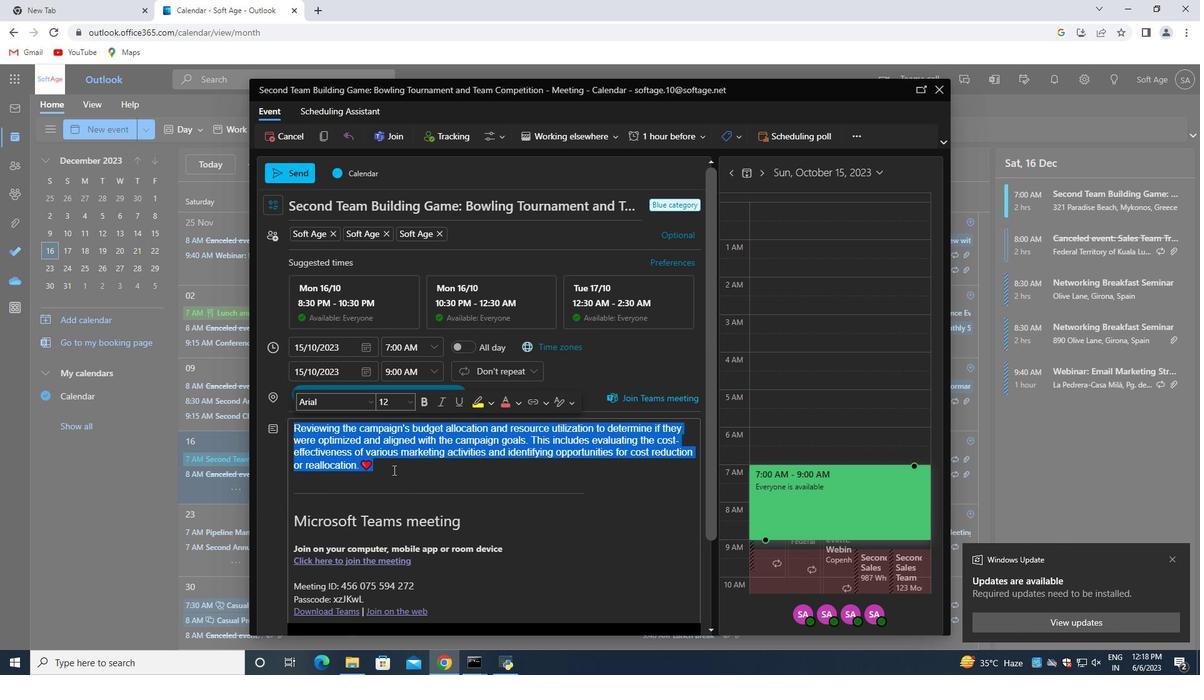 
Action: Mouse scrolled (409, 468) with delta (0, 0)
Screenshot: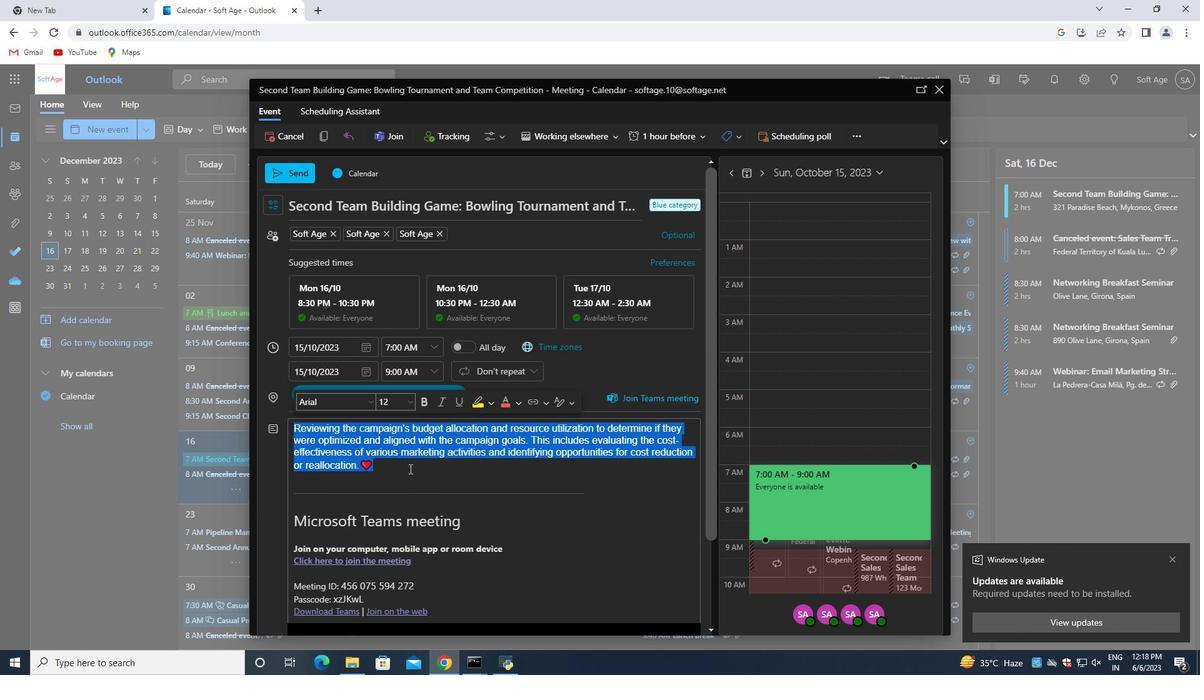 
Action: Mouse scrolled (409, 468) with delta (0, 0)
Screenshot: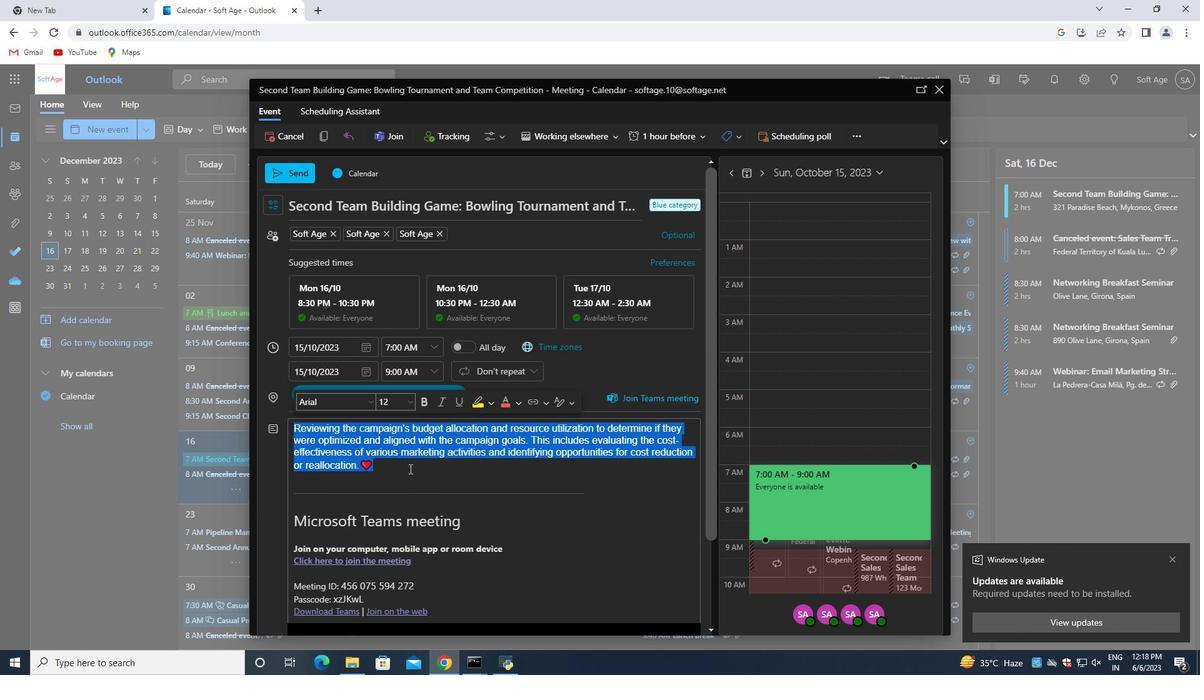 
Action: Mouse scrolled (409, 468) with delta (0, 0)
Screenshot: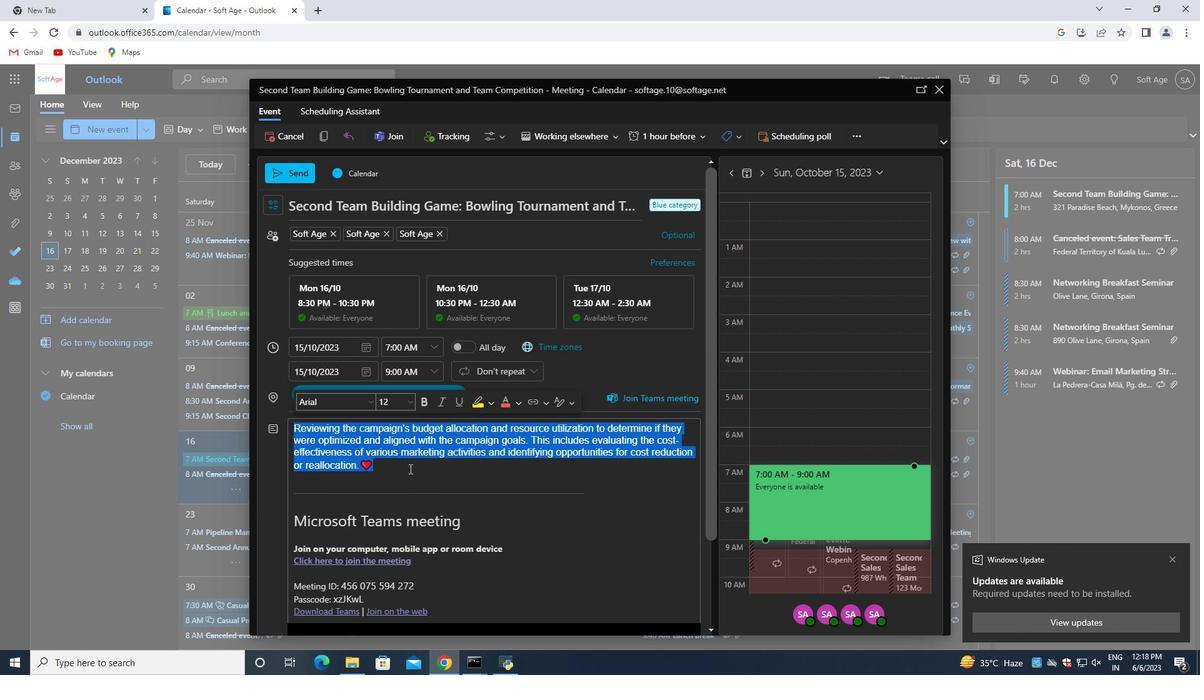 
Action: Mouse moved to (611, 577)
Screenshot: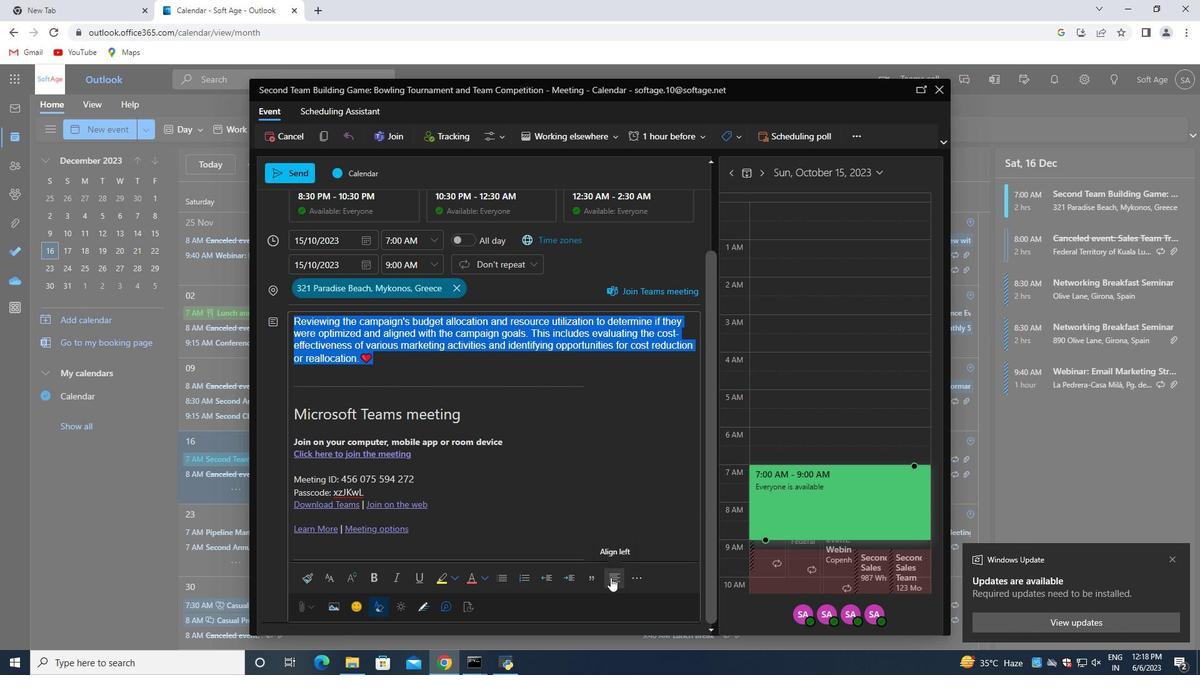 
Action: Mouse pressed left at (611, 577)
Screenshot: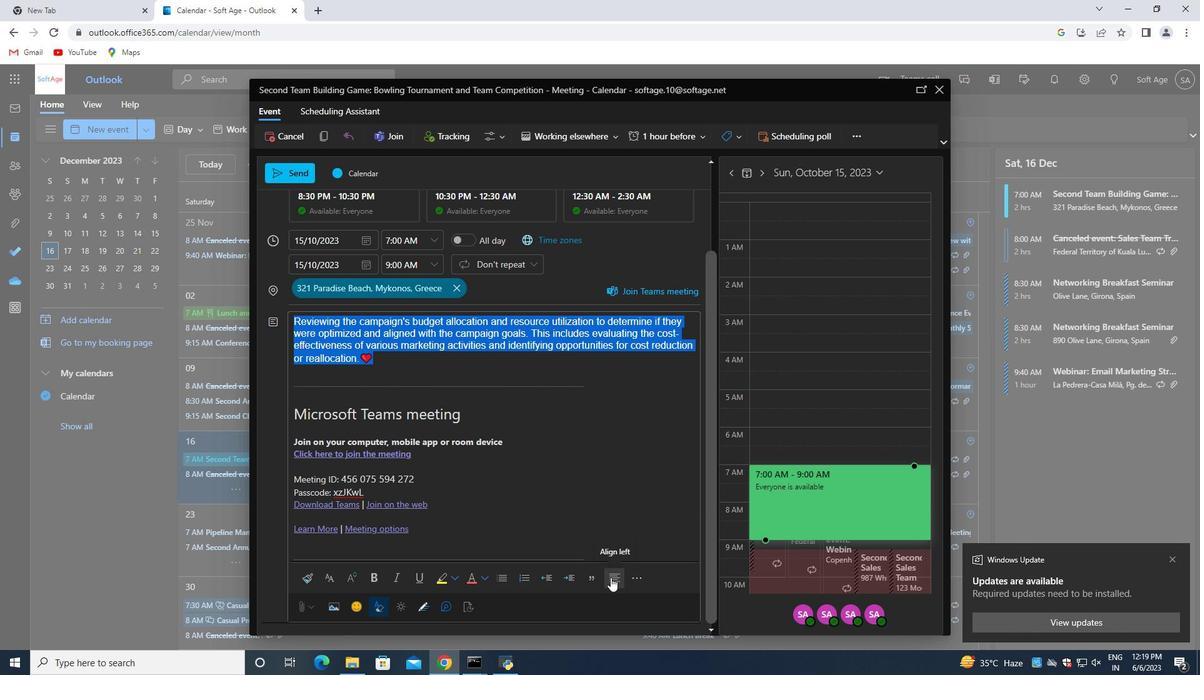 
Action: Mouse moved to (482, 577)
Screenshot: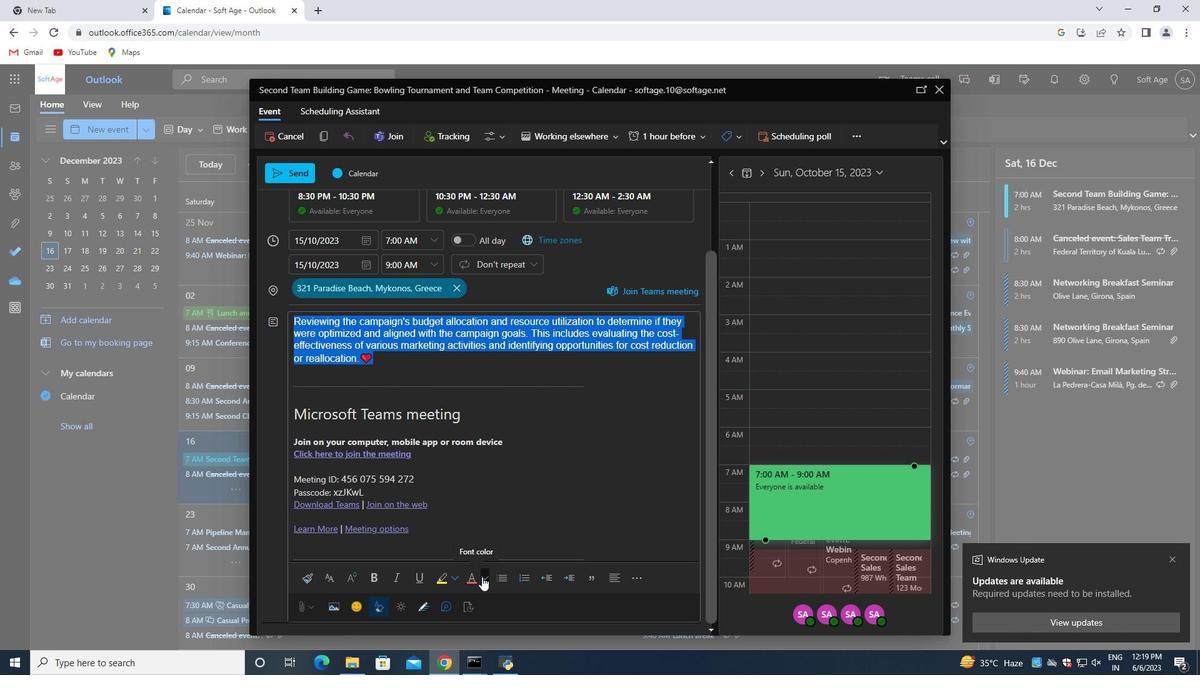 
Action: Mouse pressed left at (482, 577)
Screenshot: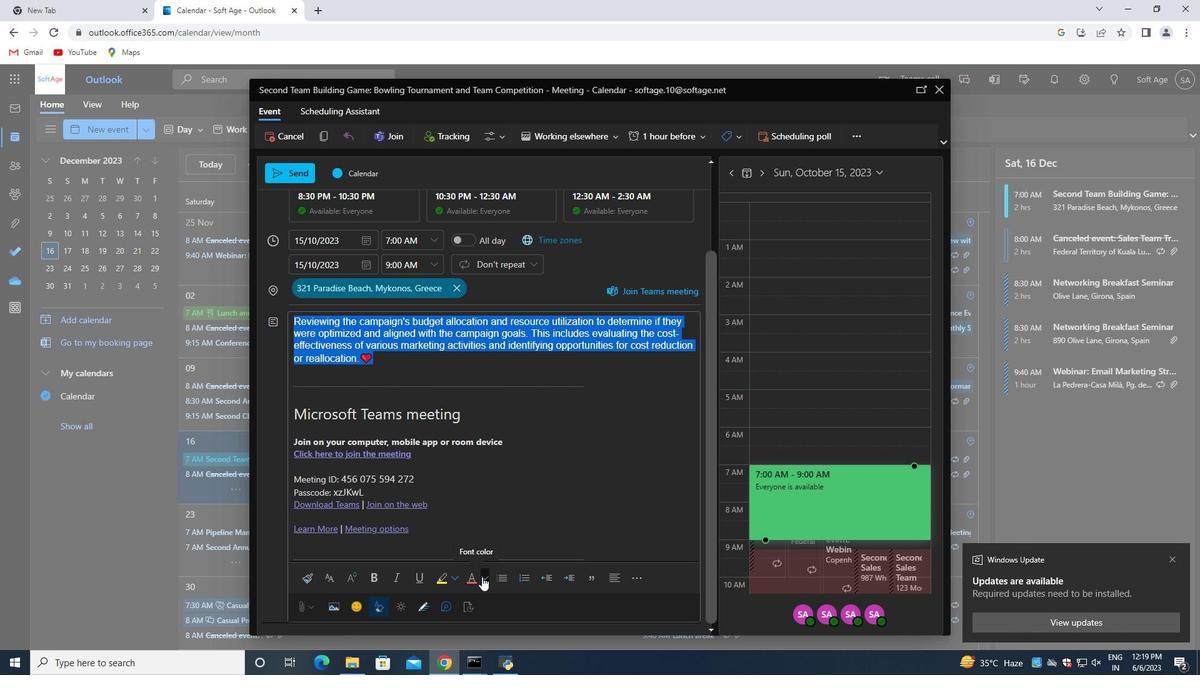 
Action: Mouse moved to (556, 510)
Screenshot: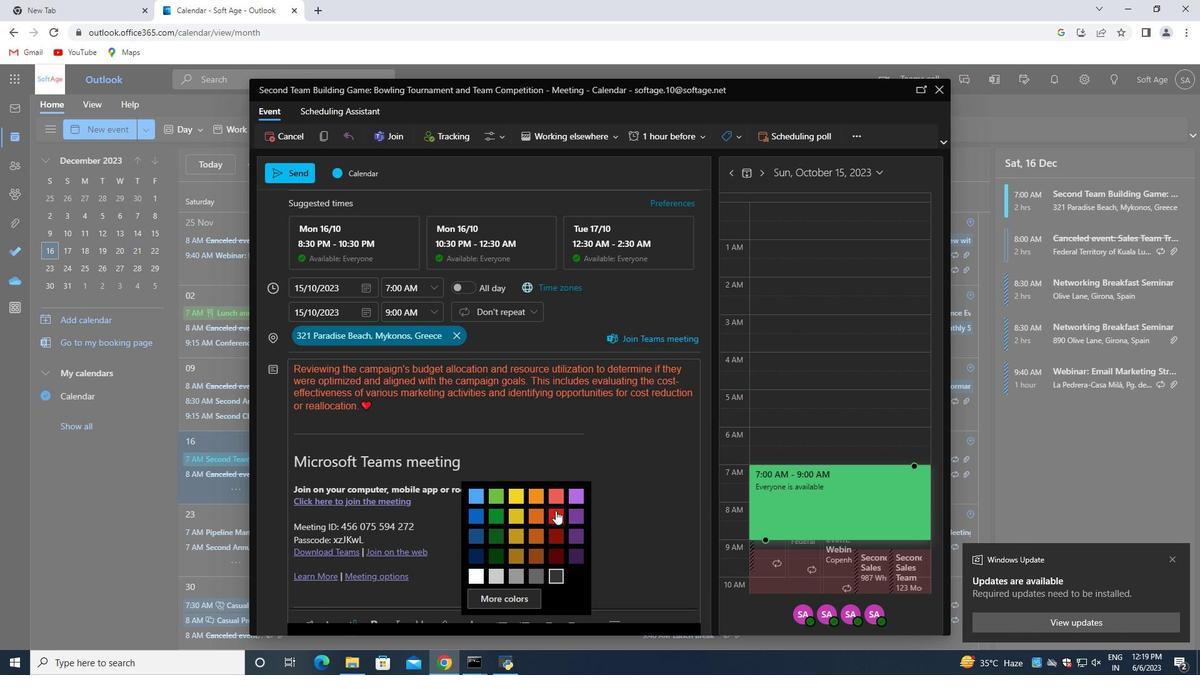 
Action: Mouse pressed left at (556, 510)
Screenshot: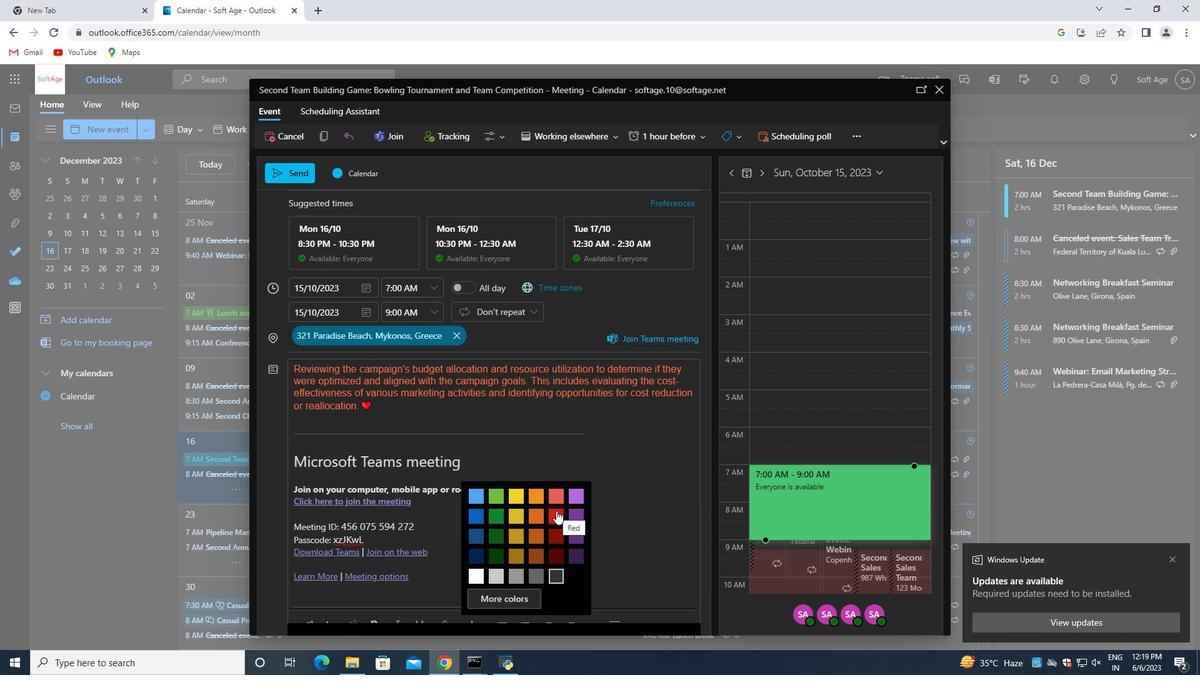 
Action: Mouse moved to (388, 409)
Screenshot: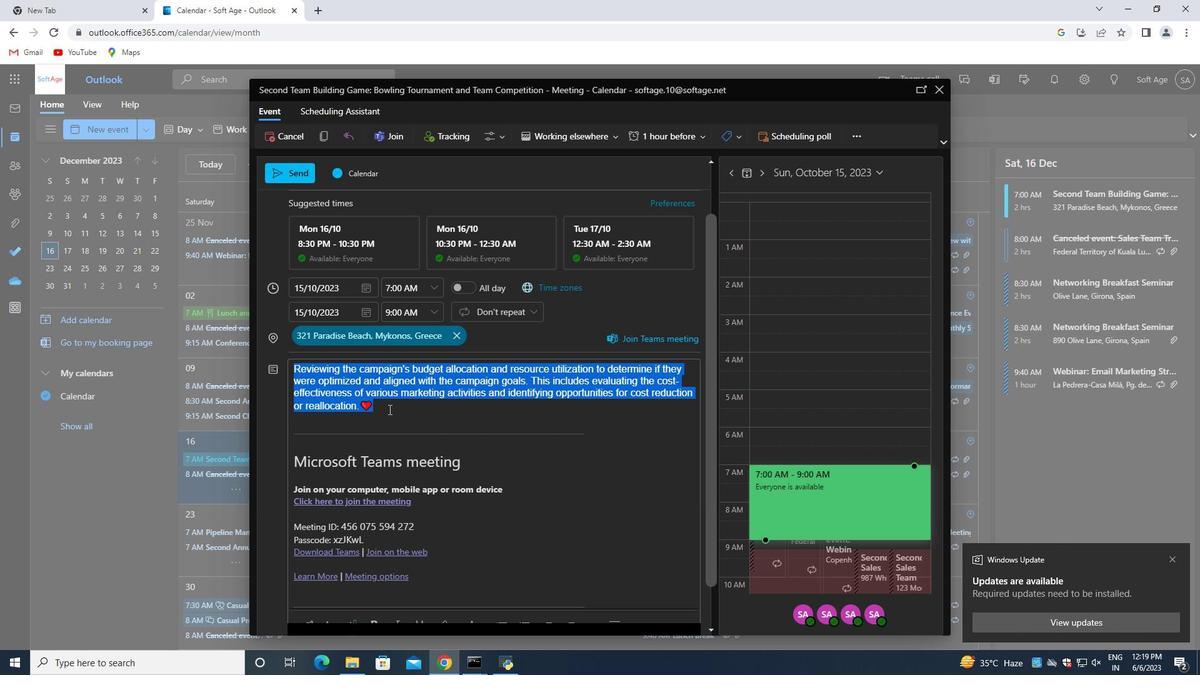 
Action: Mouse pressed left at (388, 409)
Screenshot: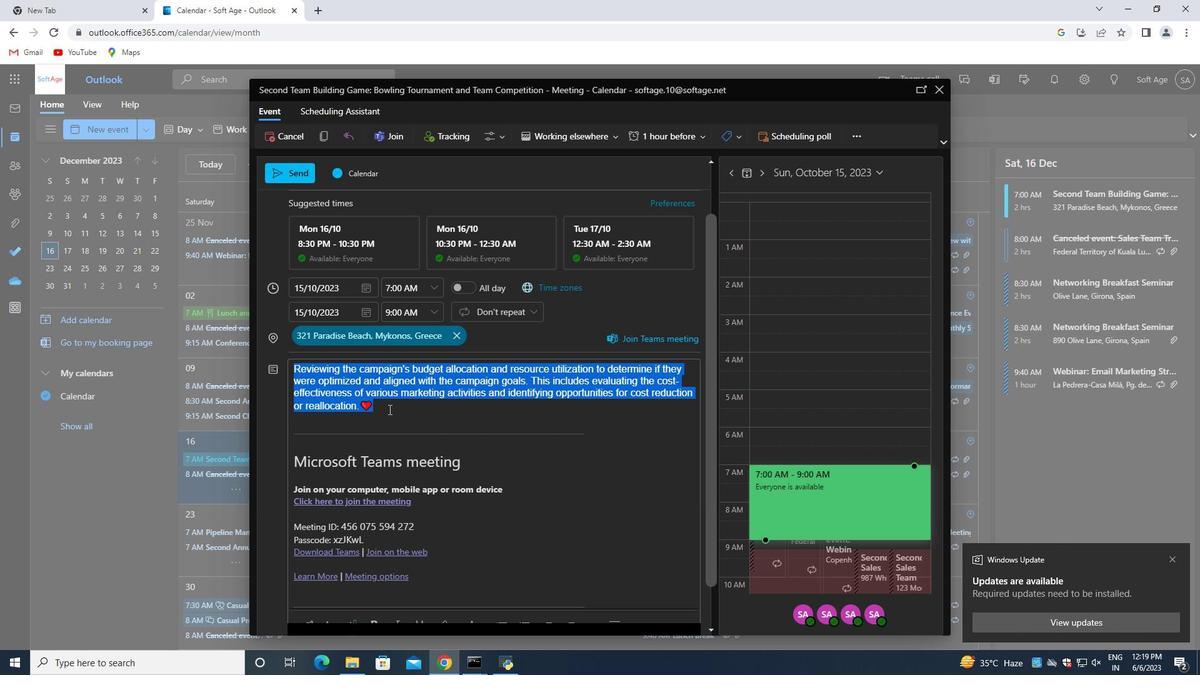
Action: Mouse moved to (378, 404)
Screenshot: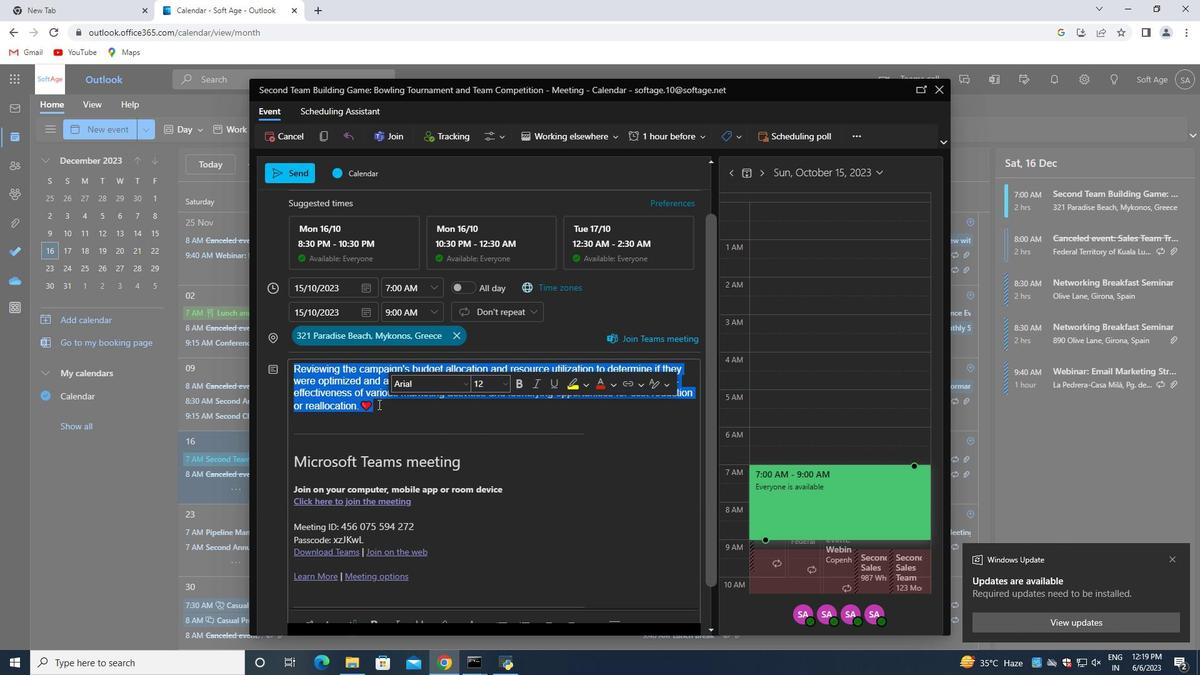 
Action: Mouse pressed left at (378, 404)
Screenshot: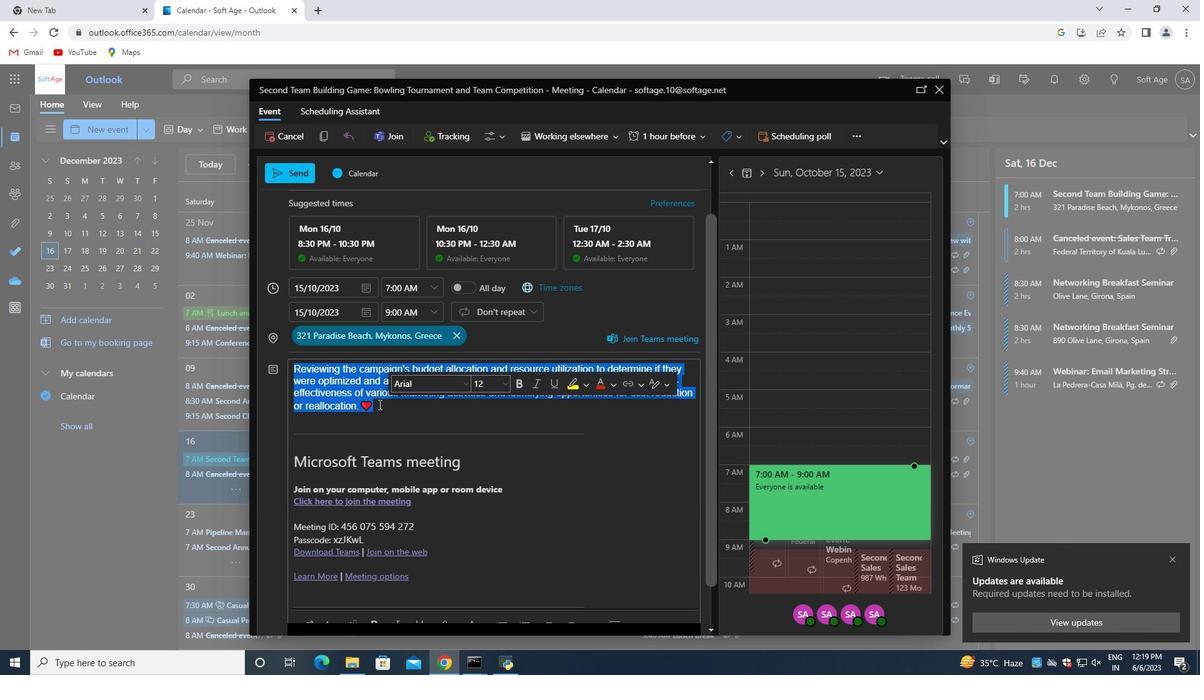 
Action: Mouse scrolled (378, 405) with delta (0, 0)
Screenshot: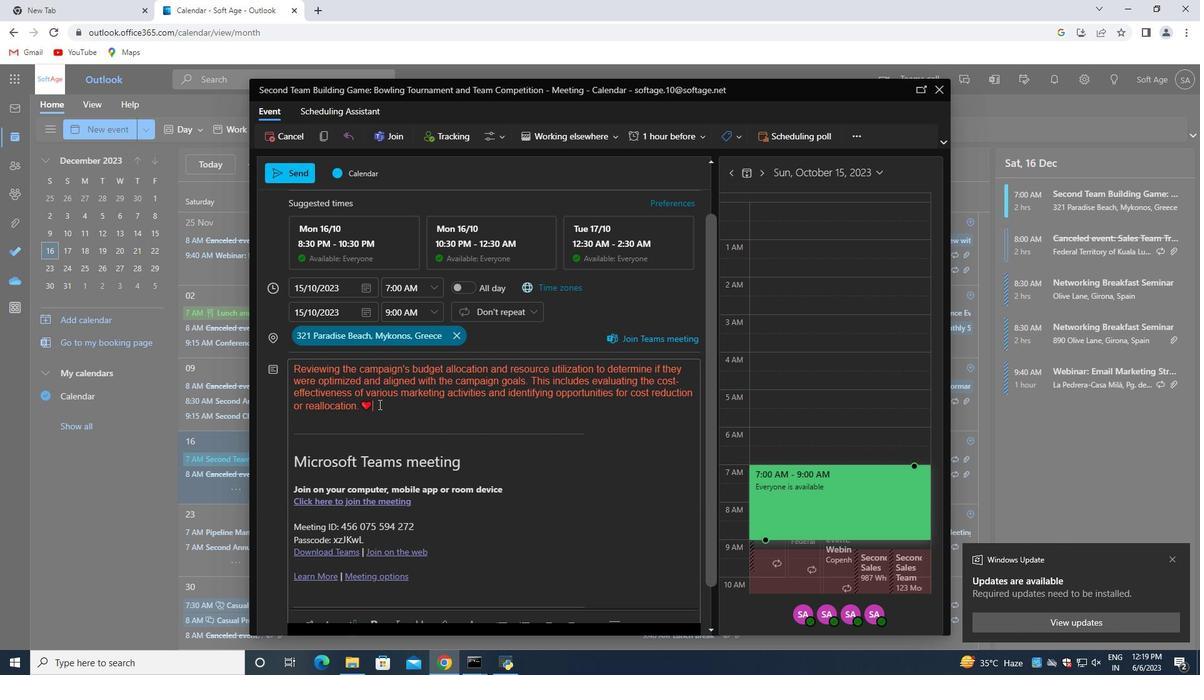 
Action: Mouse scrolled (378, 405) with delta (0, 0)
Screenshot: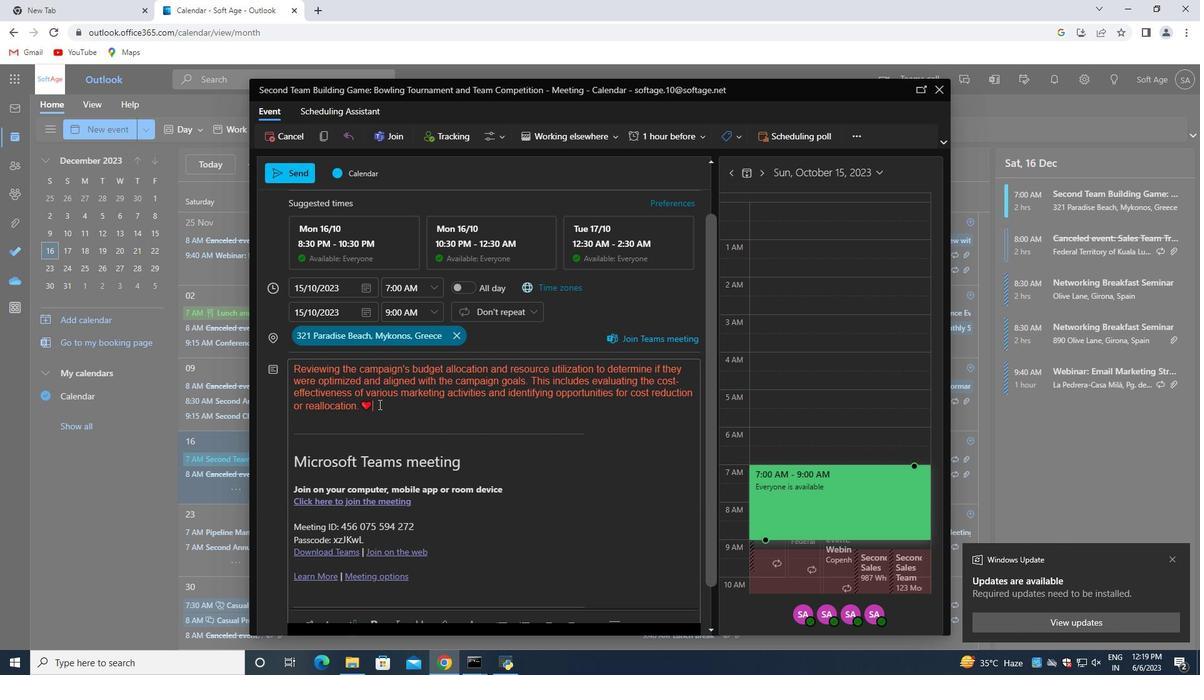 
Action: Mouse scrolled (378, 405) with delta (0, 0)
Screenshot: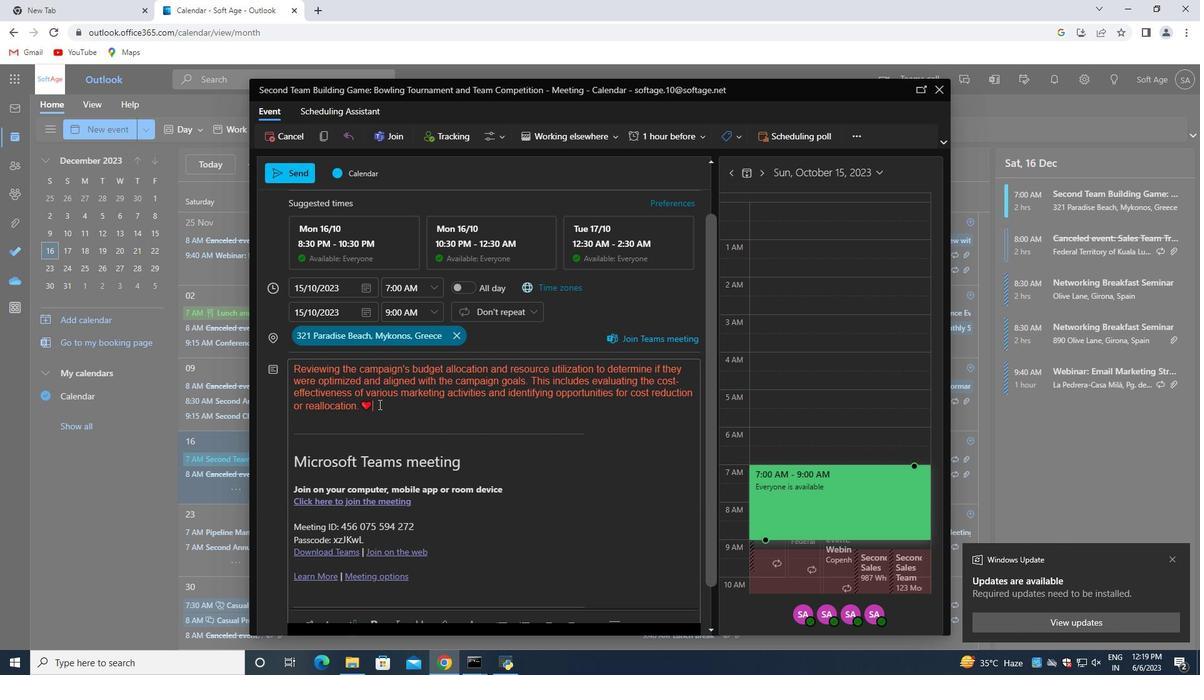 
Action: Mouse scrolled (378, 405) with delta (0, 0)
Screenshot: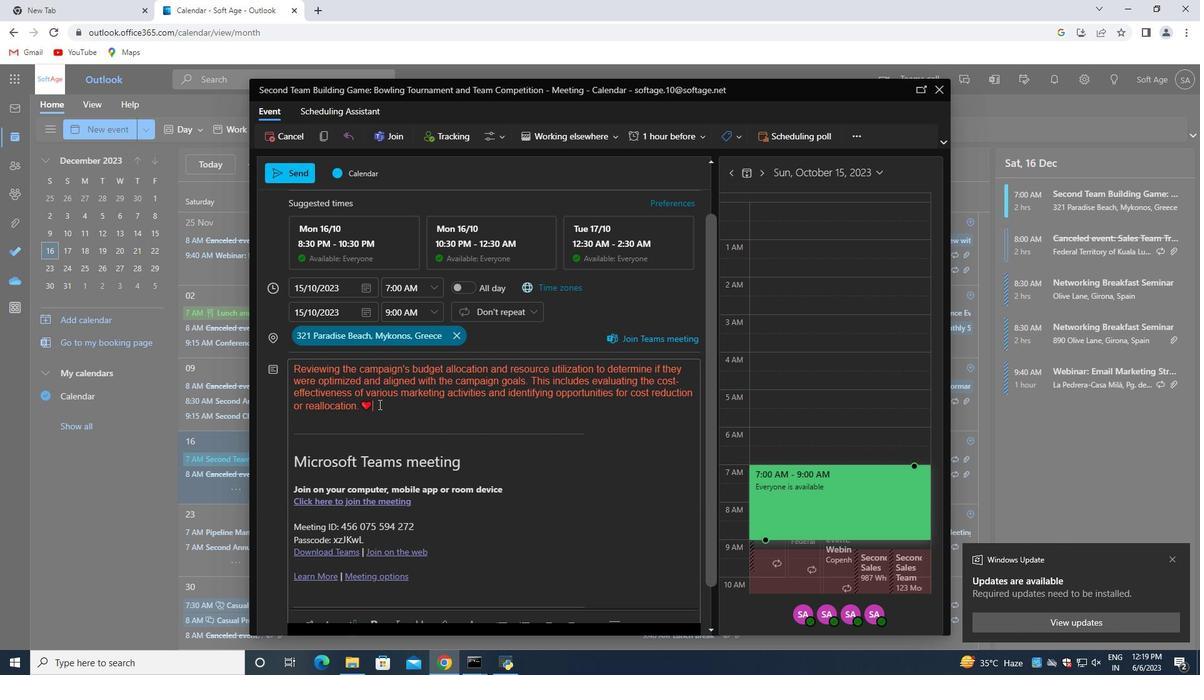 
Action: Mouse scrolled (378, 405) with delta (0, 0)
Screenshot: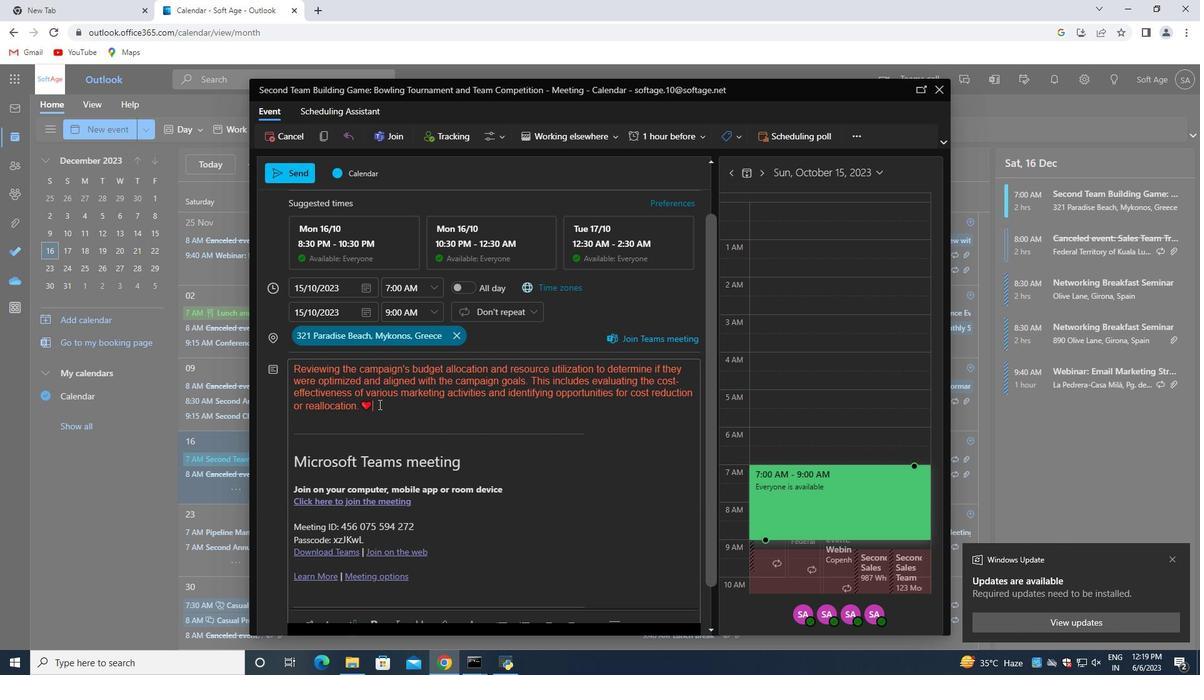 
Action: Mouse moved to (275, 206)
Screenshot: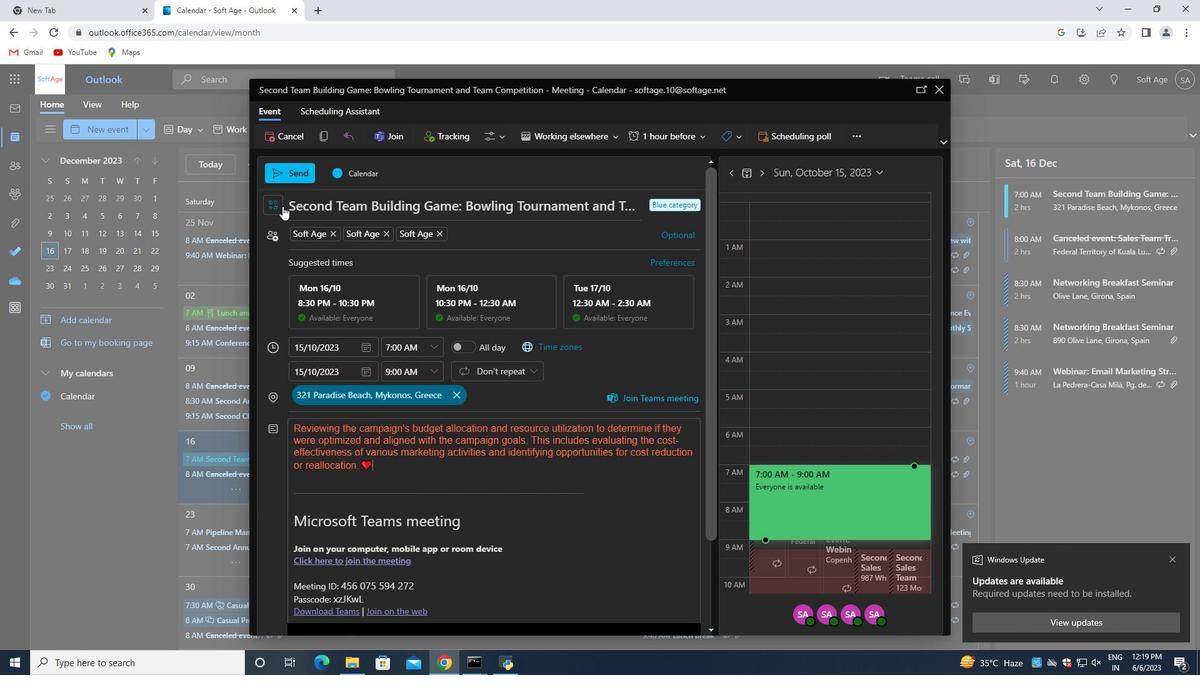 
Action: Mouse pressed left at (275, 206)
Screenshot: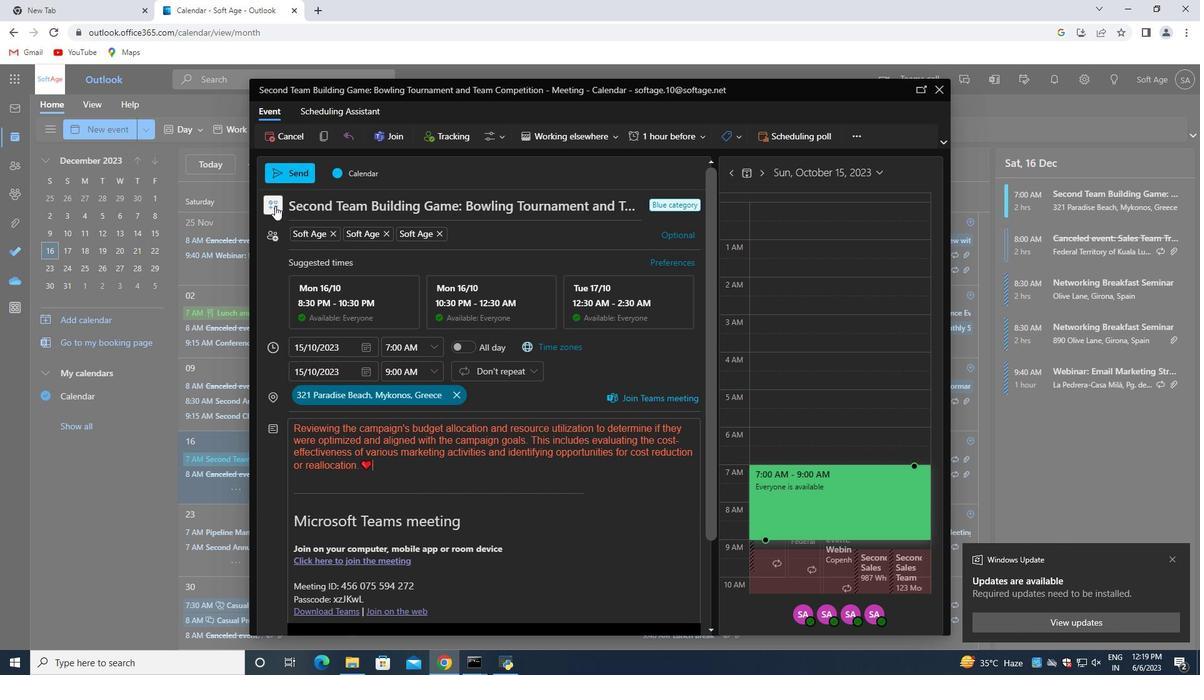 
Action: Mouse moved to (411, 275)
Screenshot: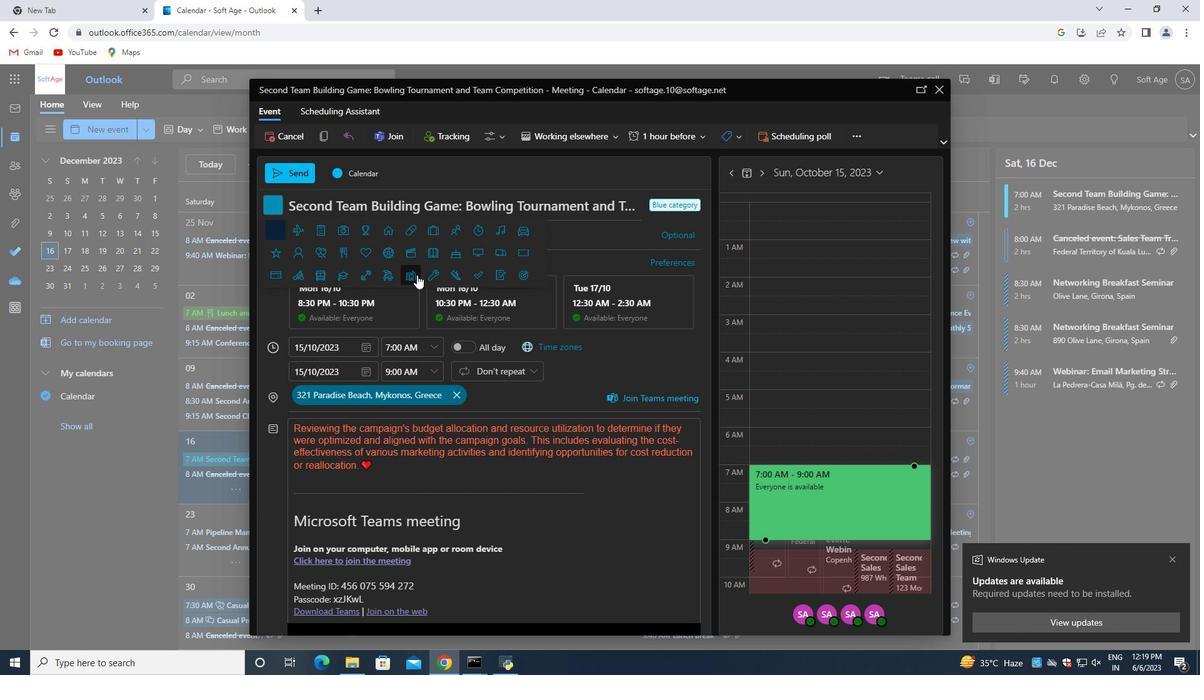 
Action: Mouse pressed left at (411, 275)
Screenshot: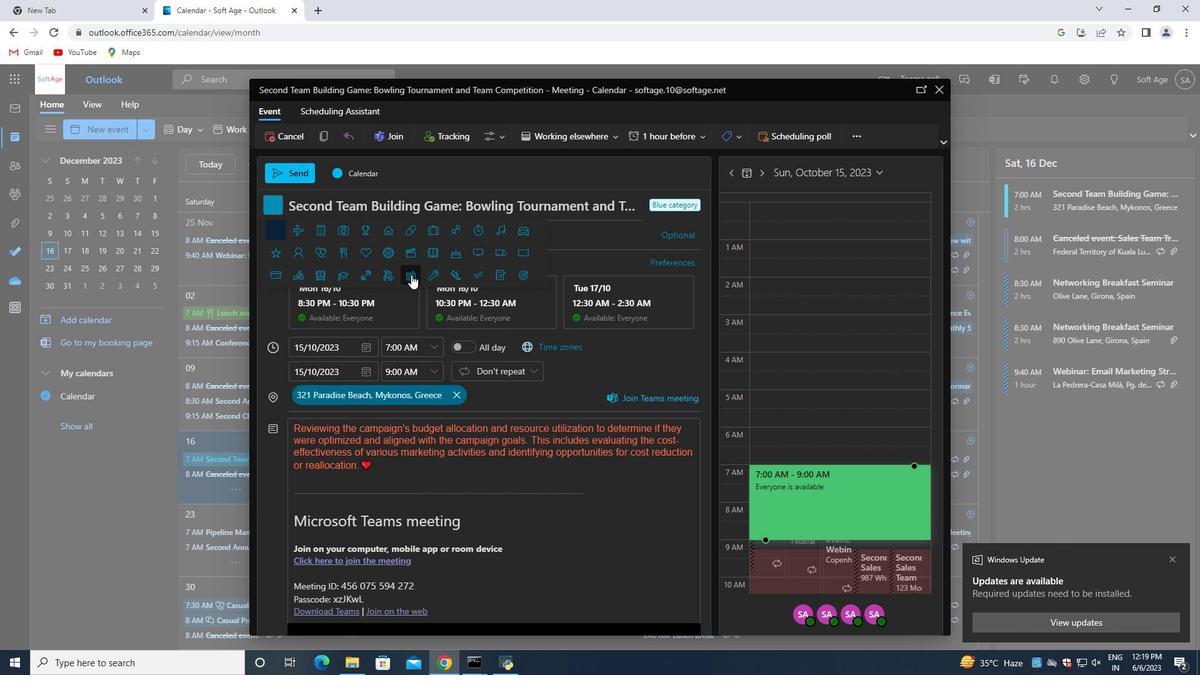 
Action: Mouse moved to (285, 178)
Screenshot: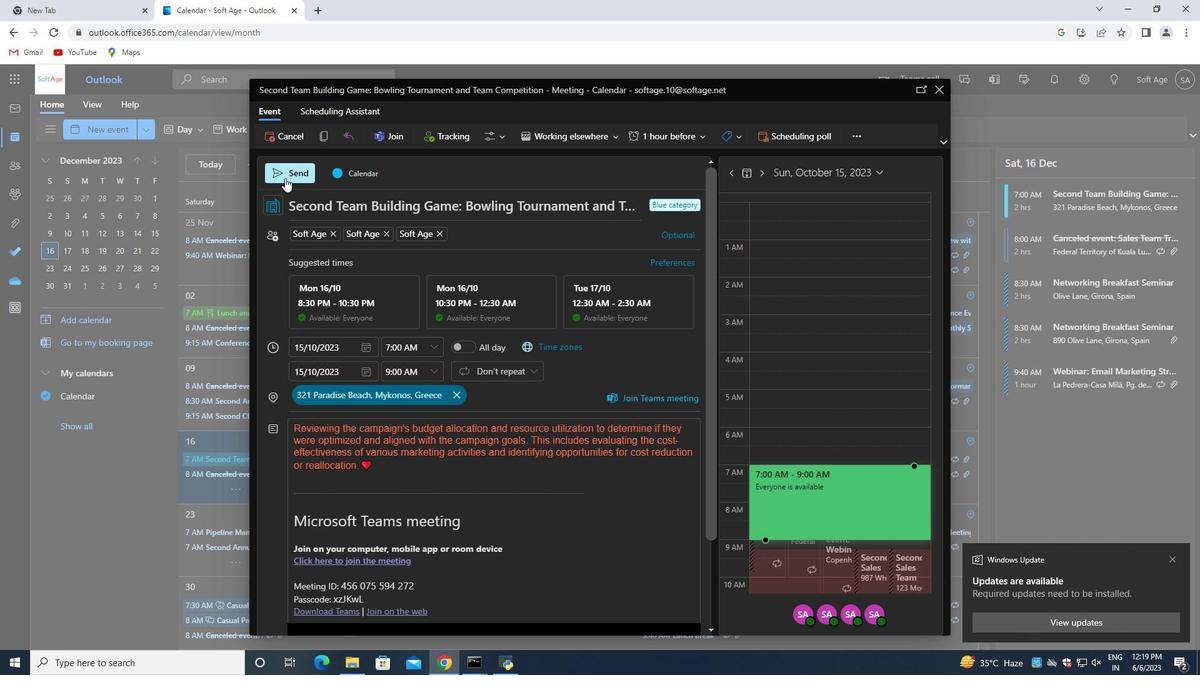 
Action: Mouse pressed left at (285, 178)
Screenshot: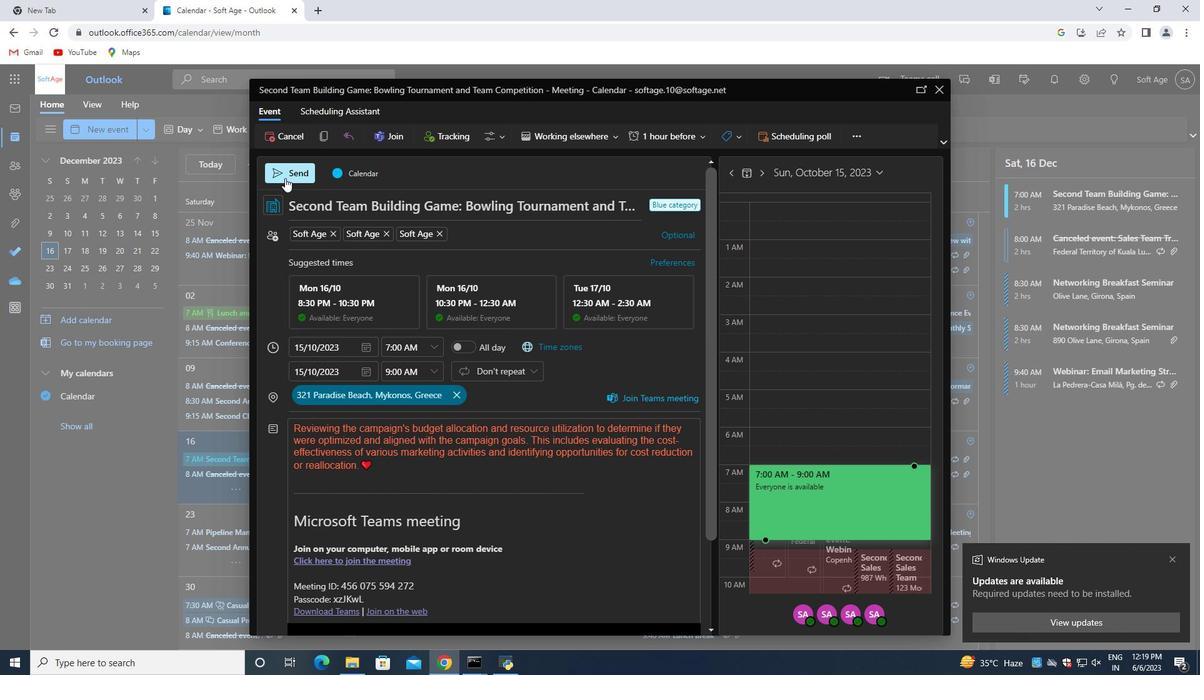 
